 Task: Look for space in Thāne, India from 1st June, 2023 to 9th June, 2023 for 6 adults in price range Rs.6000 to Rs.12000. Place can be entire place with 3 bedrooms having 3 beds and 3 bathrooms. Property type can be house, flat, guest house. Booking option can be shelf check-in. Required host language is English.
Action: Mouse moved to (484, 74)
Screenshot: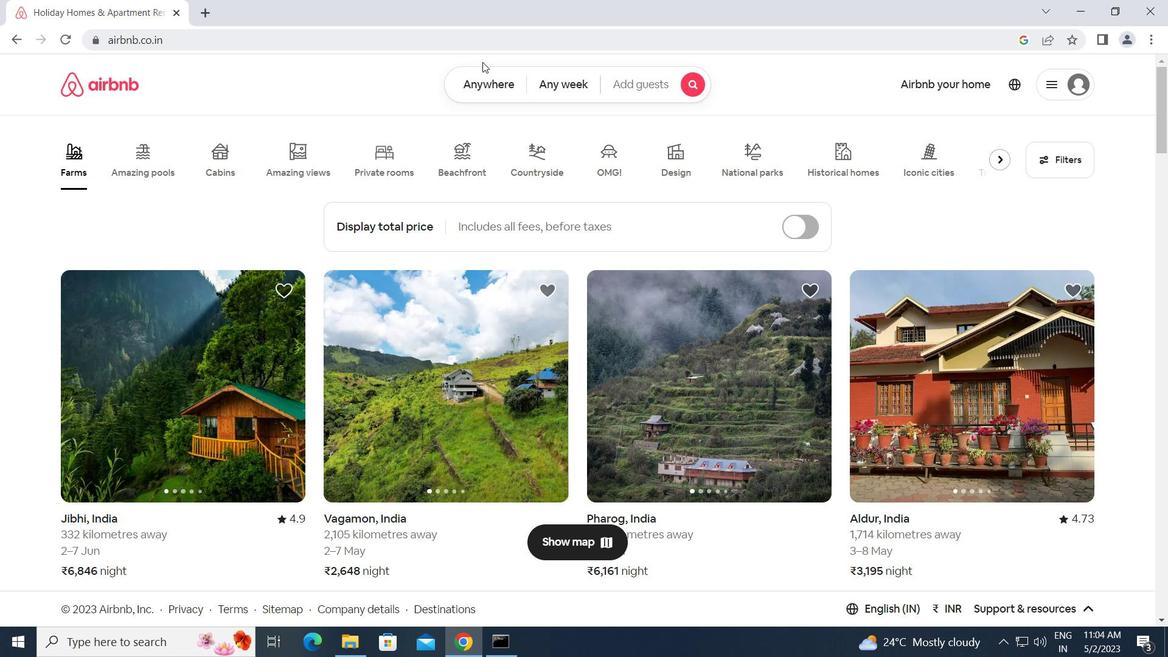 
Action: Mouse pressed left at (484, 74)
Screenshot: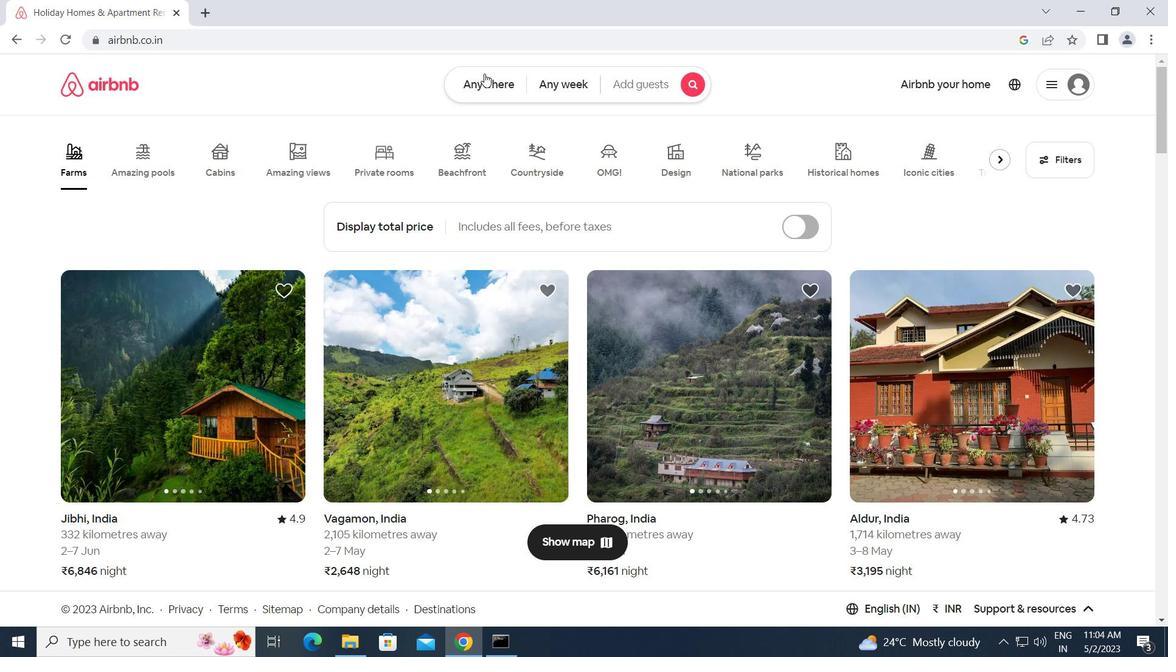 
Action: Mouse moved to (337, 132)
Screenshot: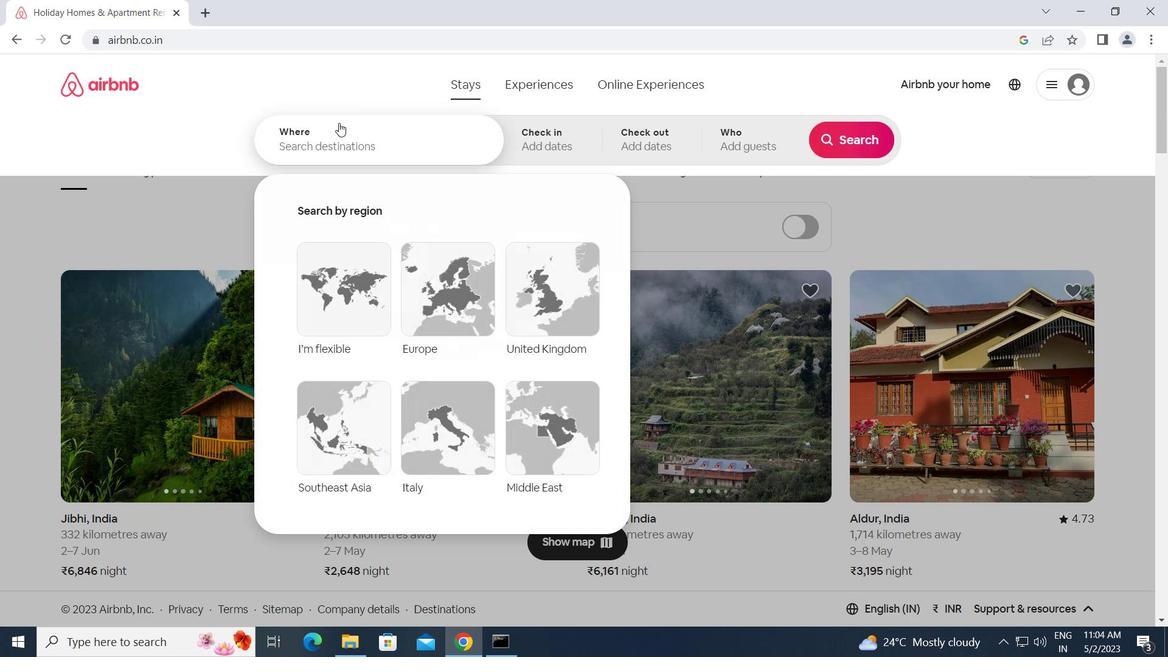 
Action: Mouse pressed left at (337, 132)
Screenshot: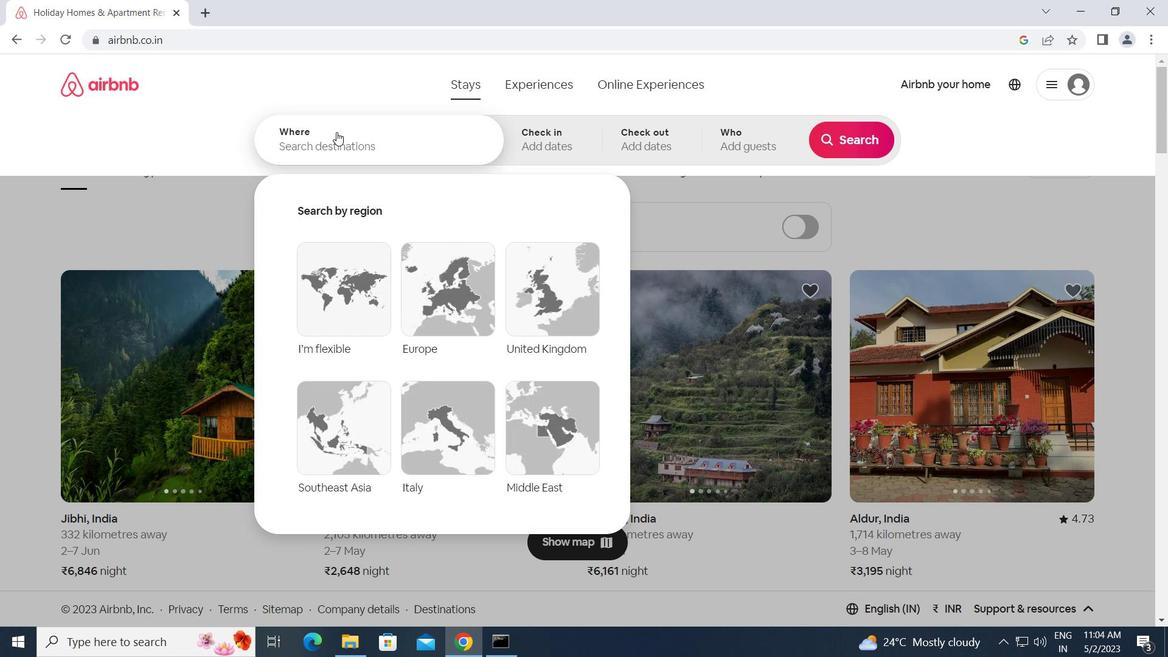 
Action: Mouse moved to (334, 135)
Screenshot: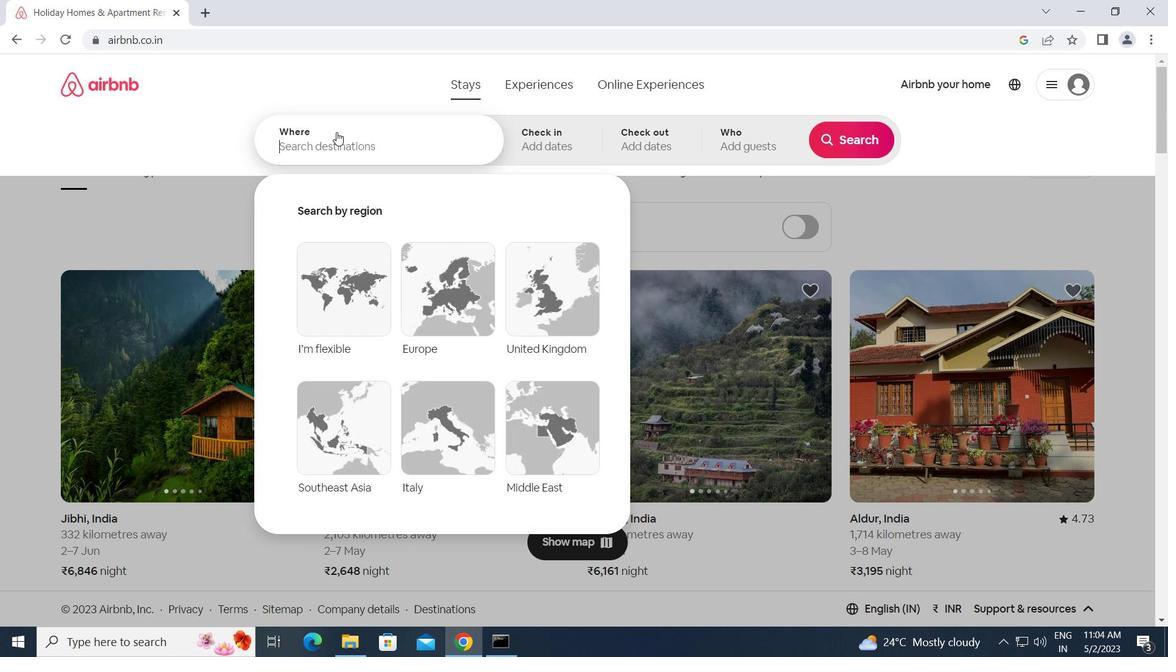 
Action: Key pressed t<Key.caps_lock>hane,<Key.space><Key.caps_lock>i<Key.caps_lock>ndia
Screenshot: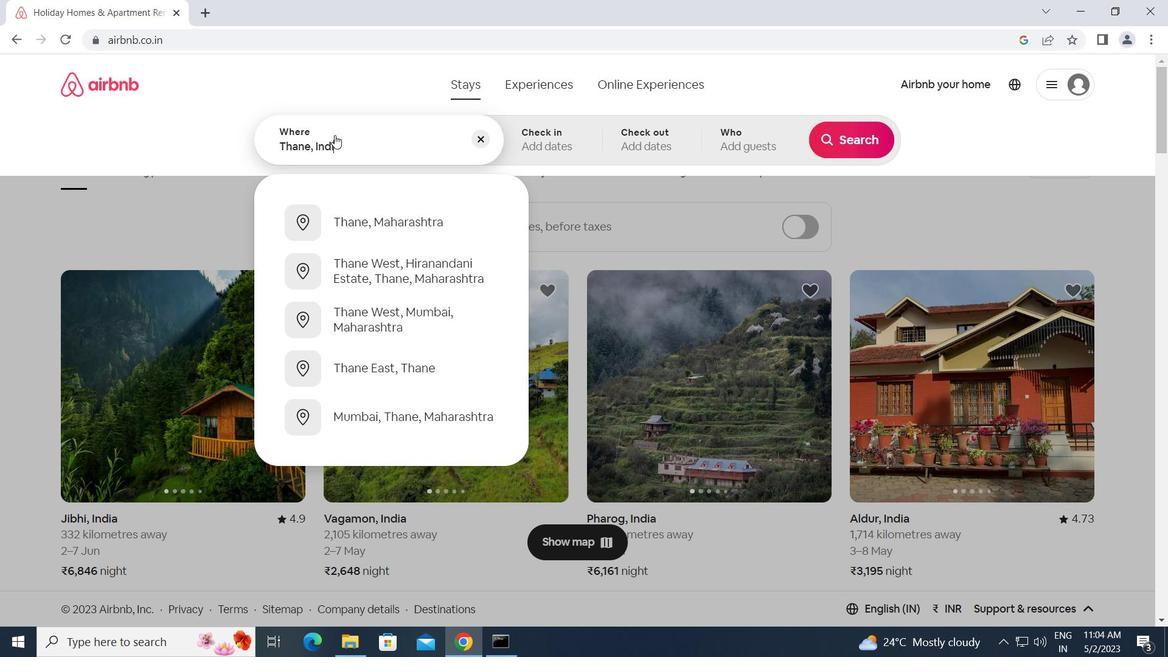 
Action: Mouse moved to (433, 138)
Screenshot: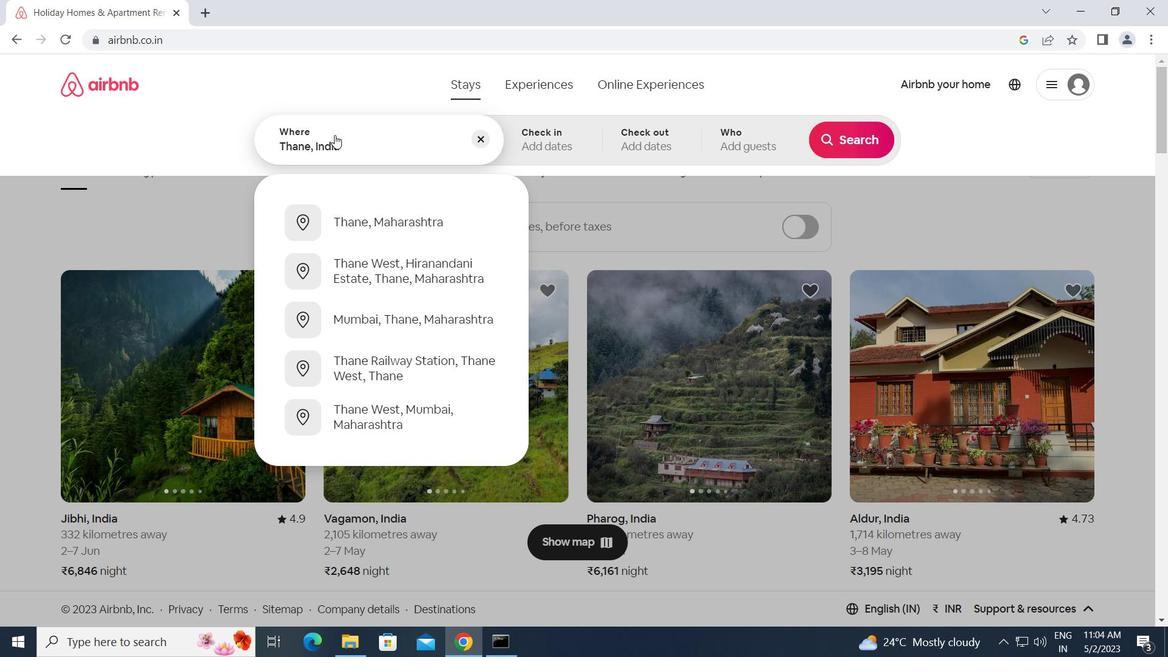 
Action: Key pressed <Key.enter>
Screenshot: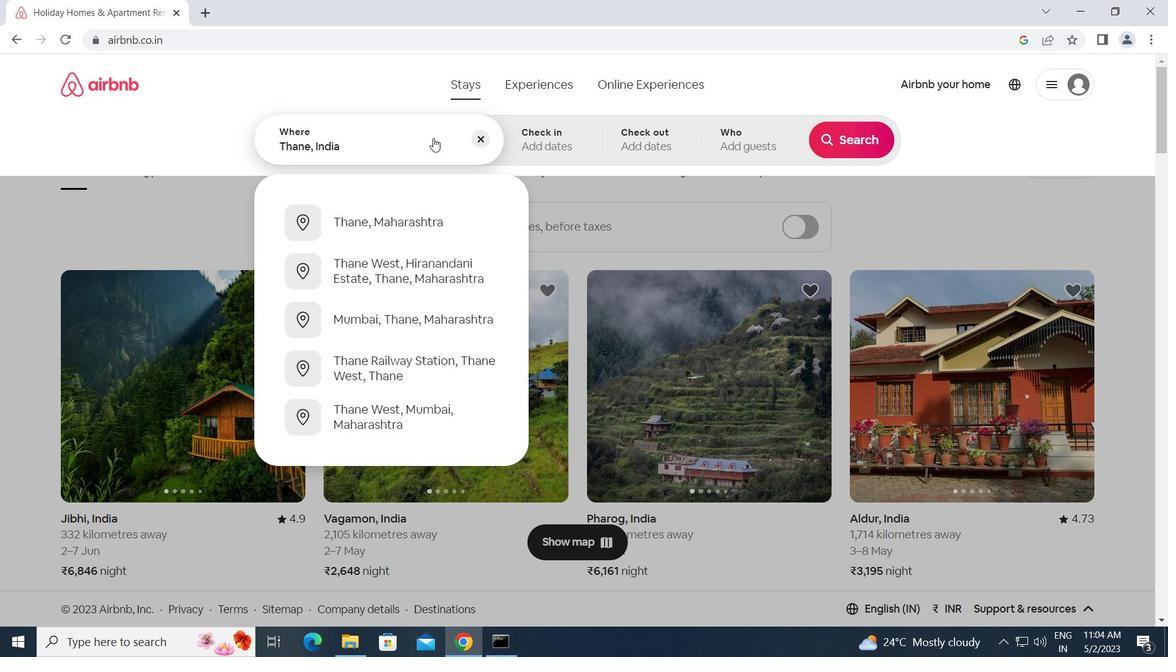 
Action: Mouse moved to (765, 323)
Screenshot: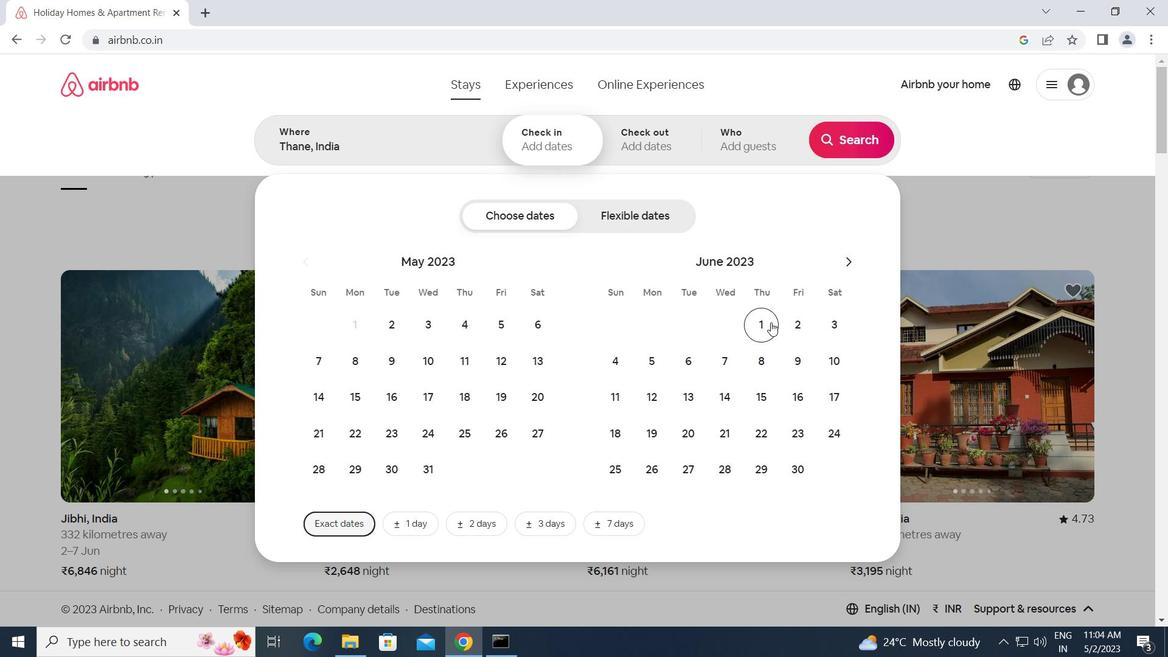 
Action: Mouse pressed left at (765, 323)
Screenshot: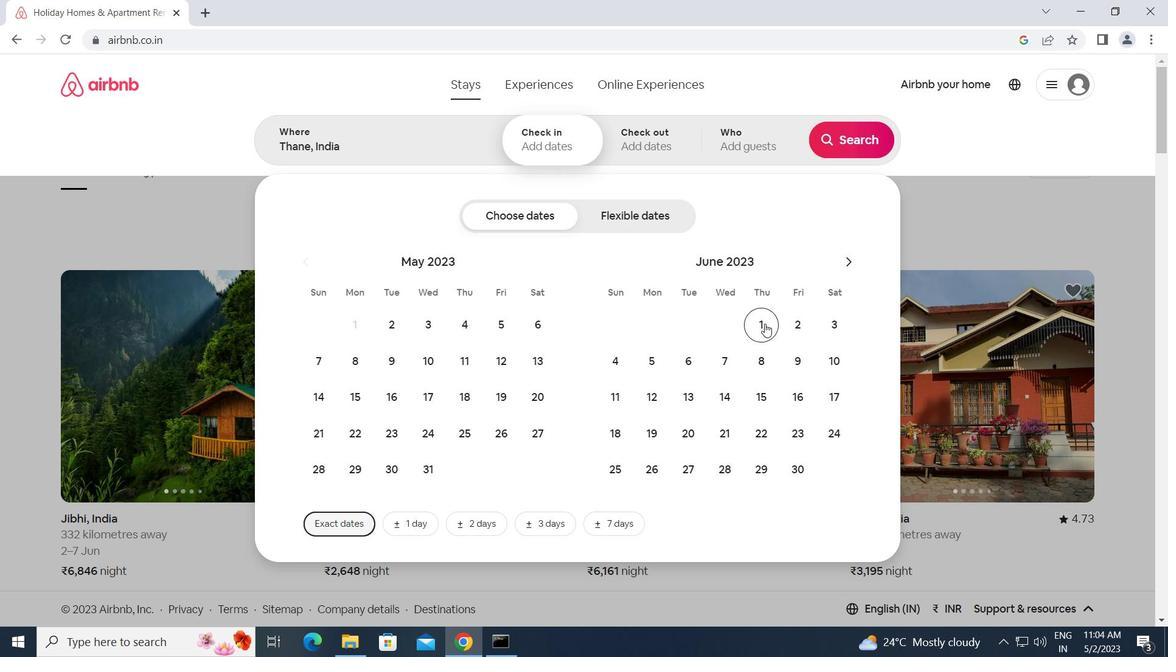 
Action: Mouse moved to (806, 353)
Screenshot: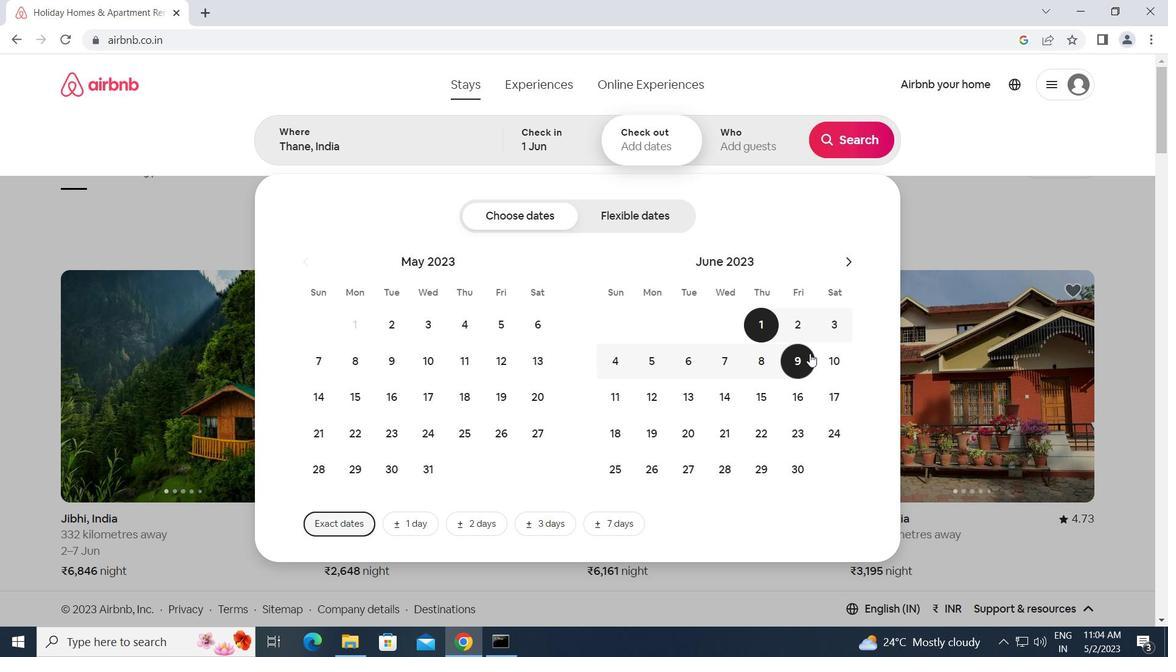 
Action: Mouse pressed left at (806, 353)
Screenshot: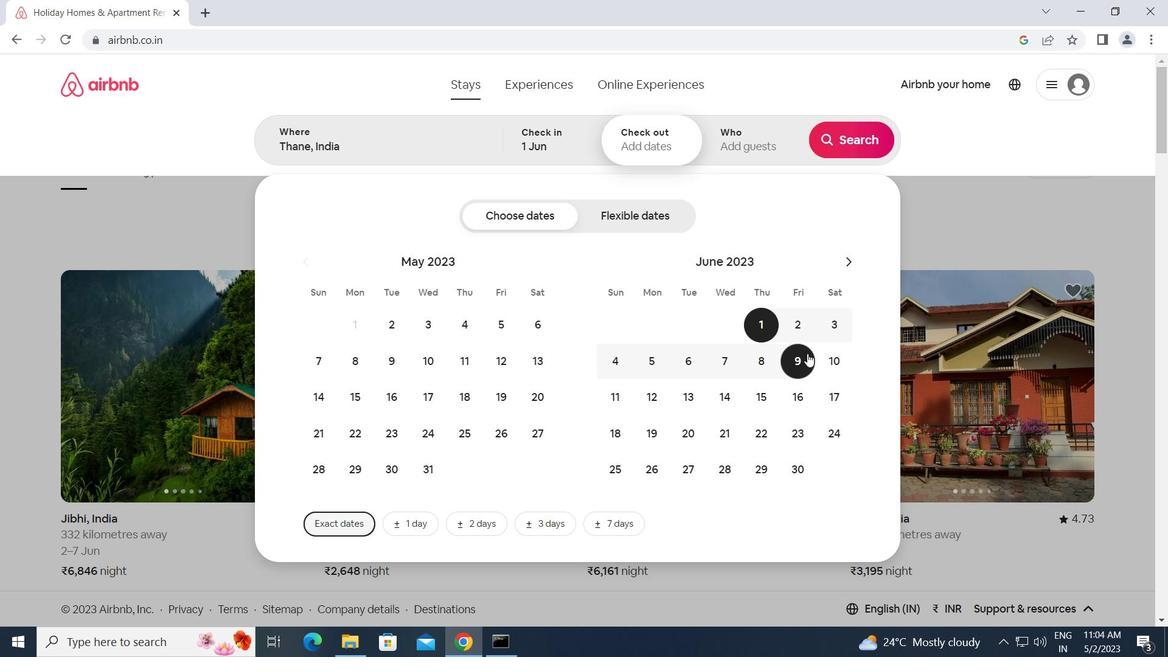 
Action: Mouse moved to (765, 137)
Screenshot: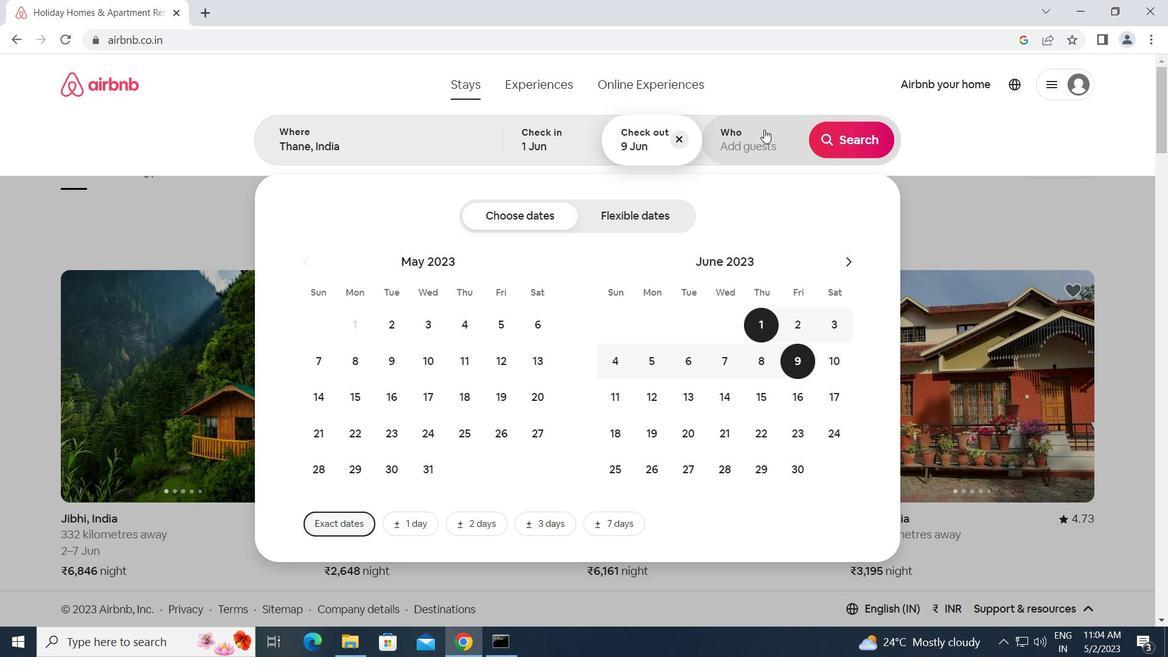 
Action: Mouse pressed left at (765, 137)
Screenshot: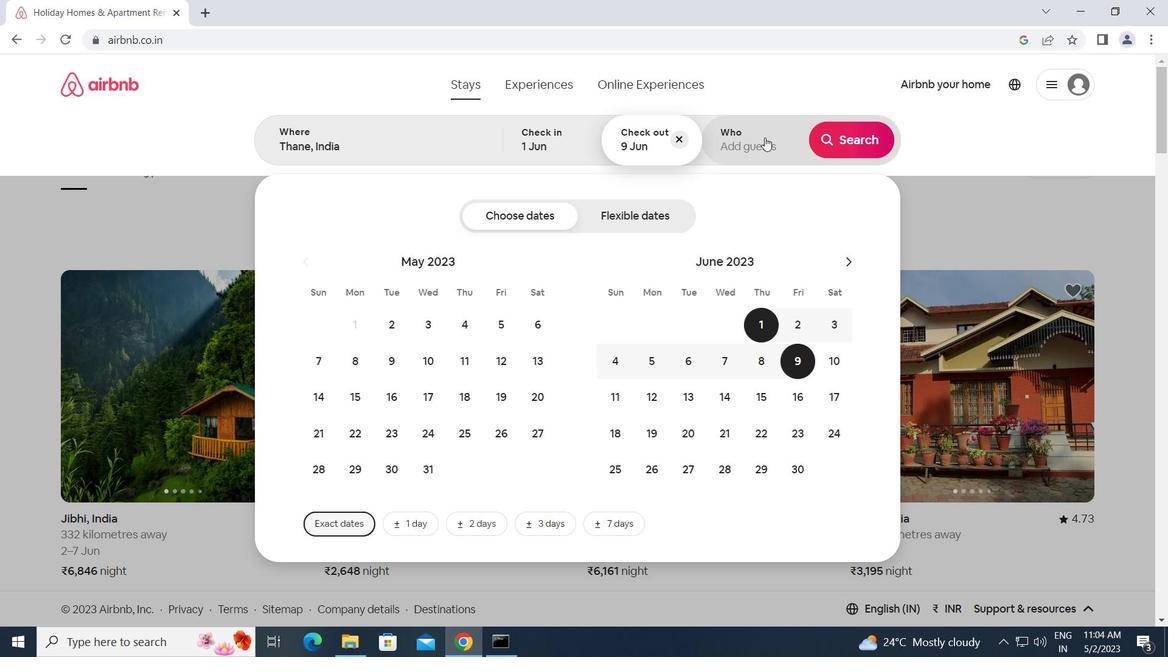 
Action: Mouse moved to (846, 220)
Screenshot: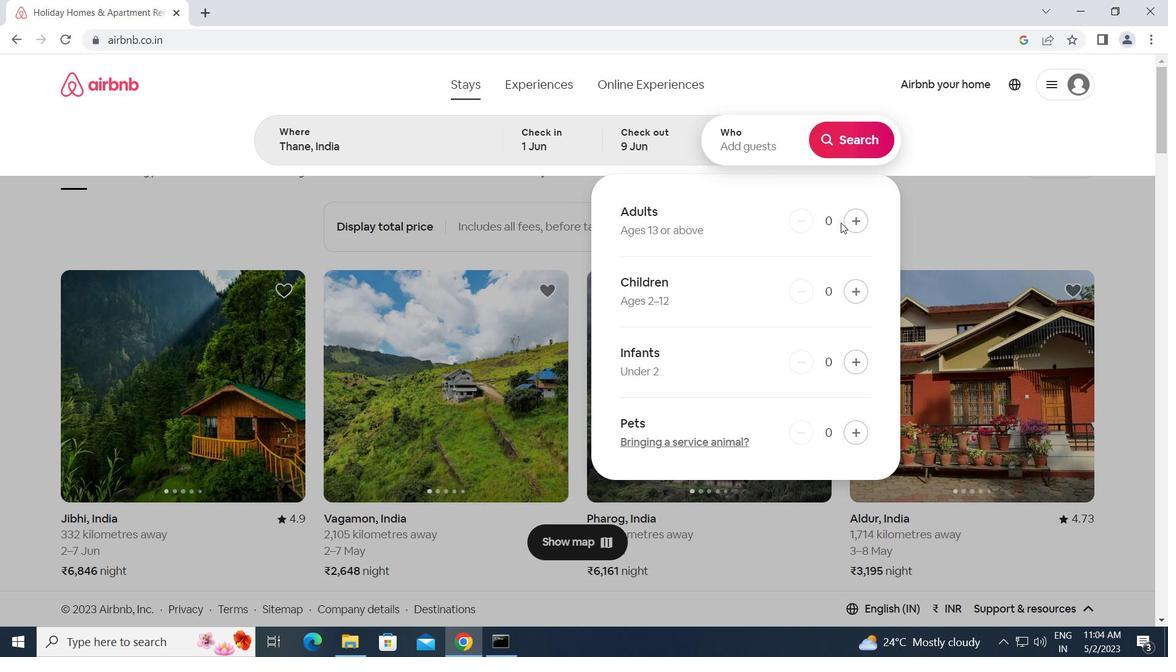 
Action: Mouse pressed left at (846, 220)
Screenshot: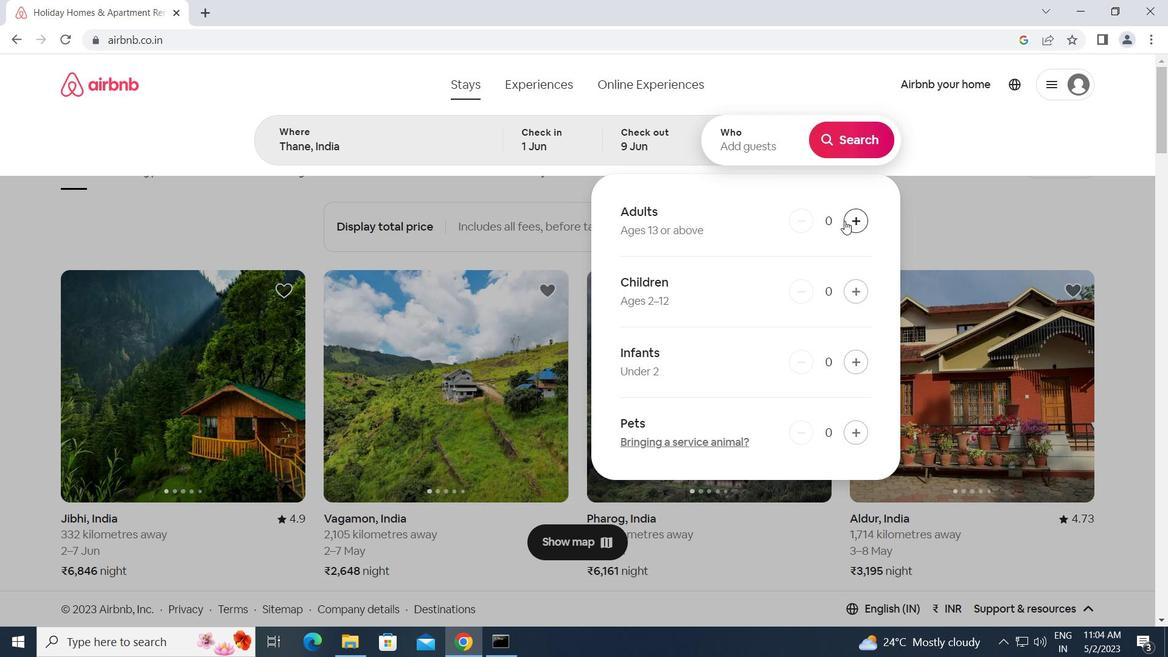 
Action: Mouse moved to (846, 220)
Screenshot: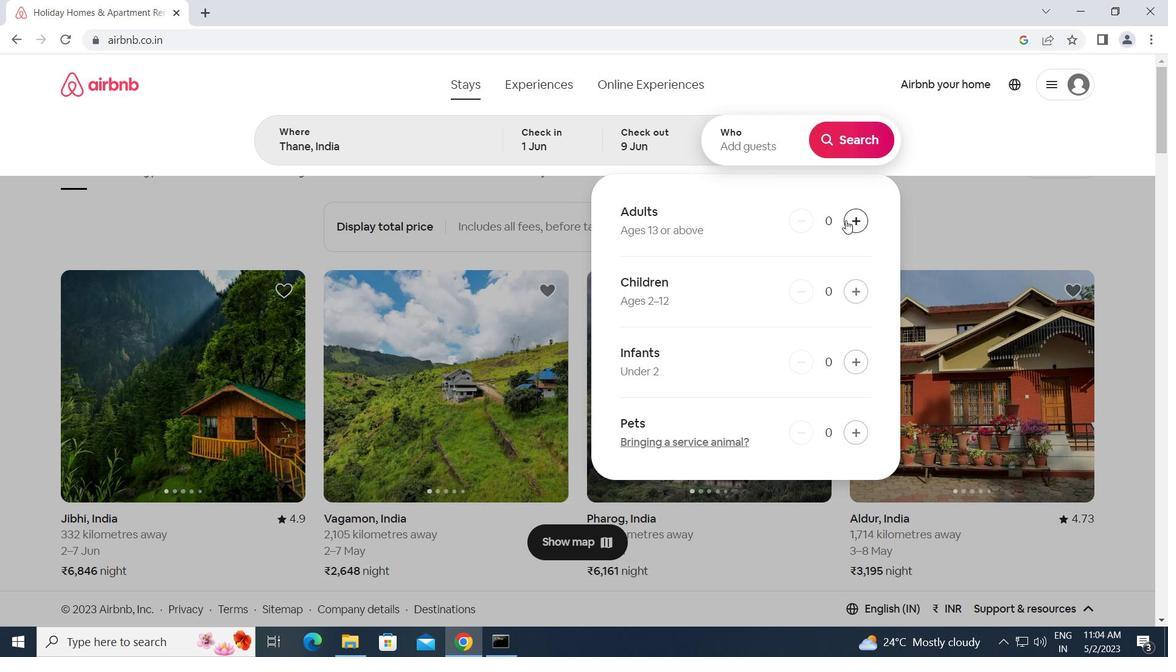 
Action: Mouse pressed left at (846, 220)
Screenshot: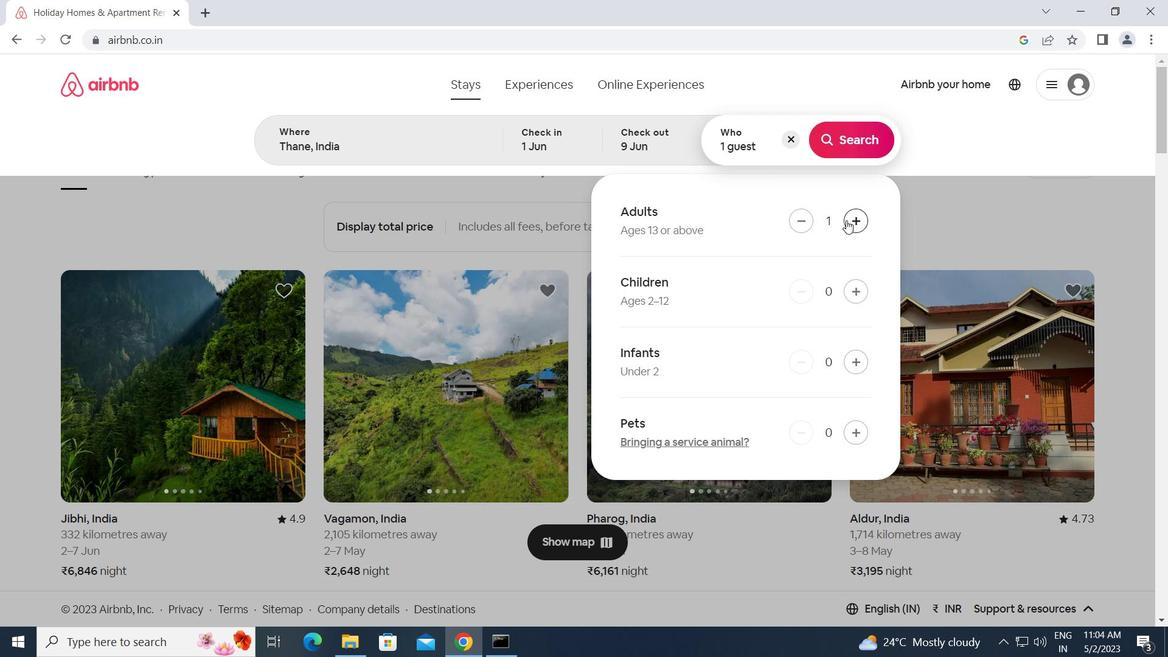
Action: Mouse pressed left at (846, 220)
Screenshot: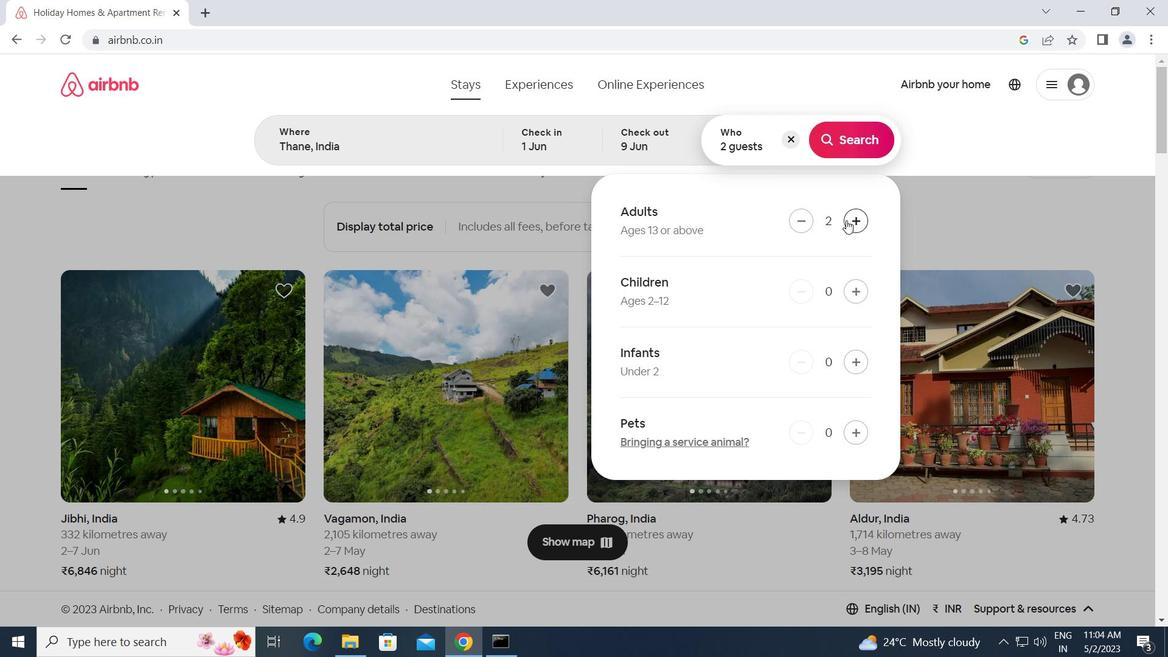 
Action: Mouse pressed left at (846, 220)
Screenshot: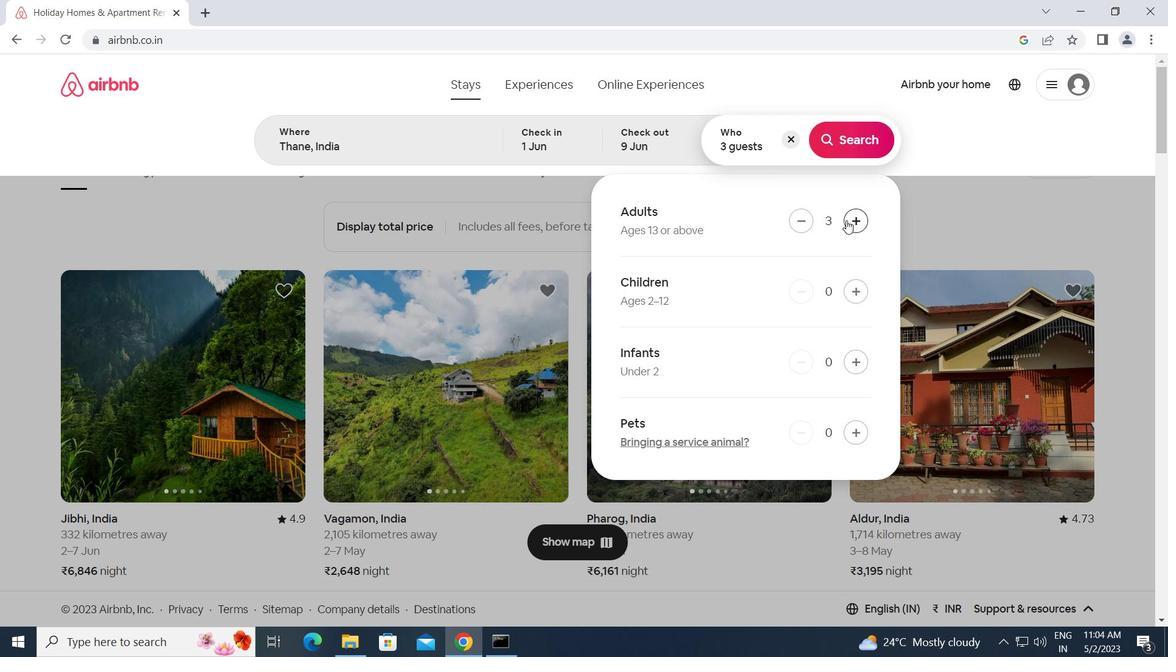 
Action: Mouse pressed left at (846, 220)
Screenshot: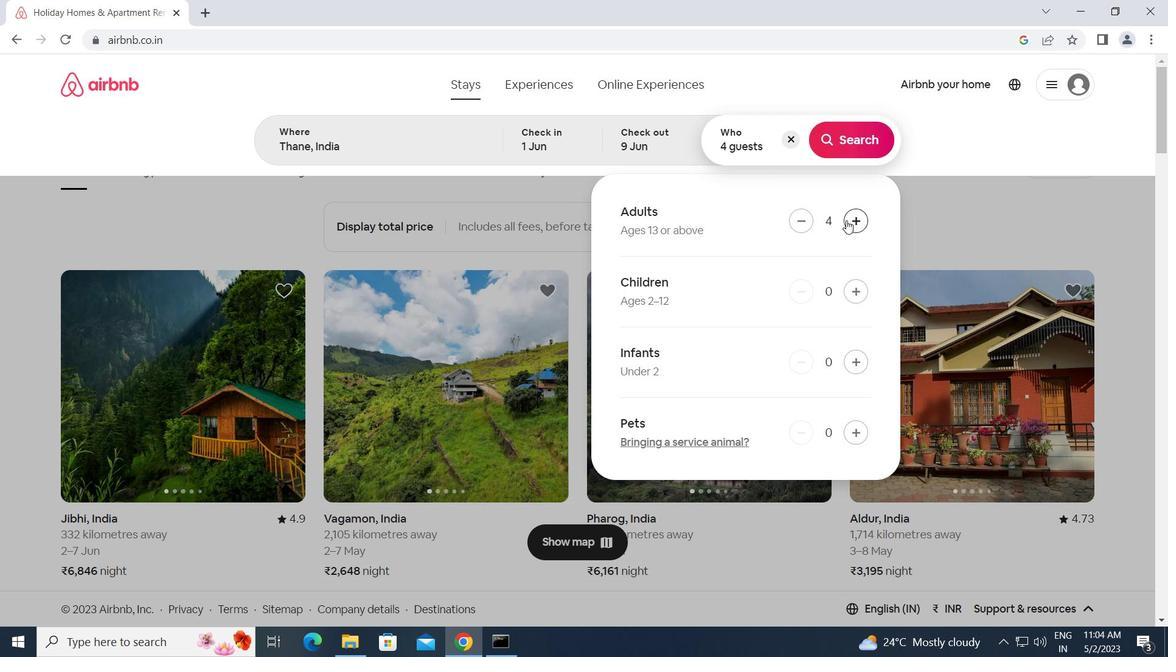 
Action: Mouse pressed left at (846, 220)
Screenshot: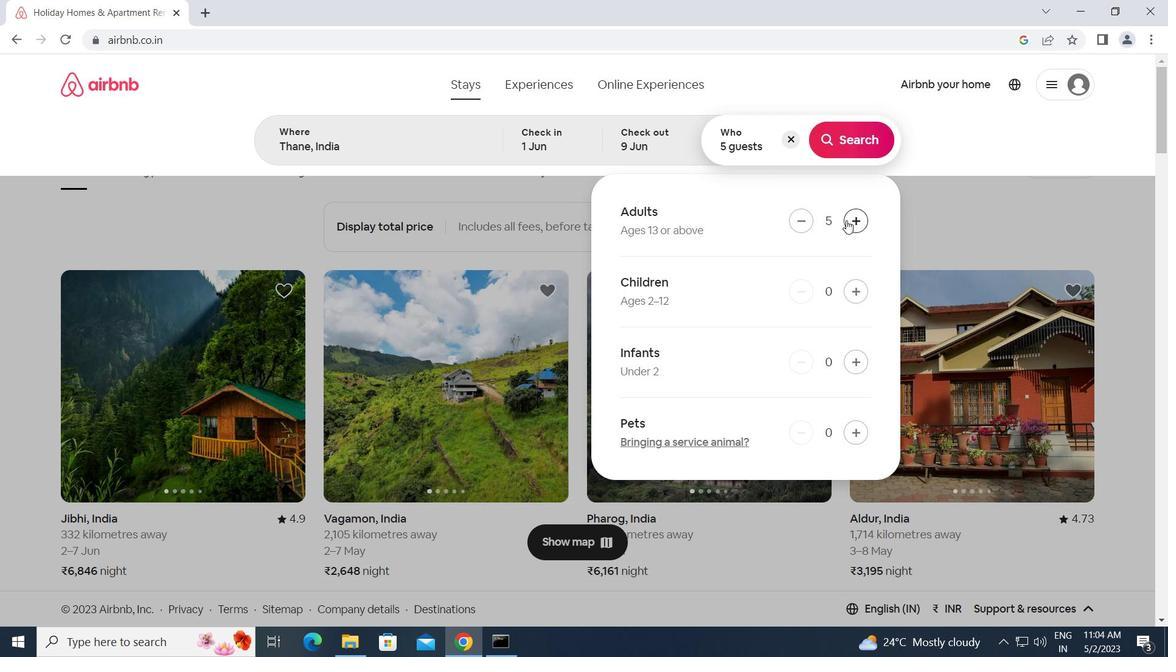 
Action: Mouse moved to (850, 136)
Screenshot: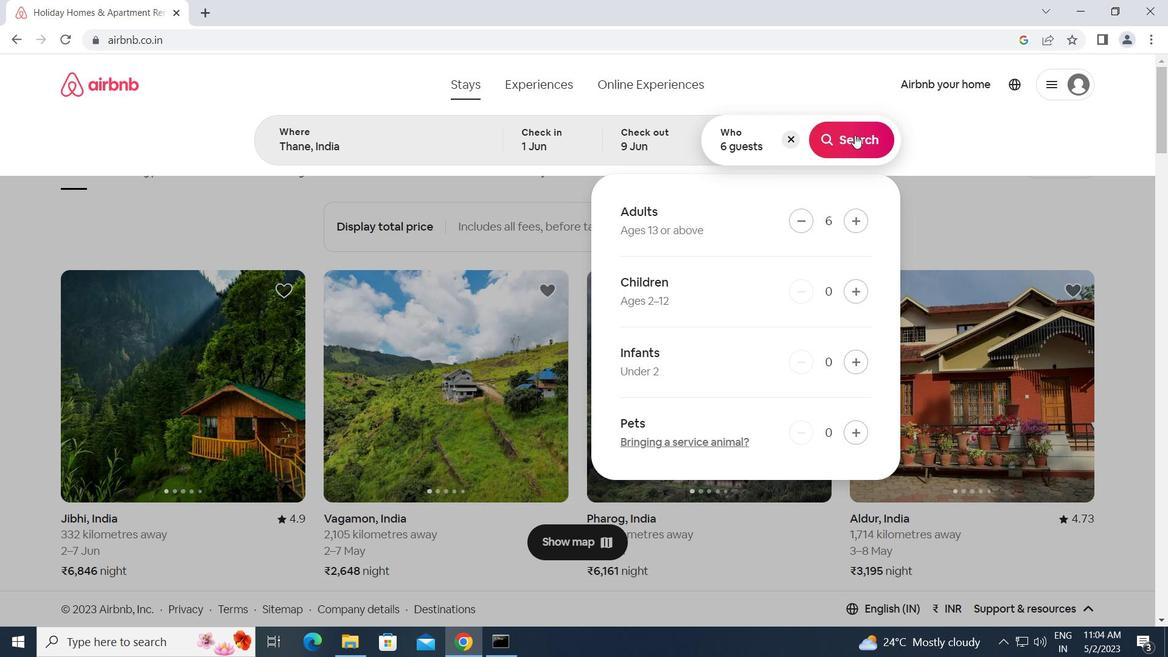 
Action: Mouse pressed left at (850, 136)
Screenshot: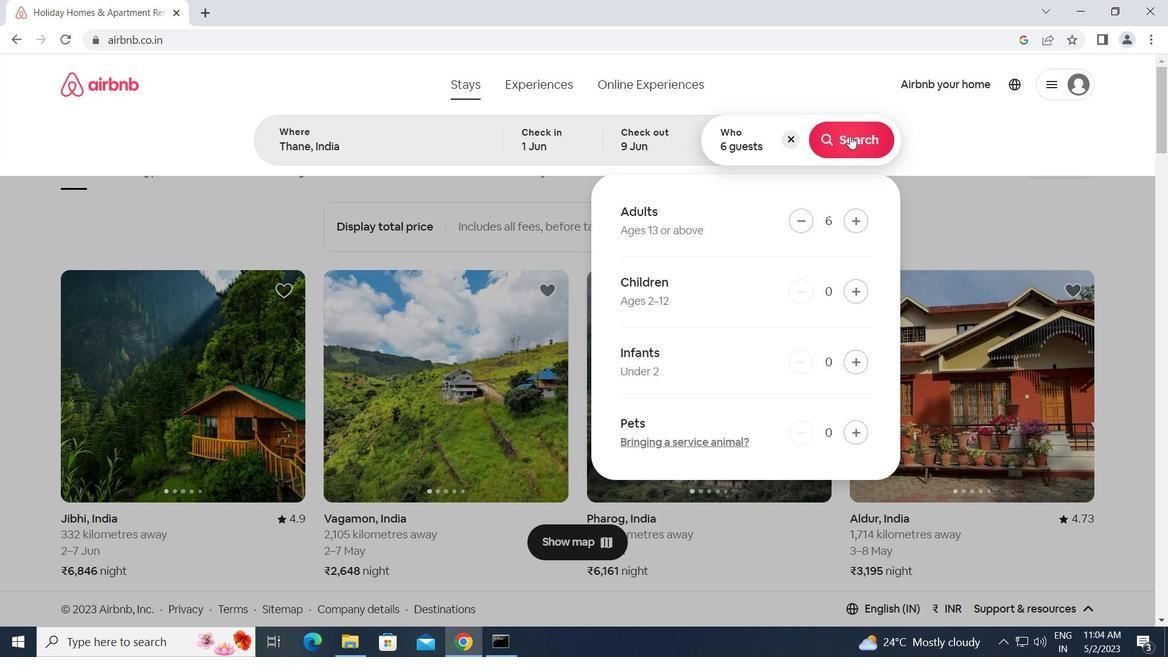 
Action: Mouse moved to (1090, 154)
Screenshot: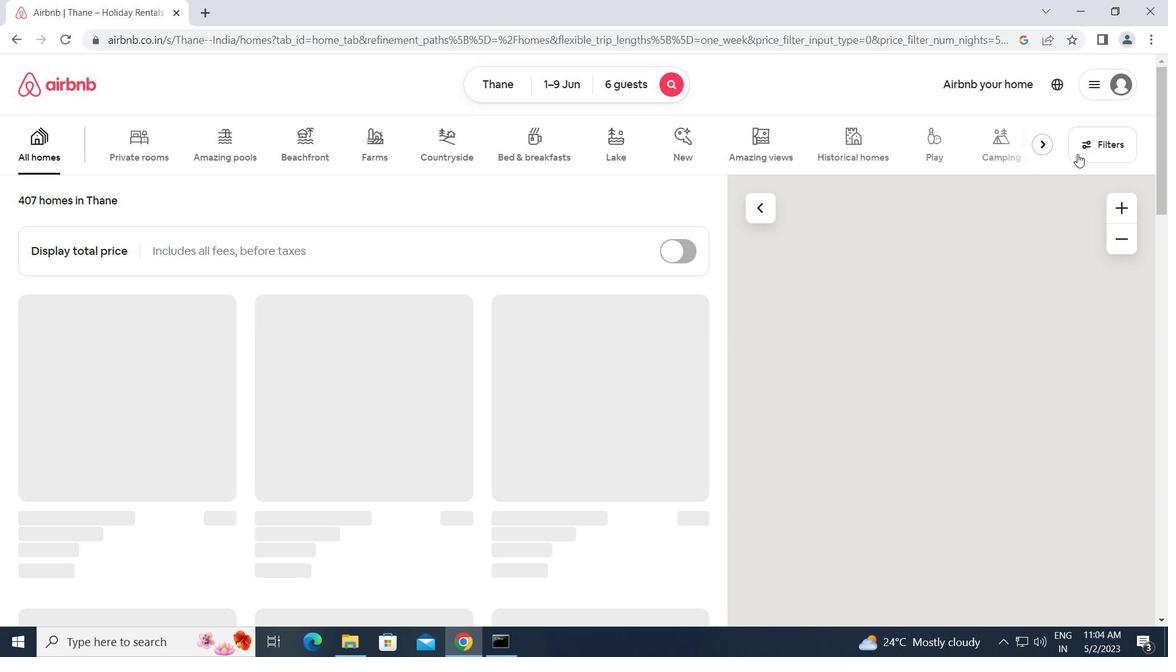 
Action: Mouse pressed left at (1090, 154)
Screenshot: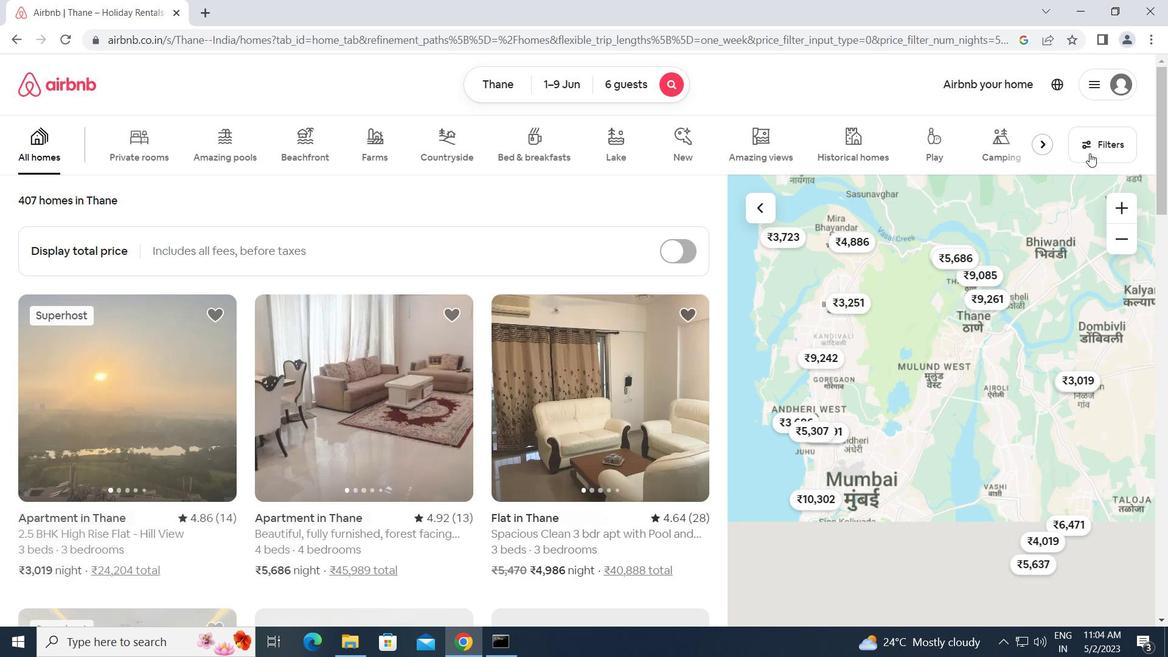 
Action: Mouse moved to (378, 338)
Screenshot: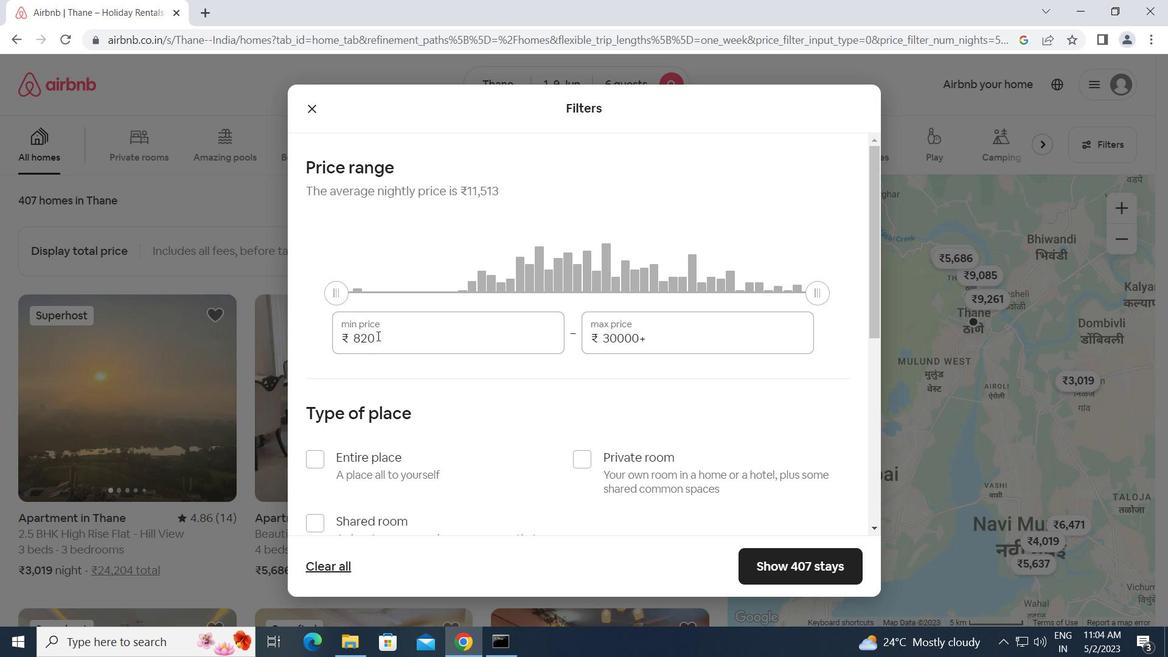 
Action: Mouse pressed left at (378, 338)
Screenshot: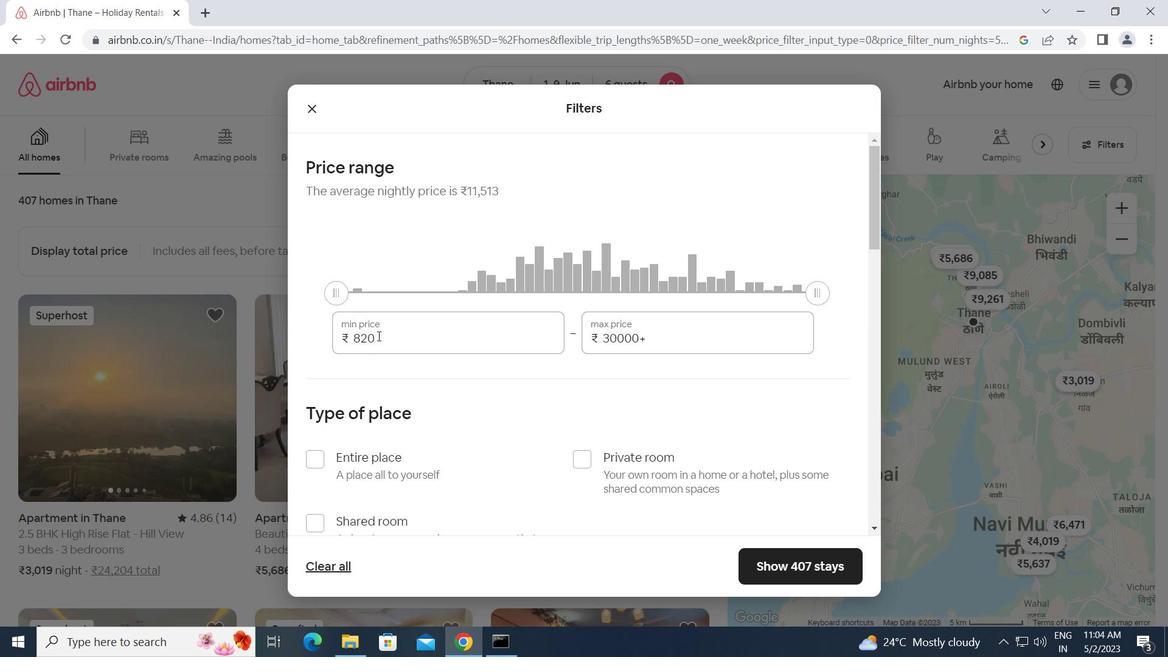 
Action: Mouse moved to (348, 350)
Screenshot: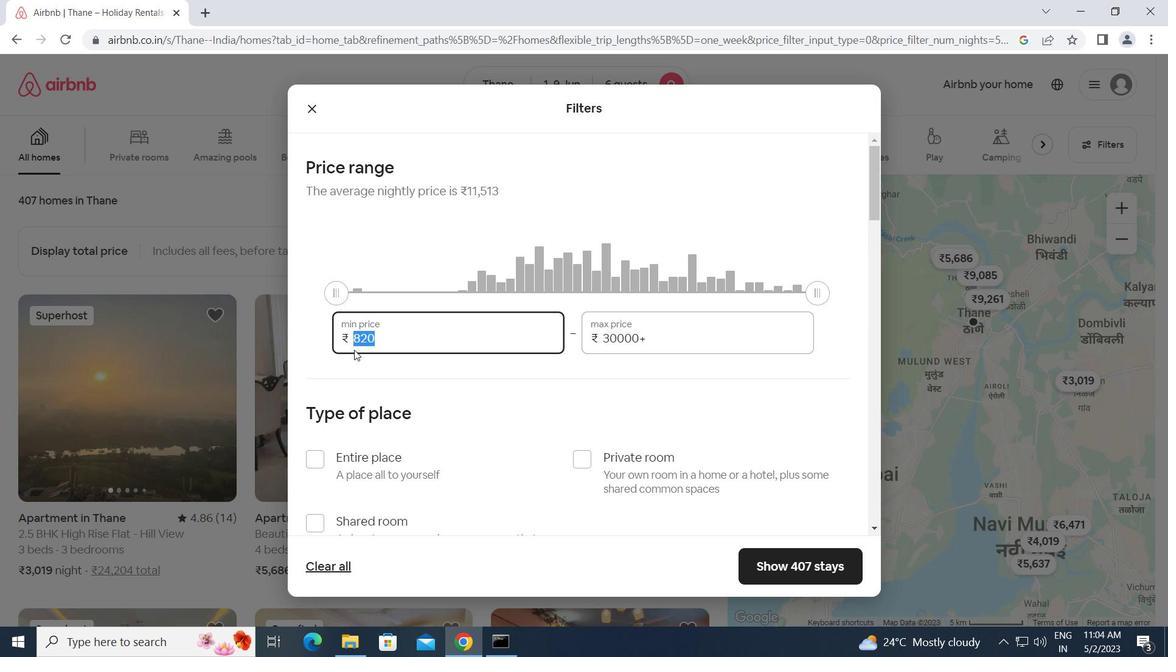 
Action: Key pressed 6000<Key.tab>12000
Screenshot: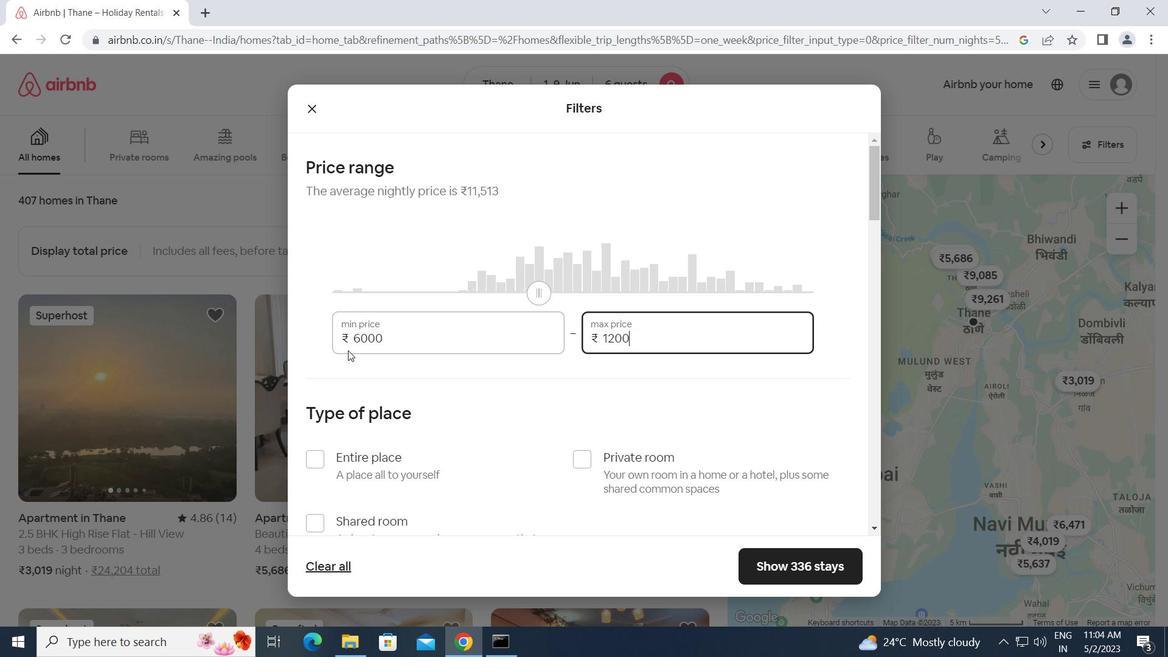 
Action: Mouse moved to (453, 436)
Screenshot: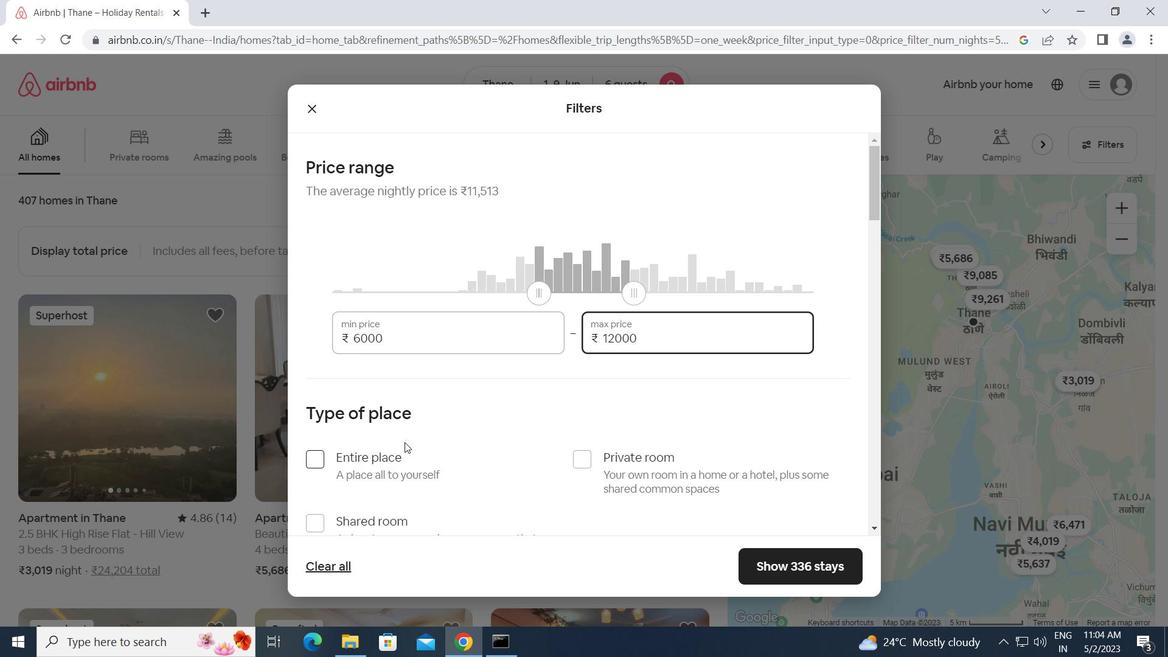 
Action: Mouse scrolled (453, 435) with delta (0, 0)
Screenshot: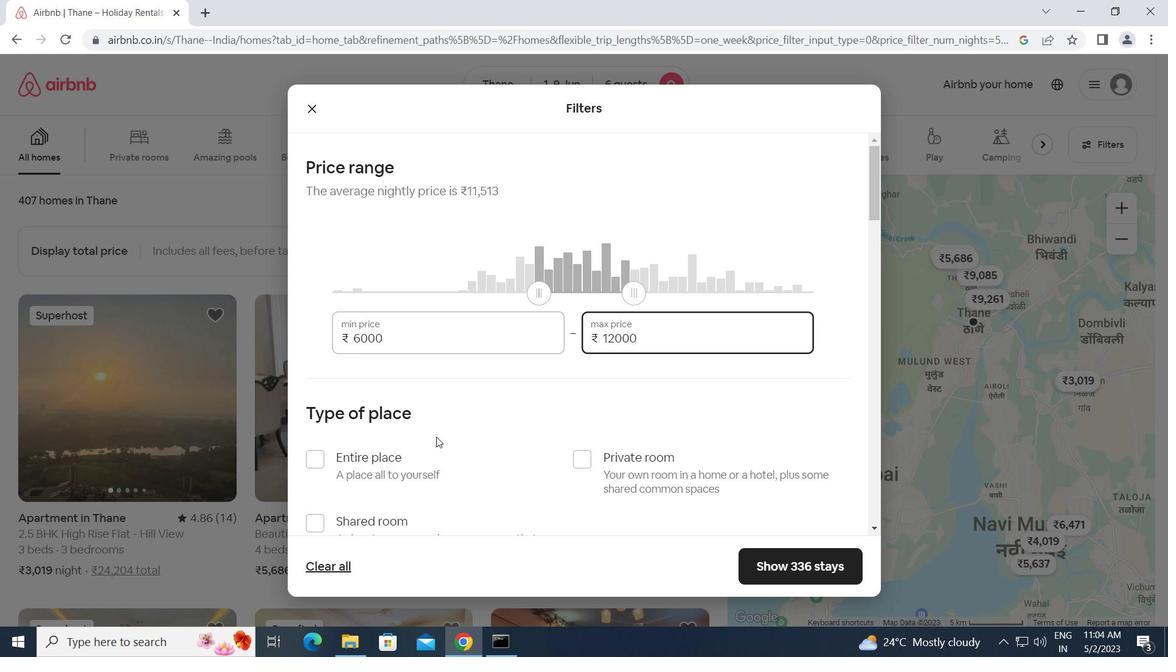 
Action: Mouse moved to (310, 380)
Screenshot: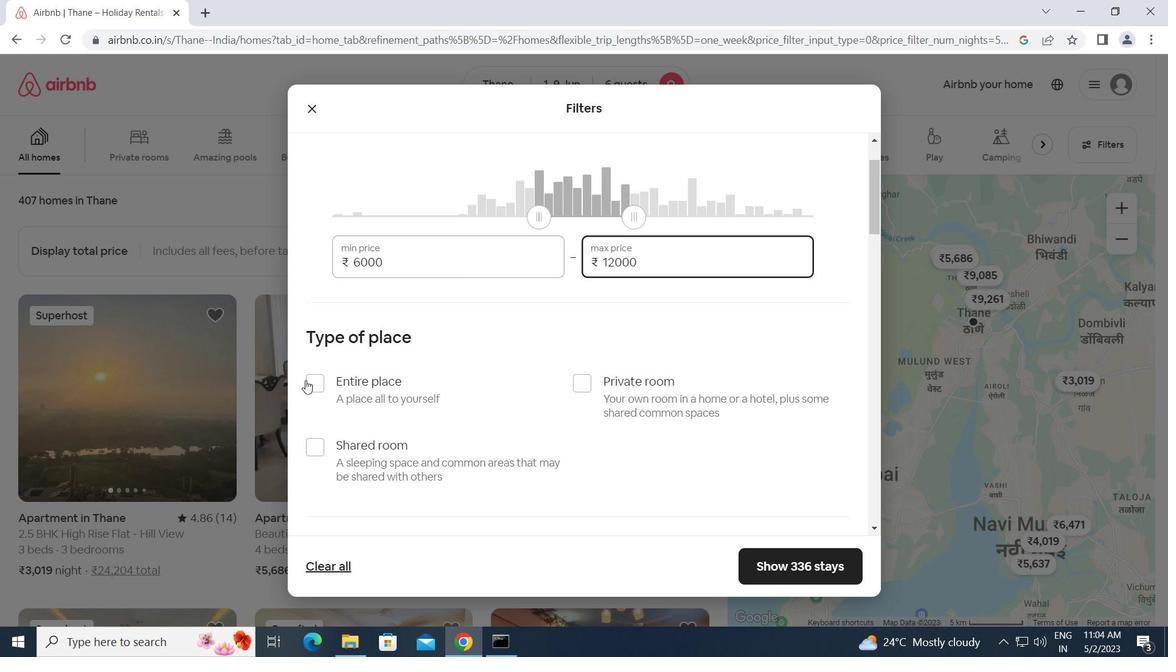 
Action: Mouse pressed left at (310, 380)
Screenshot: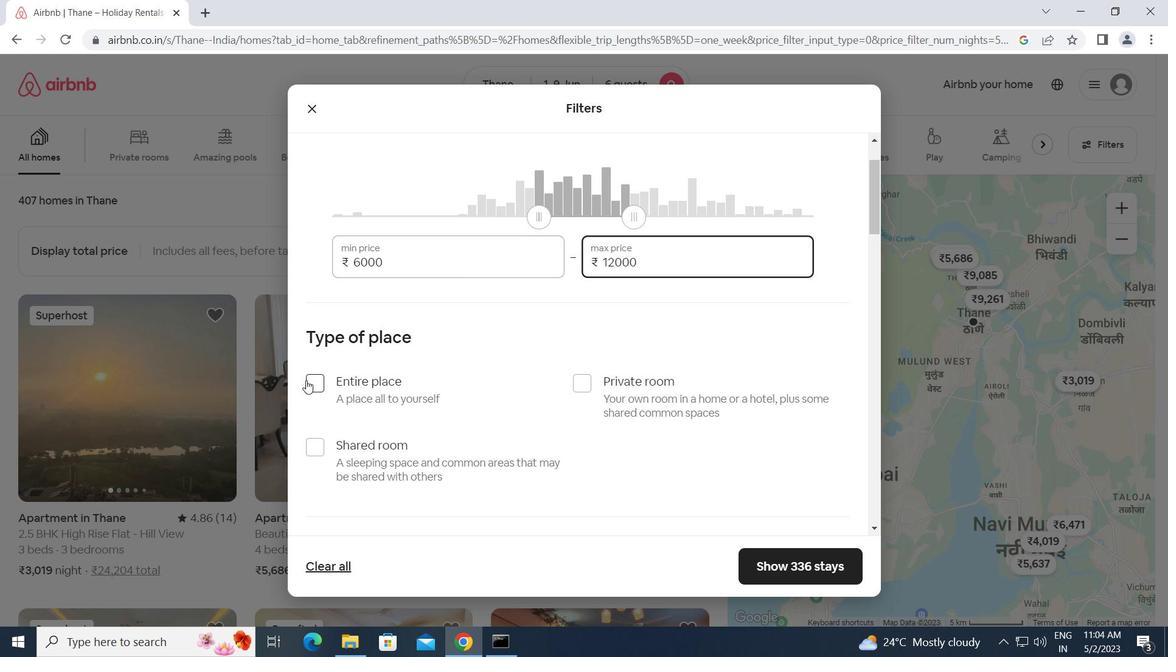 
Action: Mouse moved to (527, 390)
Screenshot: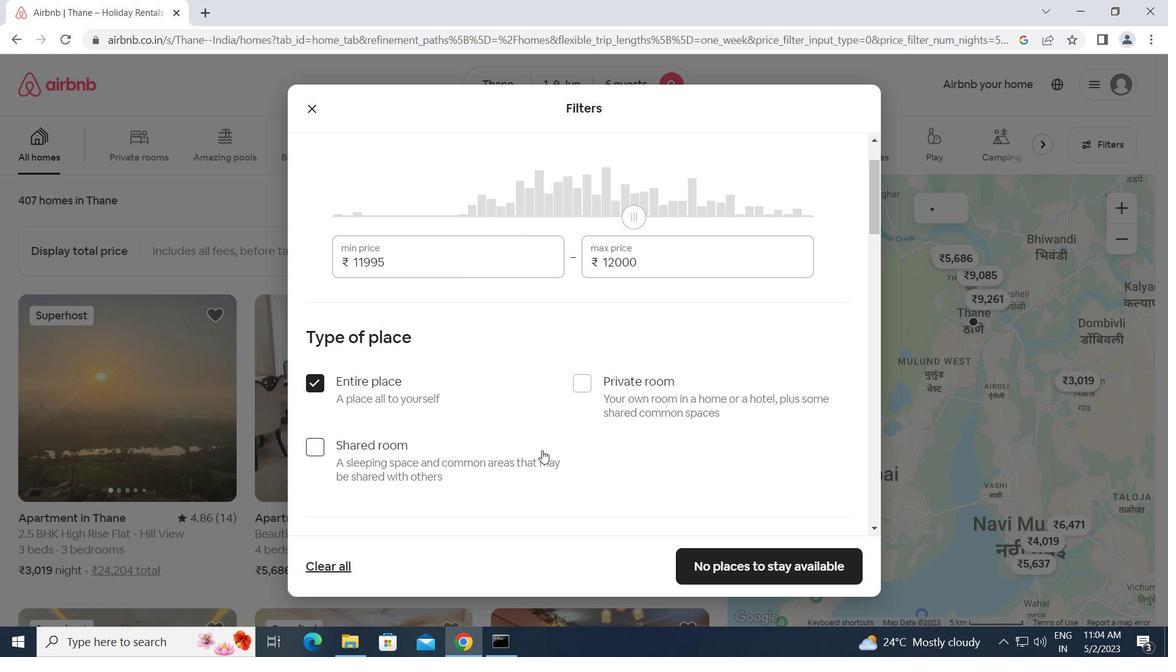 
Action: Mouse scrolled (527, 389) with delta (0, 0)
Screenshot: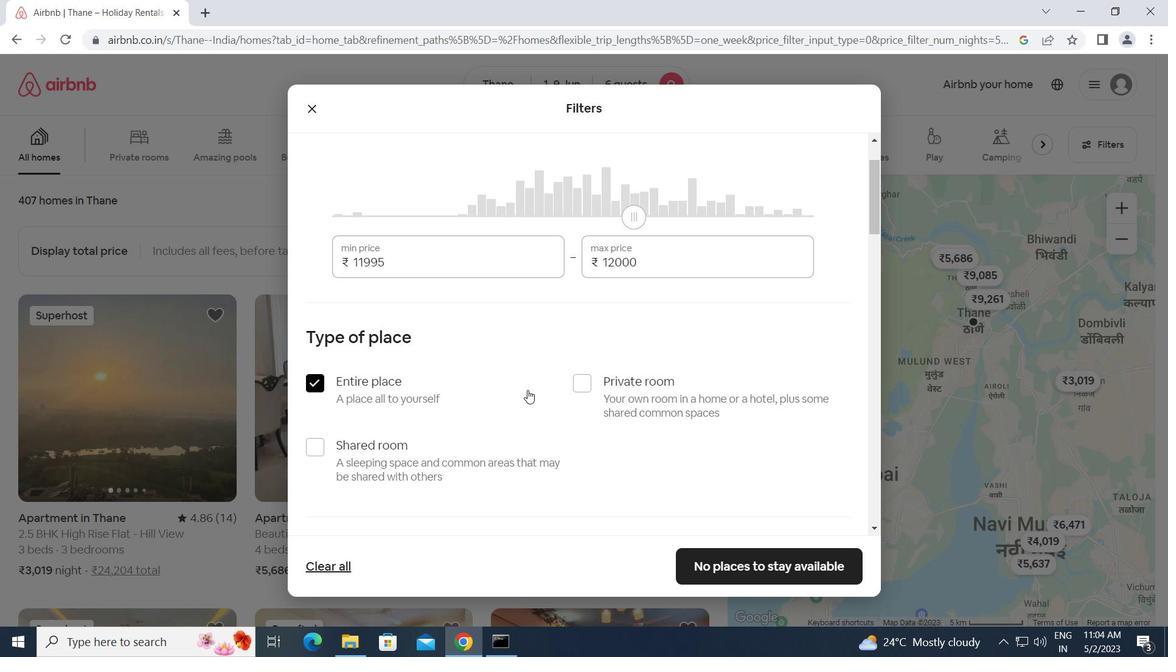 
Action: Mouse scrolled (527, 389) with delta (0, 0)
Screenshot: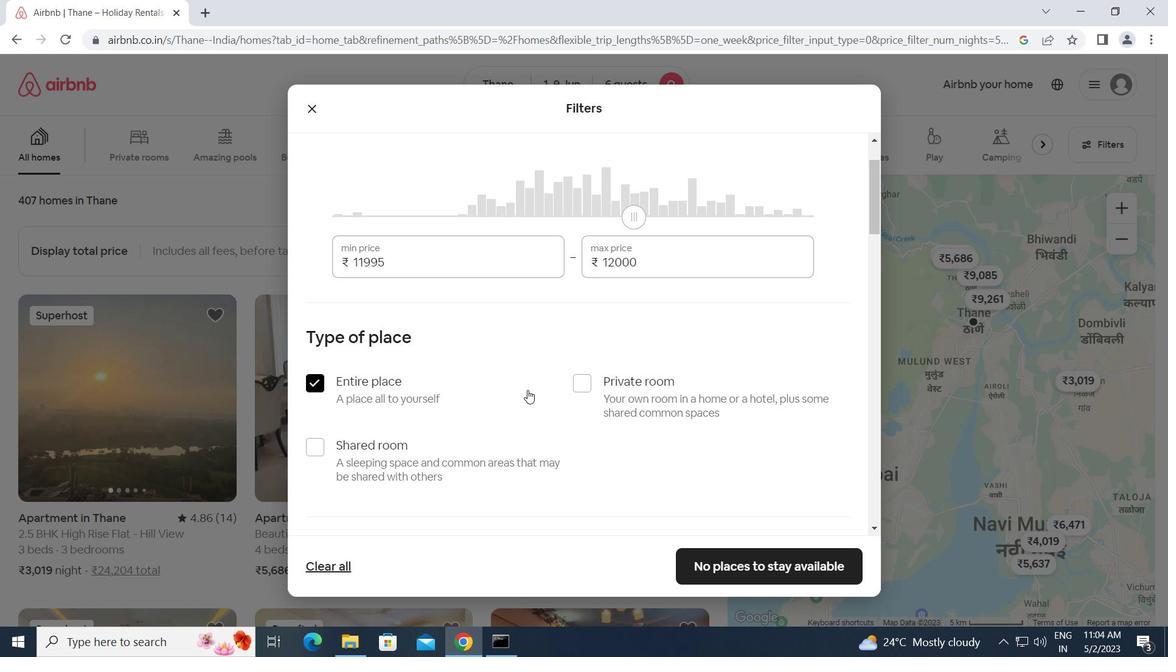
Action: Mouse moved to (494, 473)
Screenshot: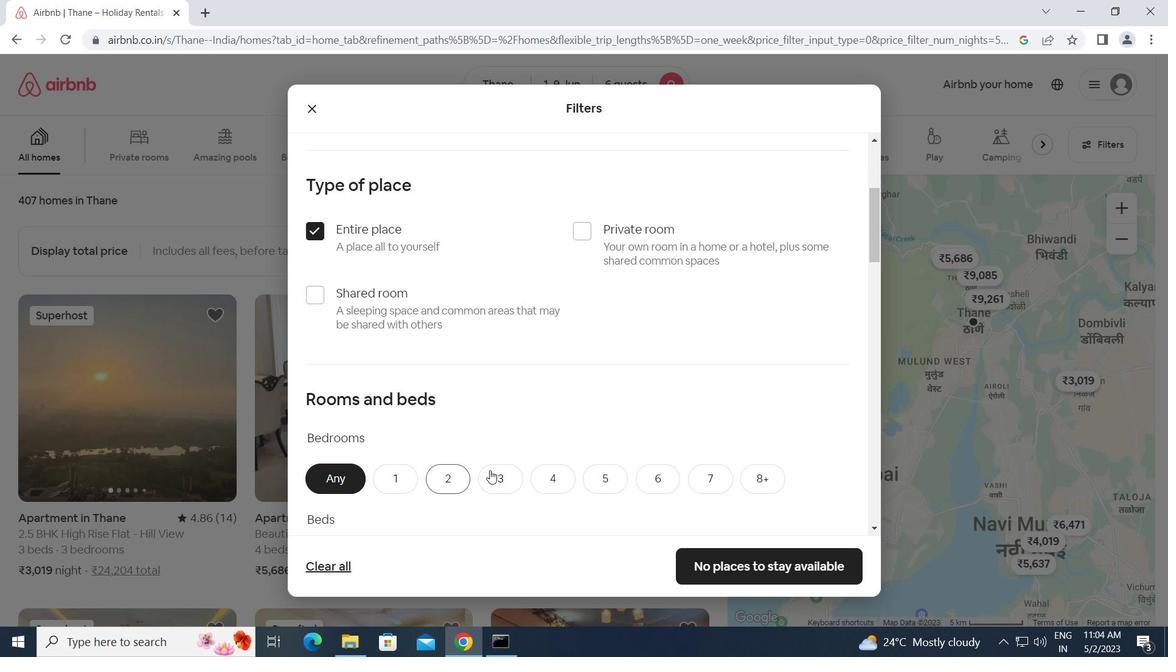 
Action: Mouse pressed left at (494, 473)
Screenshot: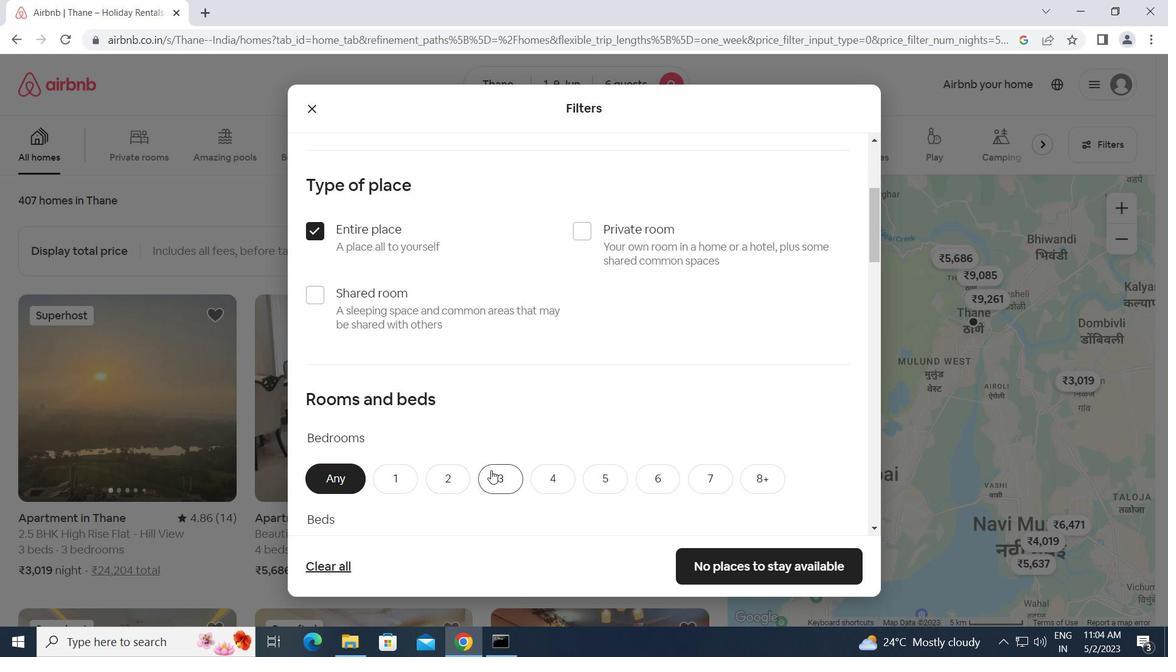 
Action: Mouse scrolled (494, 473) with delta (0, 0)
Screenshot: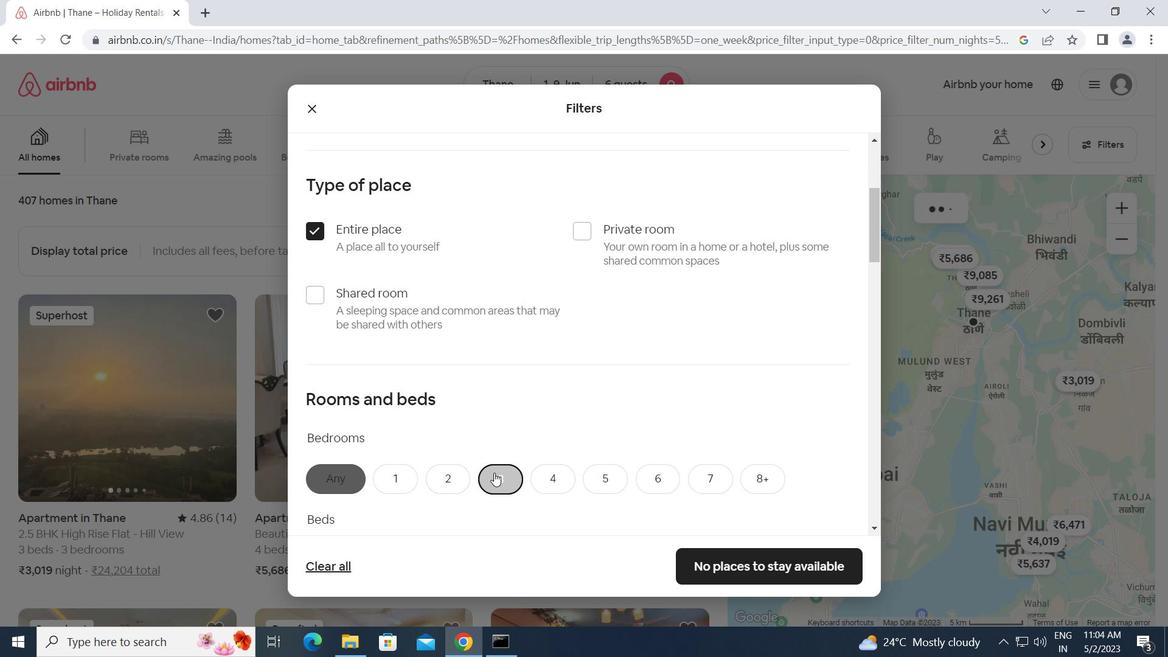
Action: Mouse scrolled (494, 473) with delta (0, 0)
Screenshot: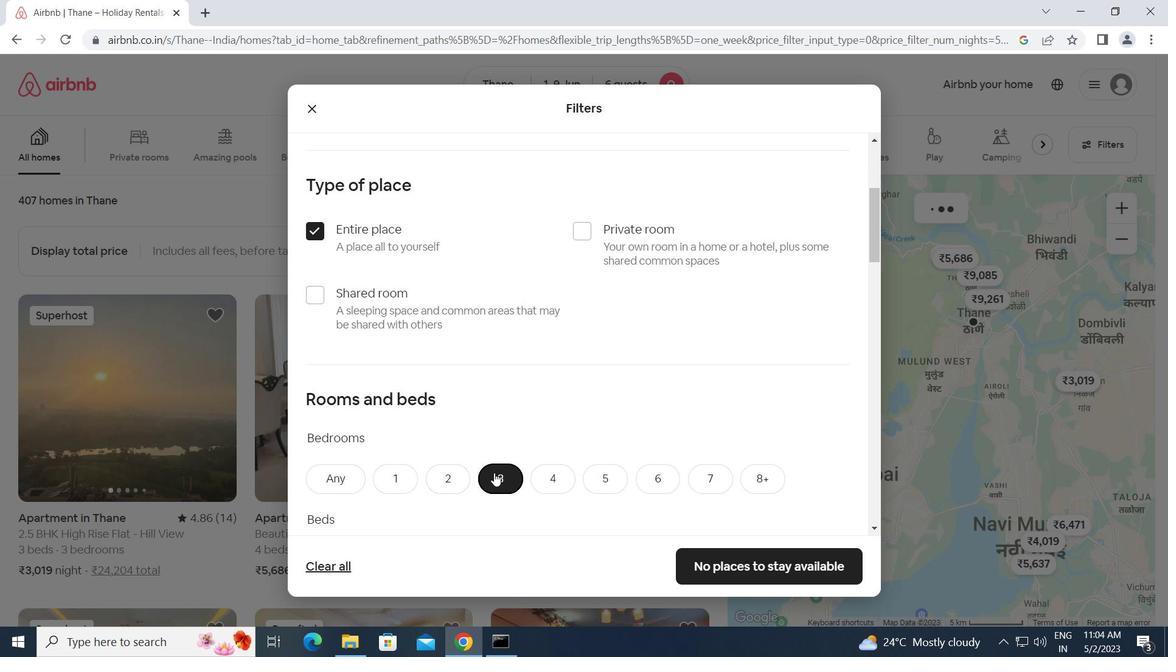 
Action: Mouse moved to (499, 415)
Screenshot: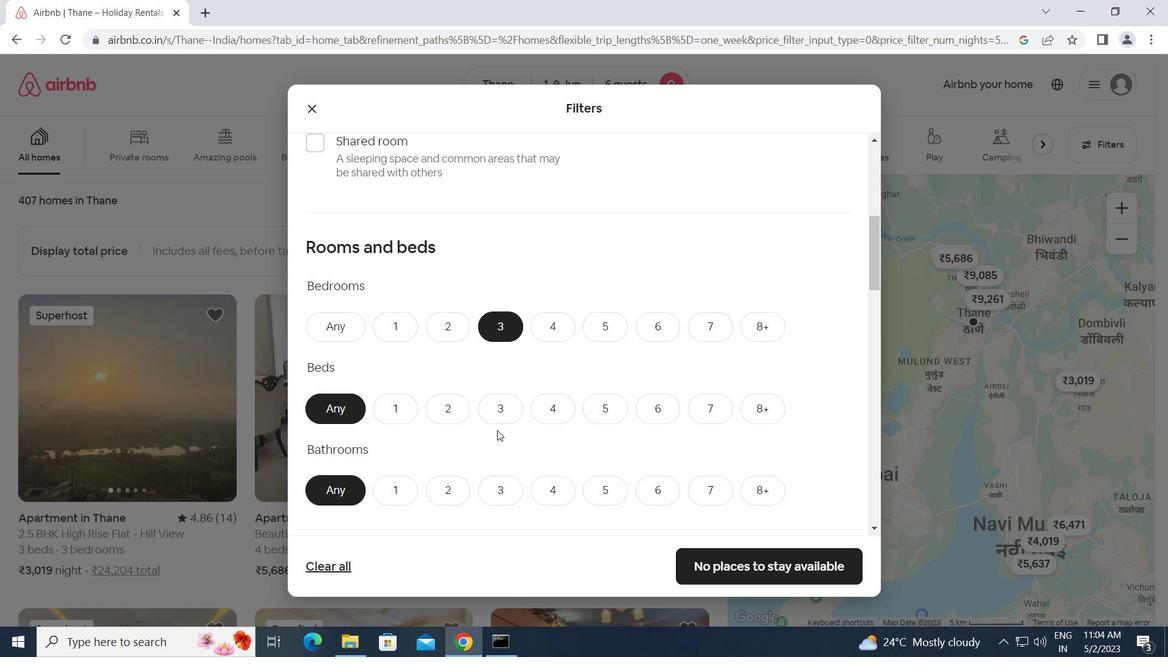 
Action: Mouse pressed left at (499, 415)
Screenshot: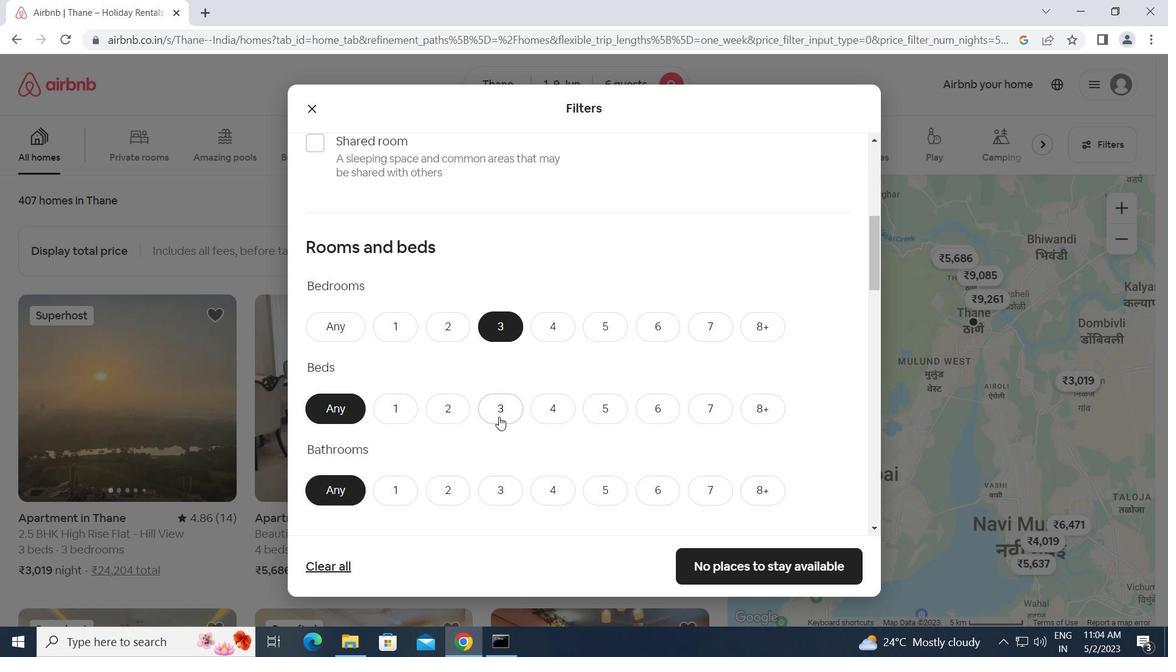 
Action: Mouse moved to (505, 496)
Screenshot: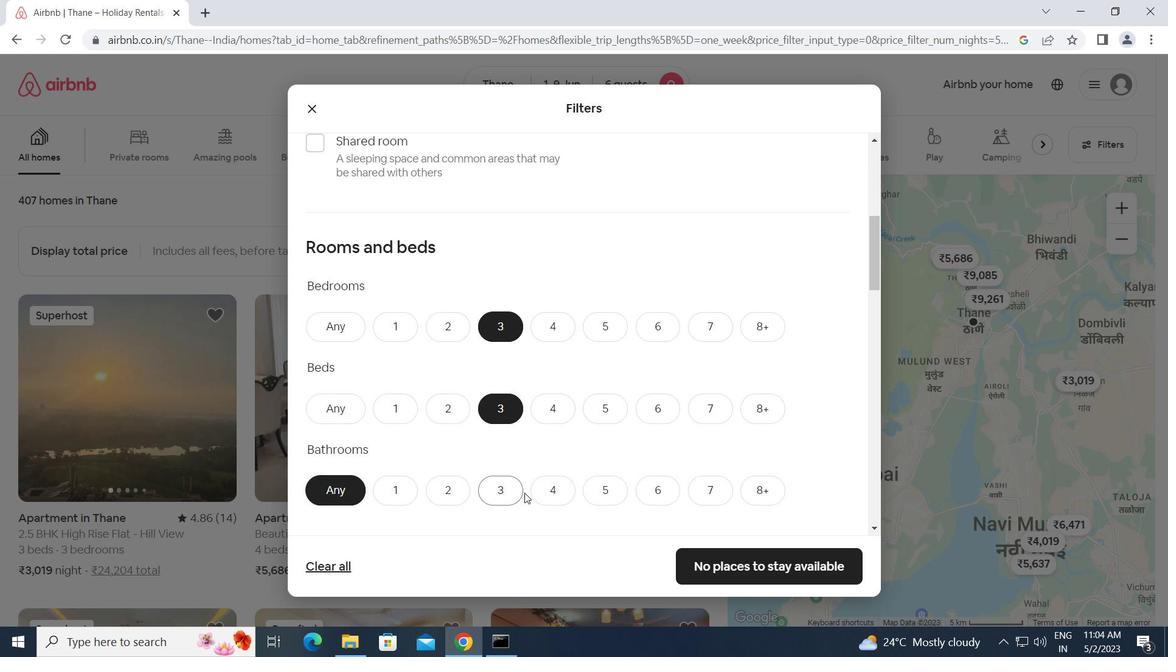 
Action: Mouse pressed left at (505, 496)
Screenshot: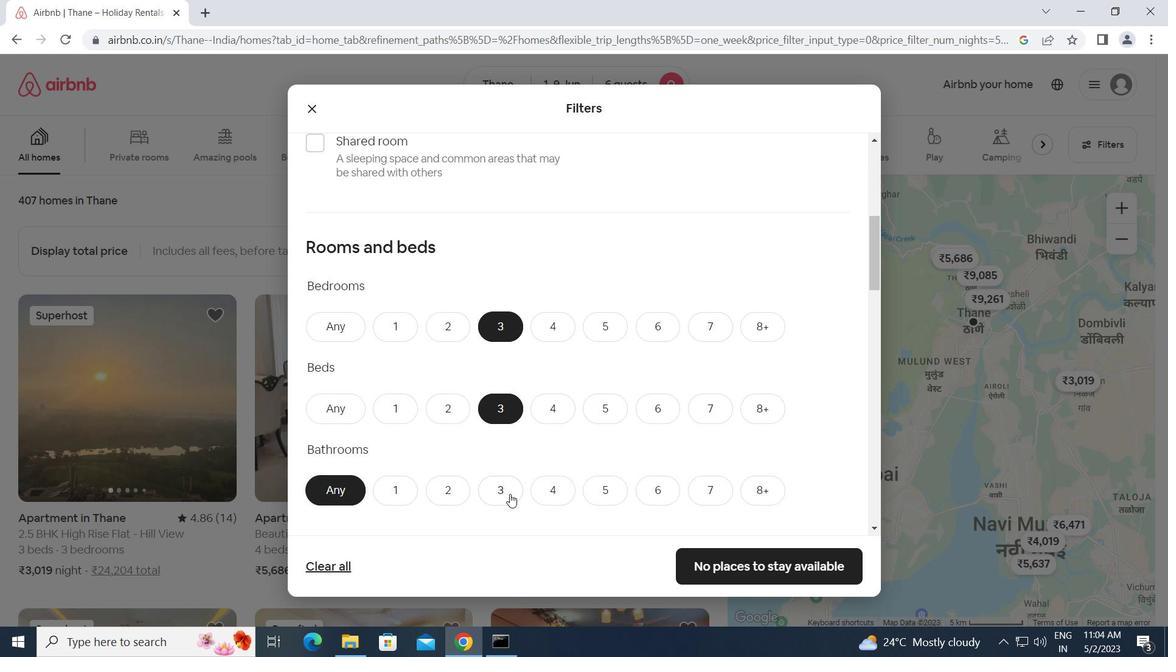 
Action: Mouse scrolled (505, 495) with delta (0, 0)
Screenshot: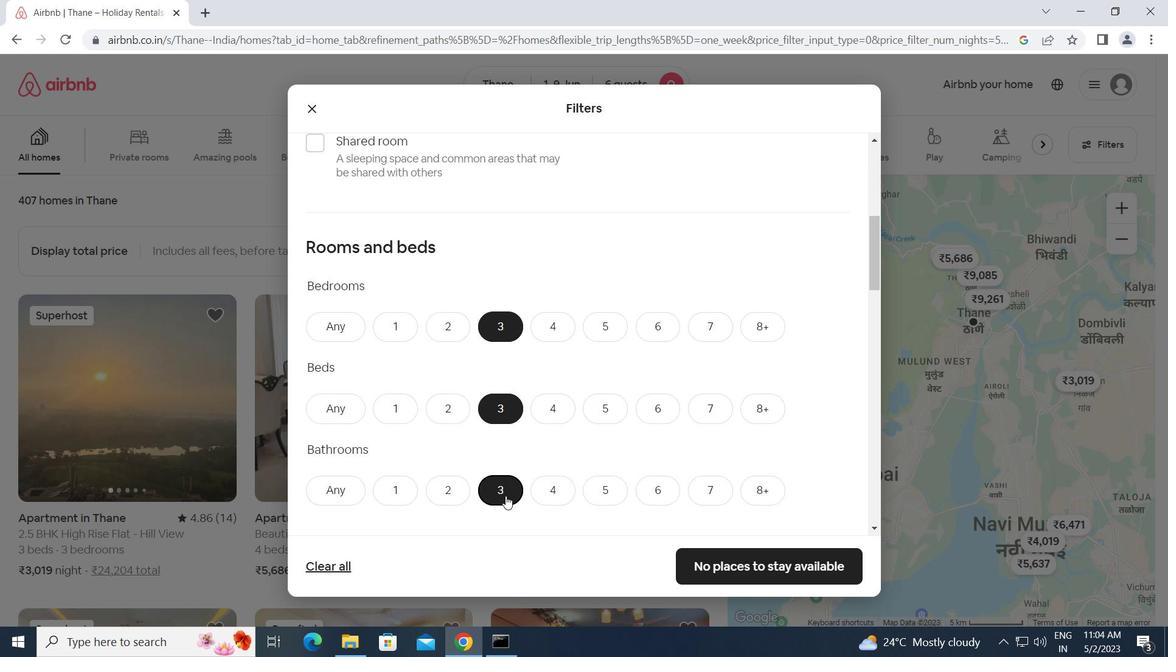 
Action: Mouse scrolled (505, 495) with delta (0, 0)
Screenshot: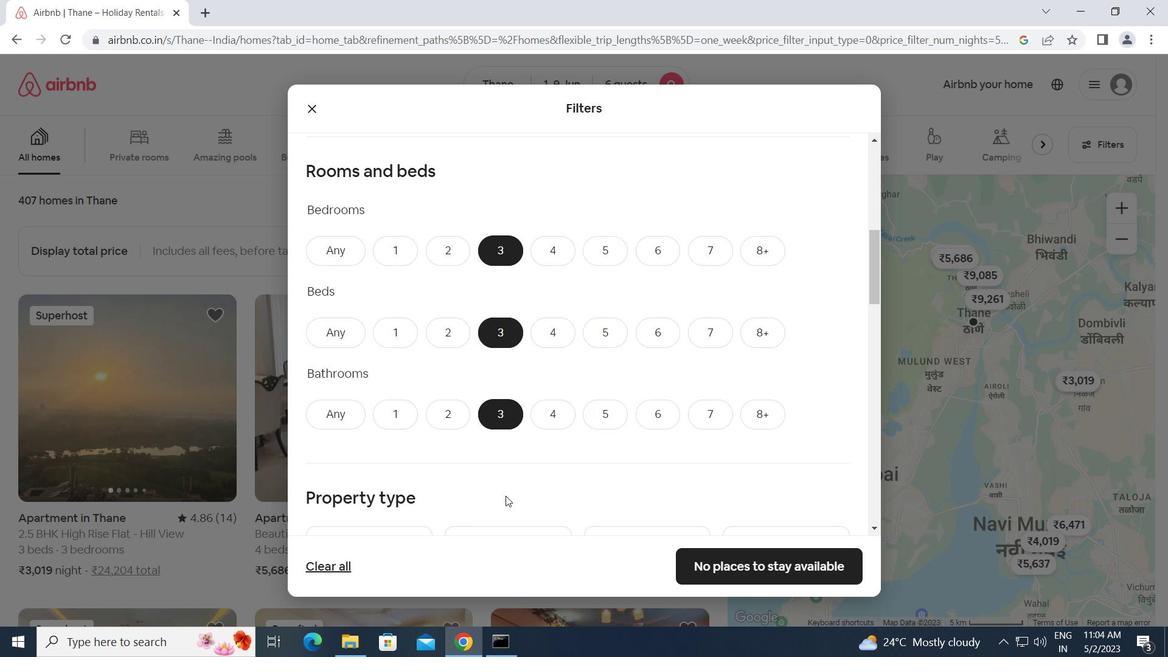
Action: Mouse scrolled (505, 495) with delta (0, 0)
Screenshot: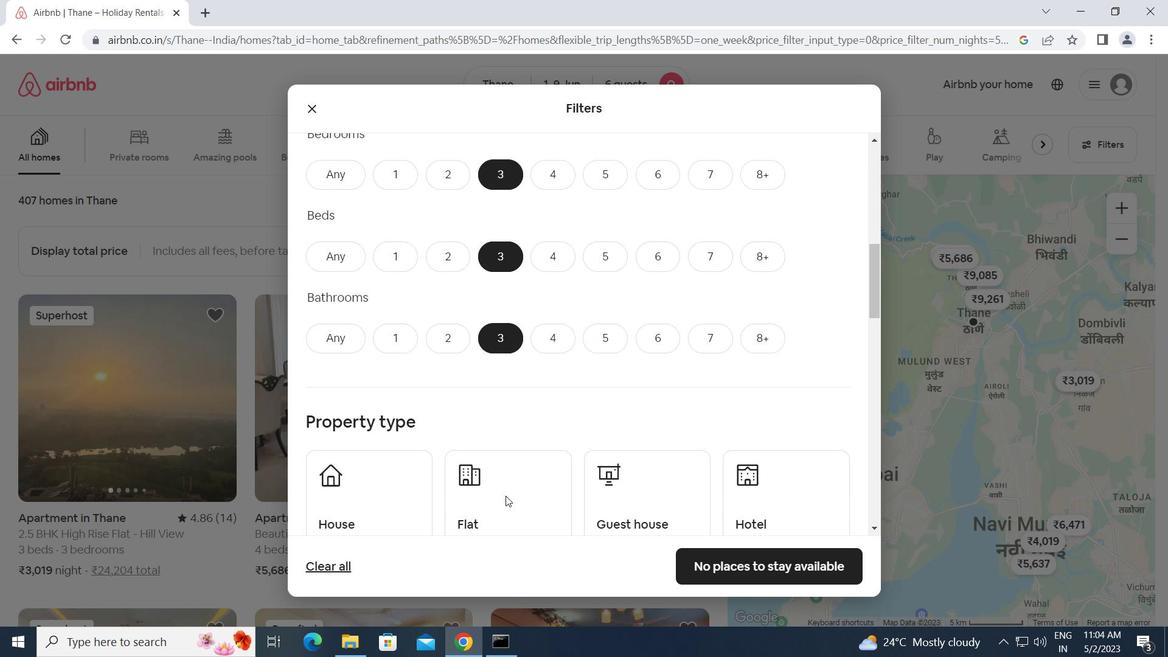 
Action: Mouse moved to (340, 439)
Screenshot: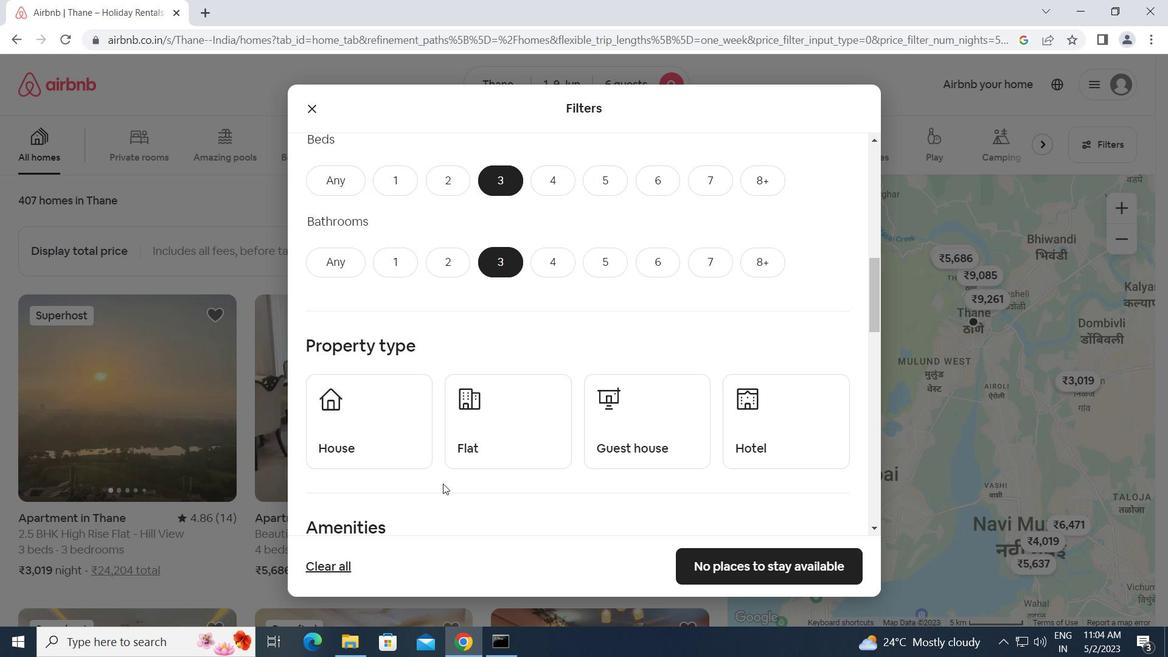 
Action: Mouse pressed left at (340, 439)
Screenshot: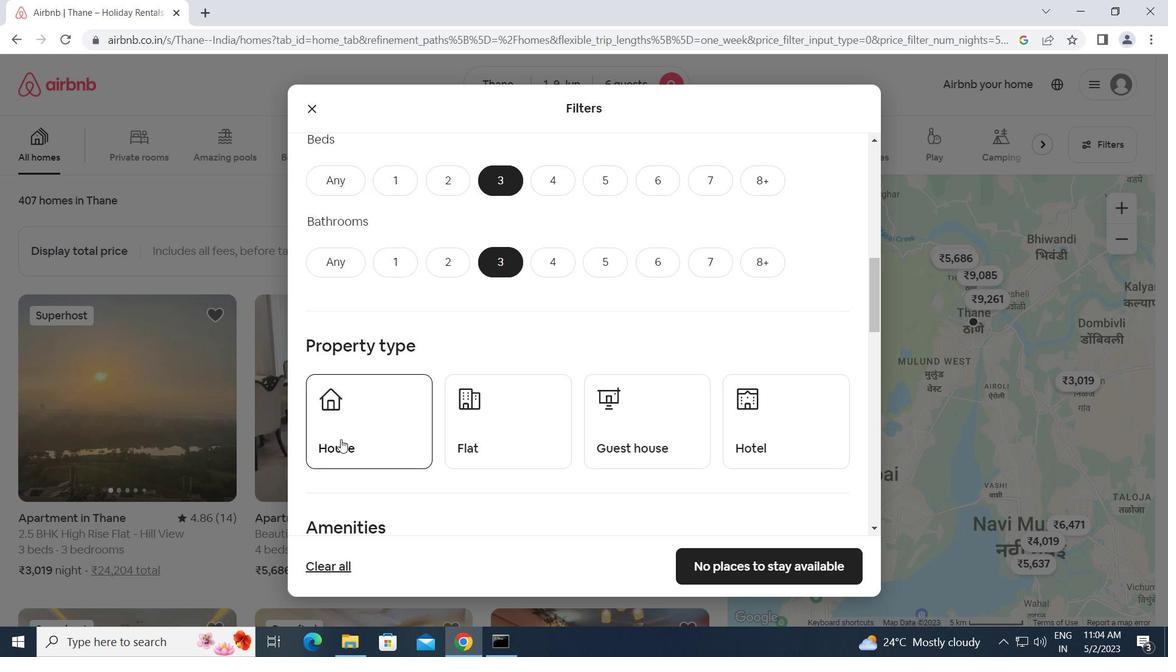 
Action: Mouse moved to (477, 427)
Screenshot: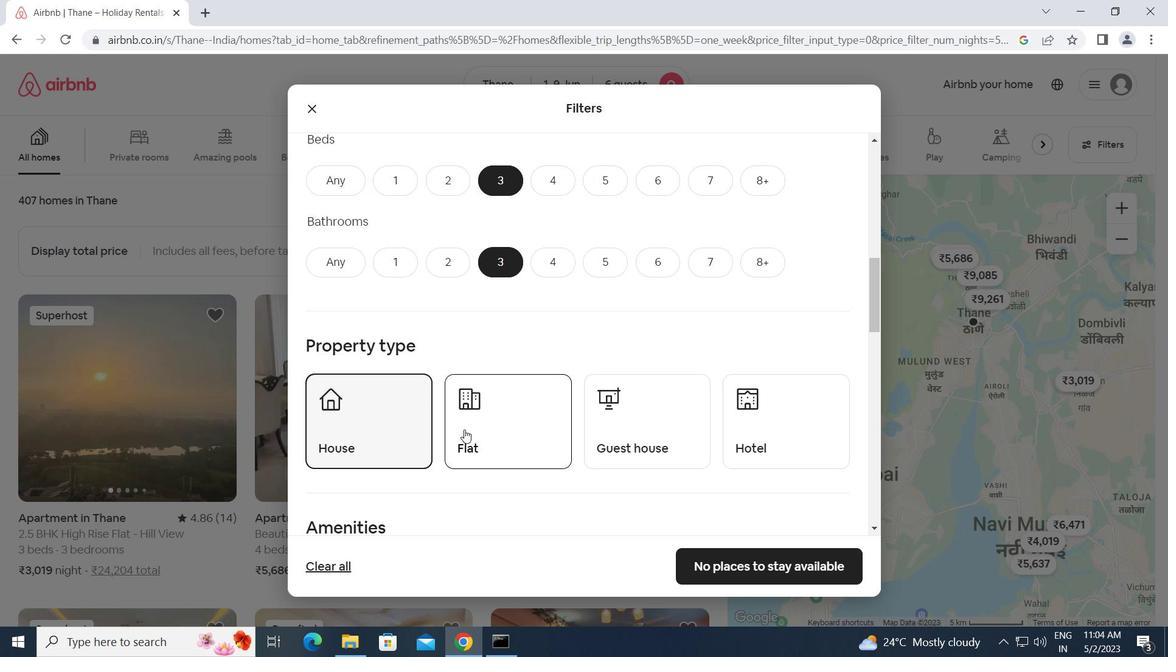 
Action: Mouse pressed left at (477, 427)
Screenshot: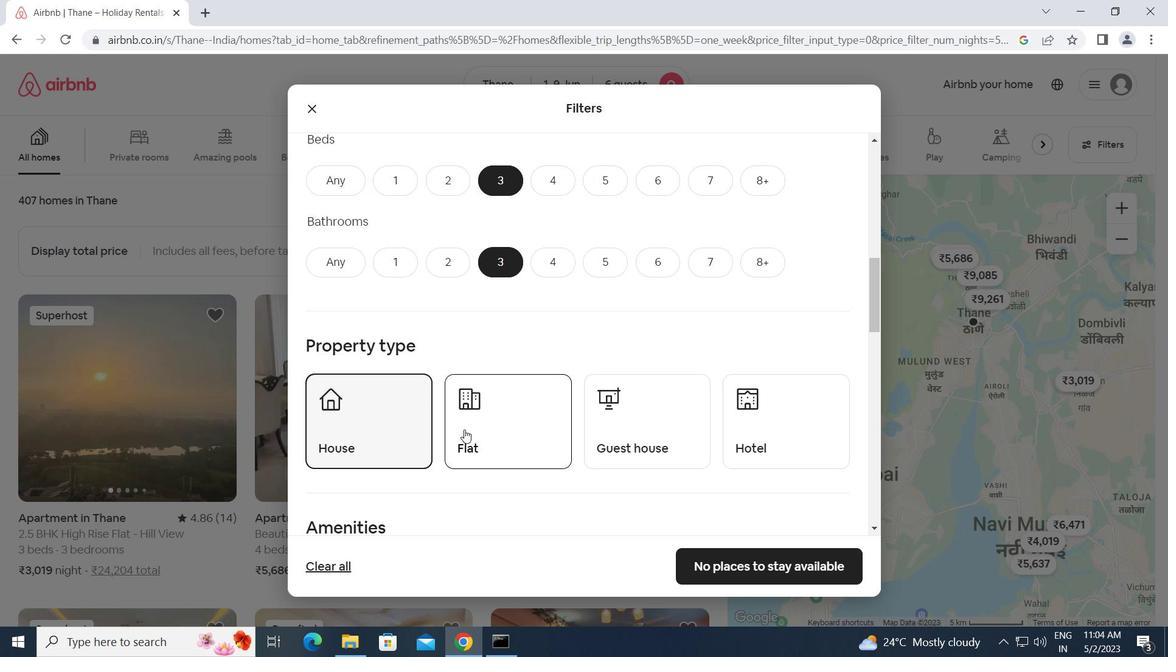 
Action: Mouse moved to (647, 431)
Screenshot: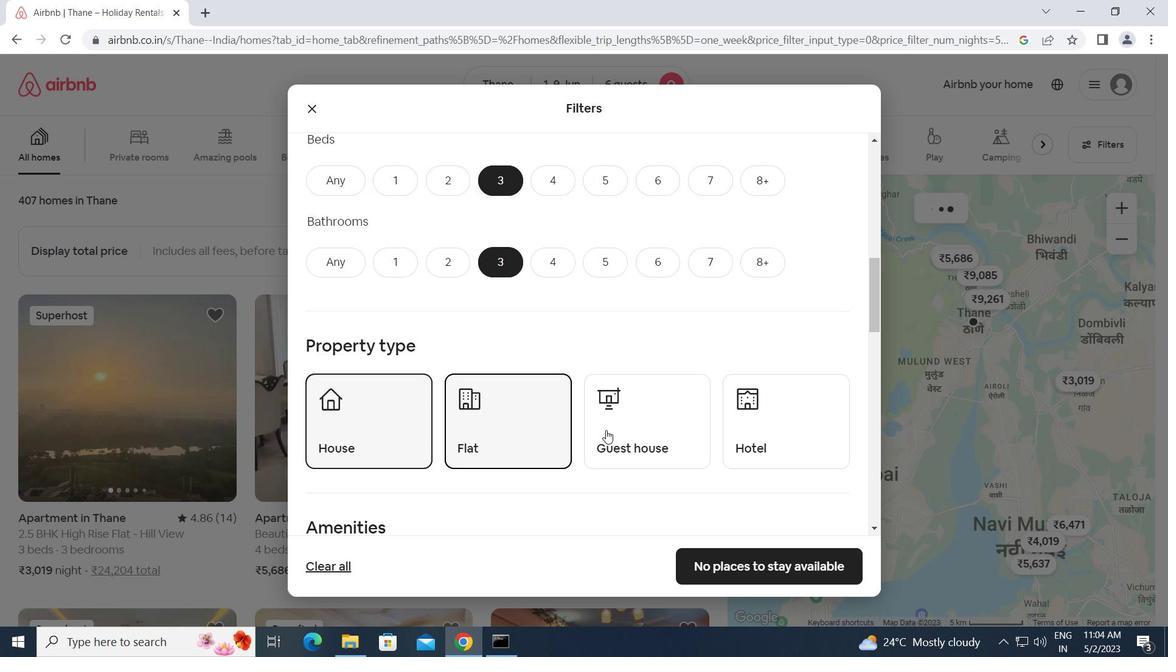 
Action: Mouse pressed left at (647, 431)
Screenshot: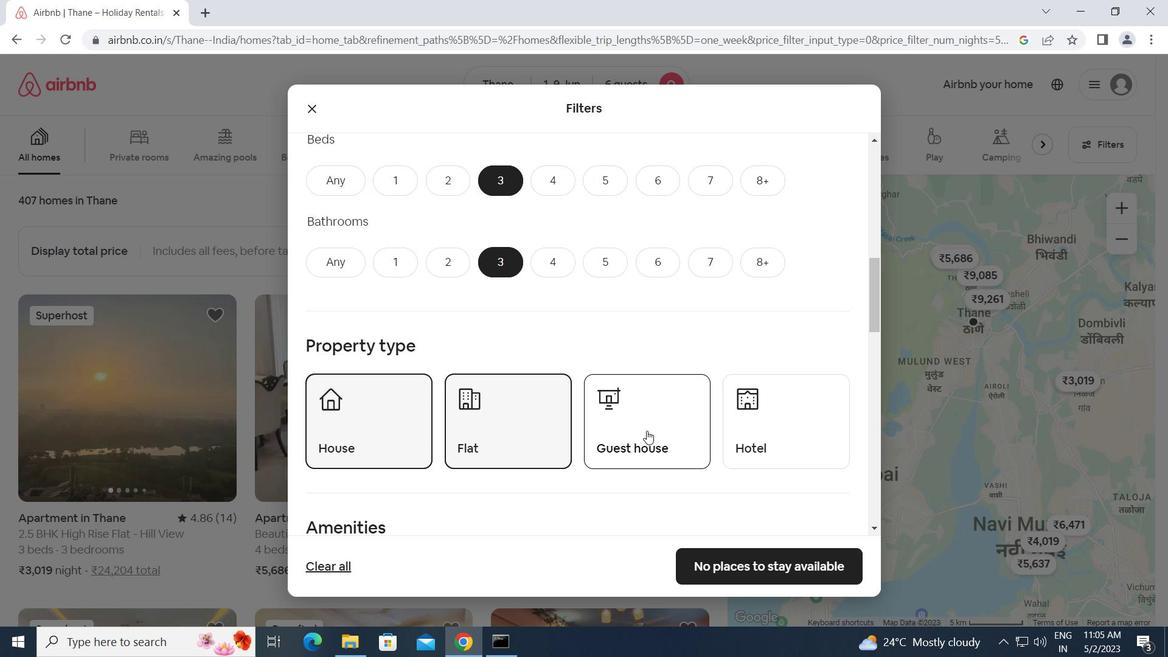 
Action: Mouse moved to (633, 446)
Screenshot: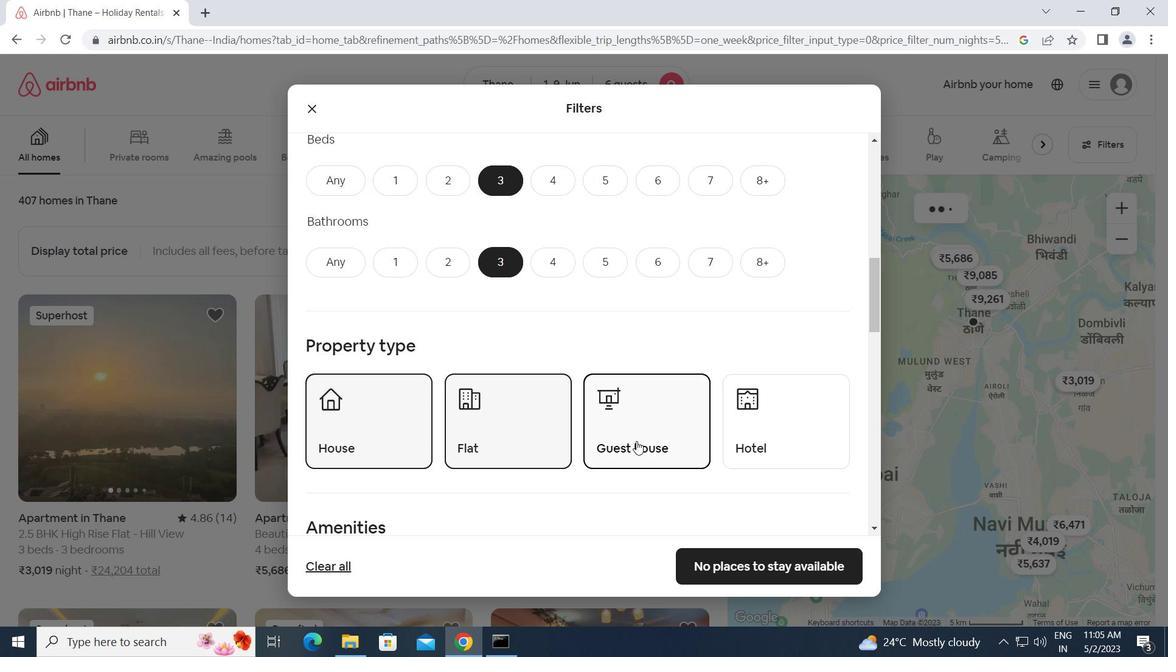 
Action: Mouse scrolled (633, 445) with delta (0, 0)
Screenshot: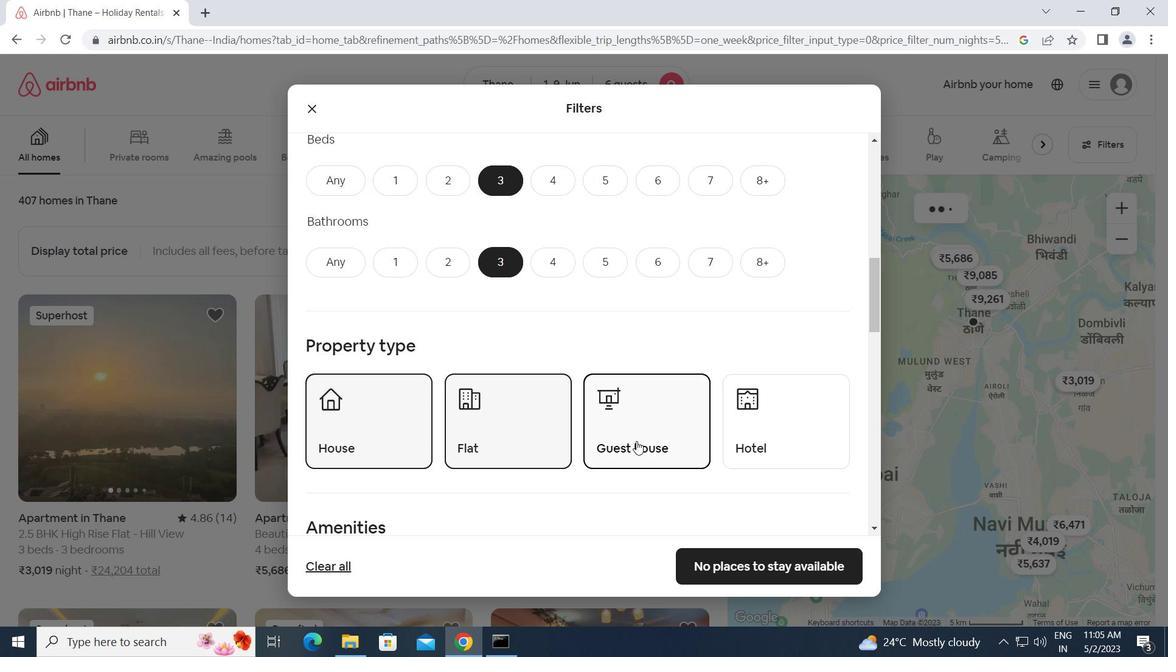
Action: Mouse moved to (632, 446)
Screenshot: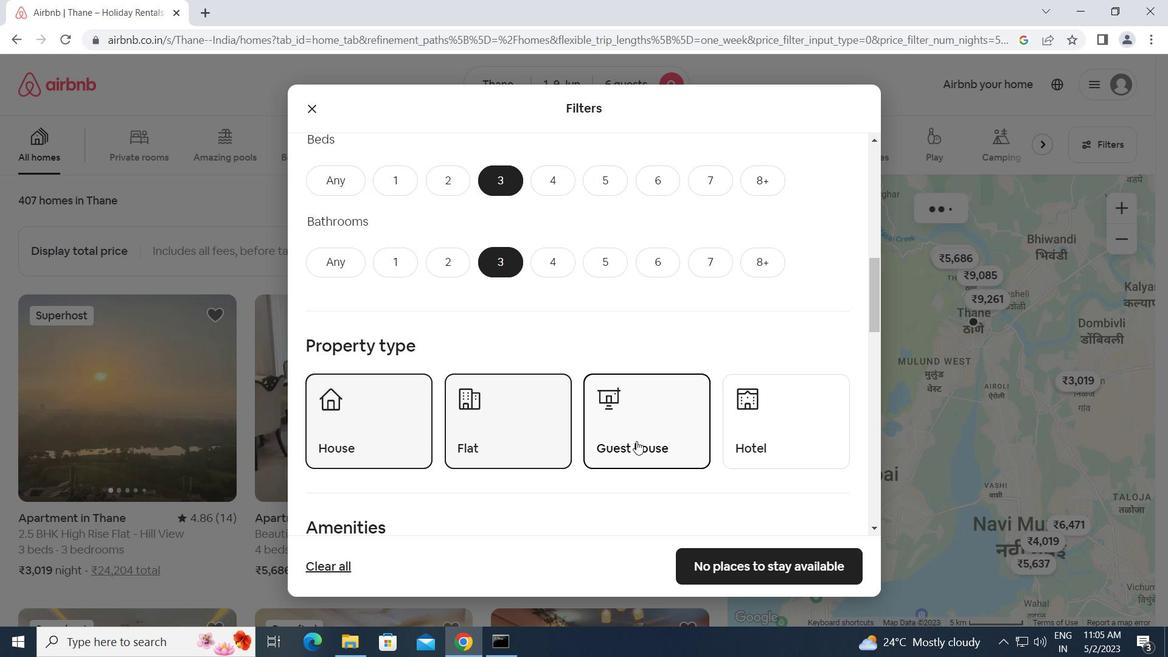 
Action: Mouse scrolled (632, 446) with delta (0, 0)
Screenshot: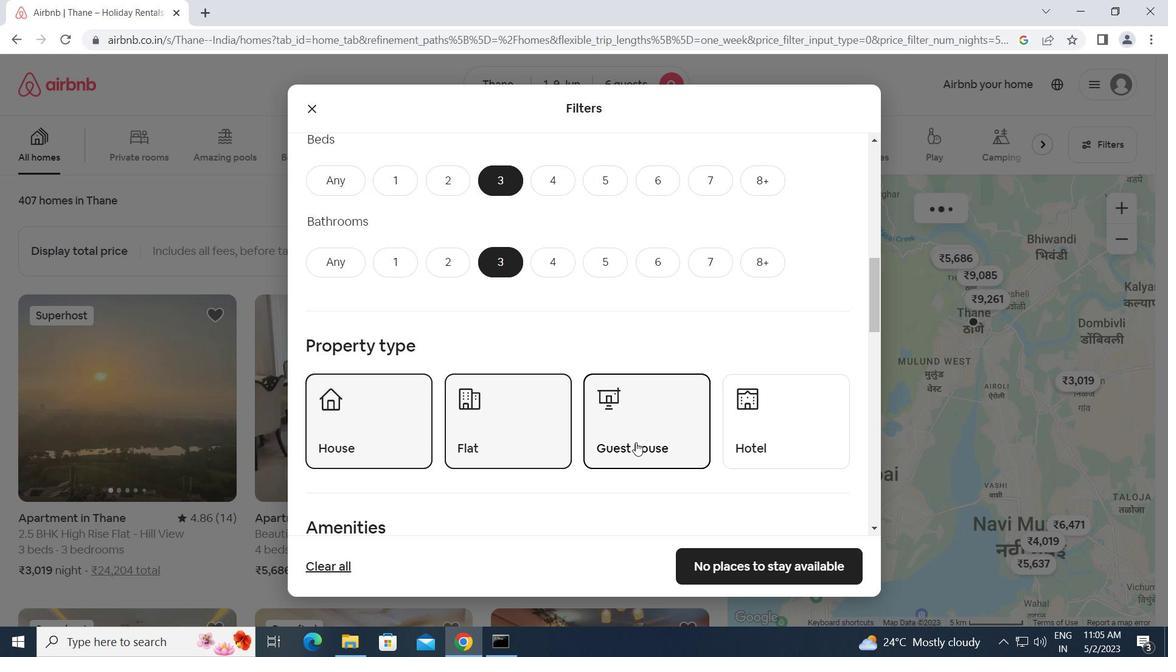 
Action: Mouse moved to (631, 447)
Screenshot: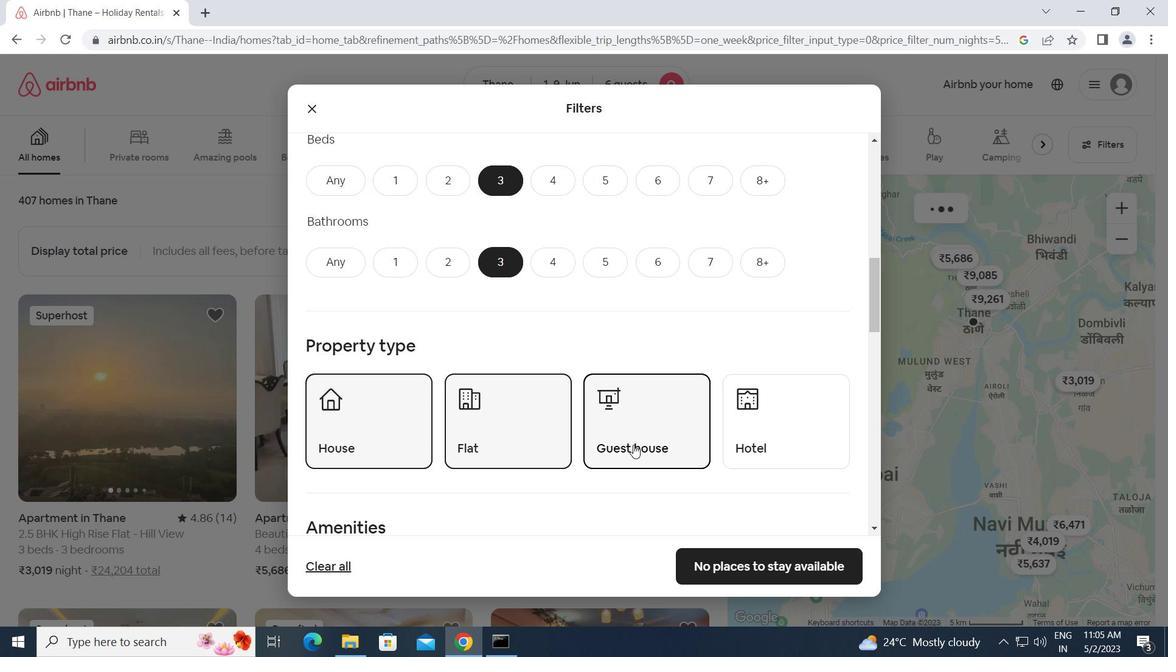 
Action: Mouse scrolled (631, 446) with delta (0, 0)
Screenshot: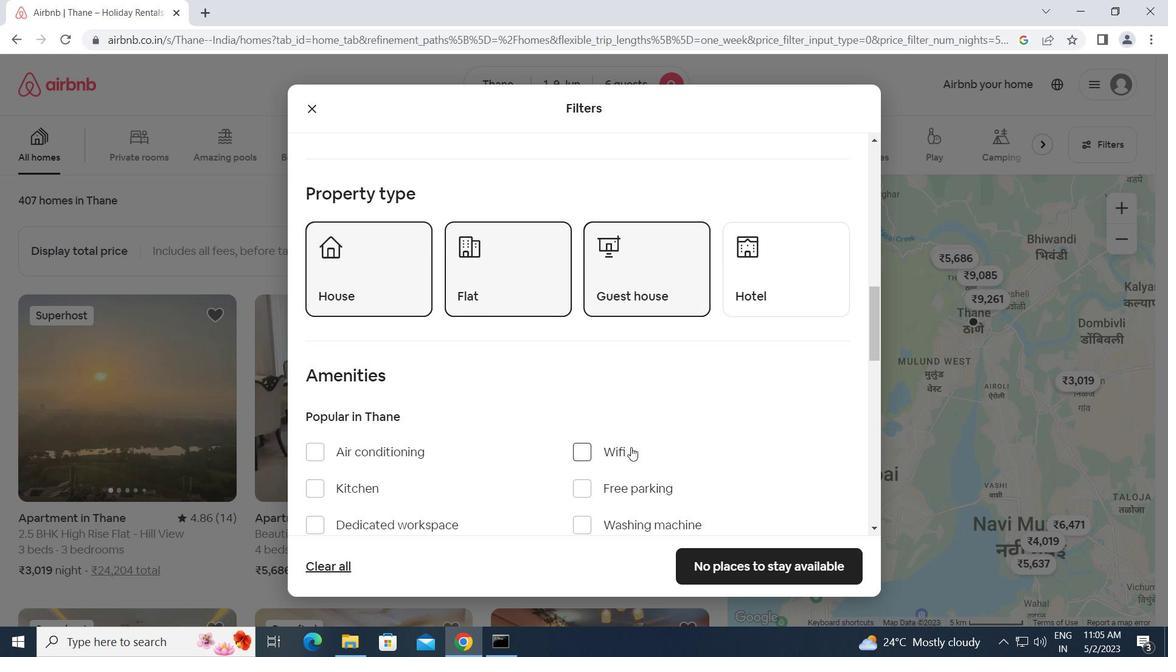 
Action: Mouse scrolled (631, 446) with delta (0, 0)
Screenshot: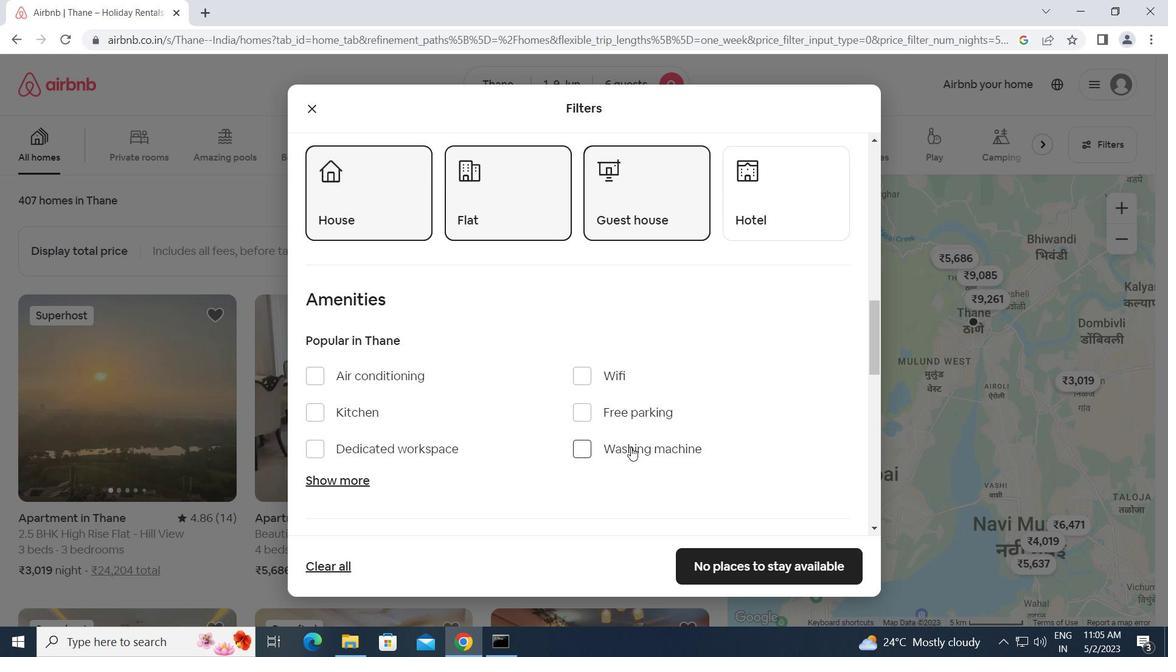 
Action: Mouse scrolled (631, 446) with delta (0, 0)
Screenshot: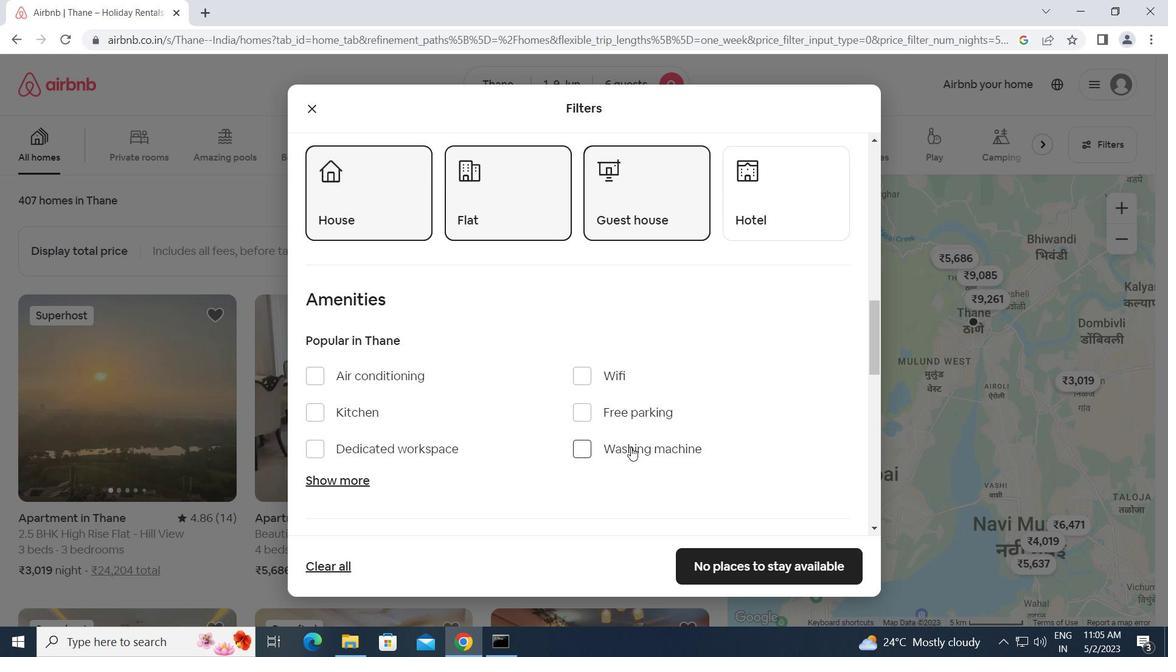 
Action: Mouse moved to (816, 500)
Screenshot: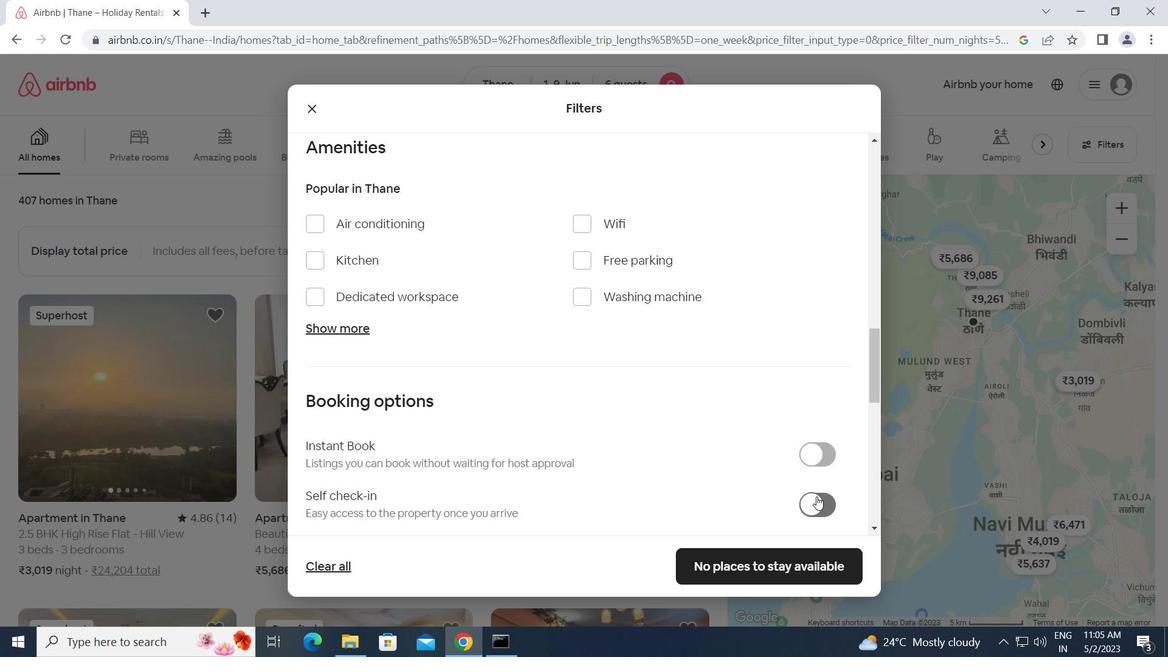 
Action: Mouse pressed left at (816, 500)
Screenshot: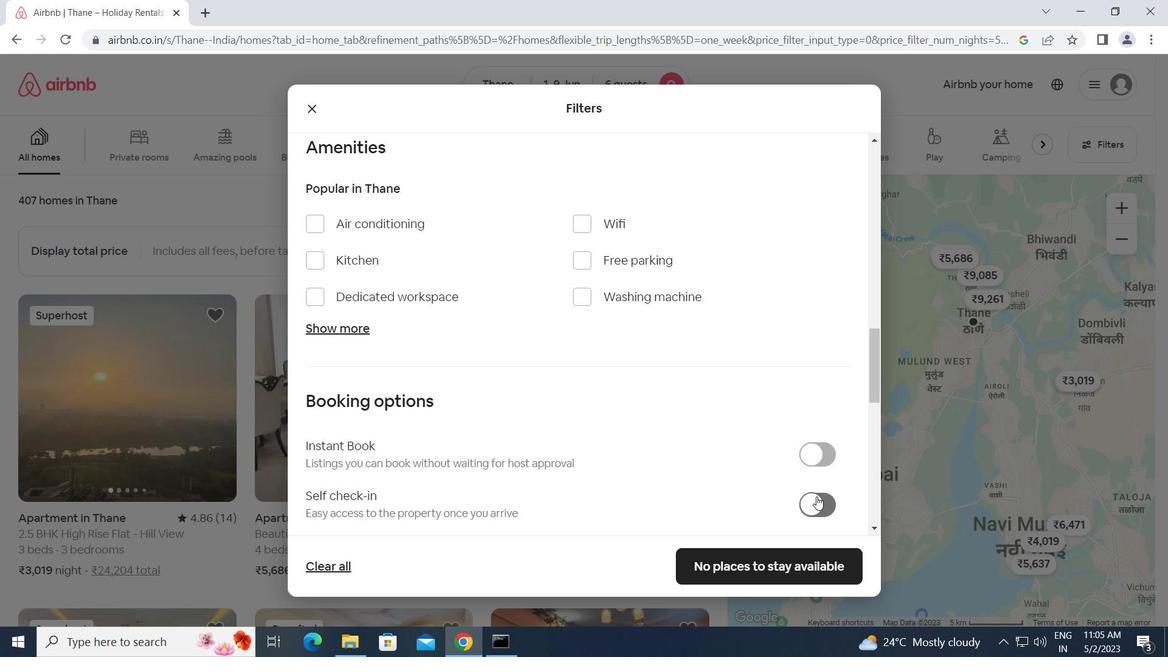 
Action: Mouse moved to (715, 504)
Screenshot: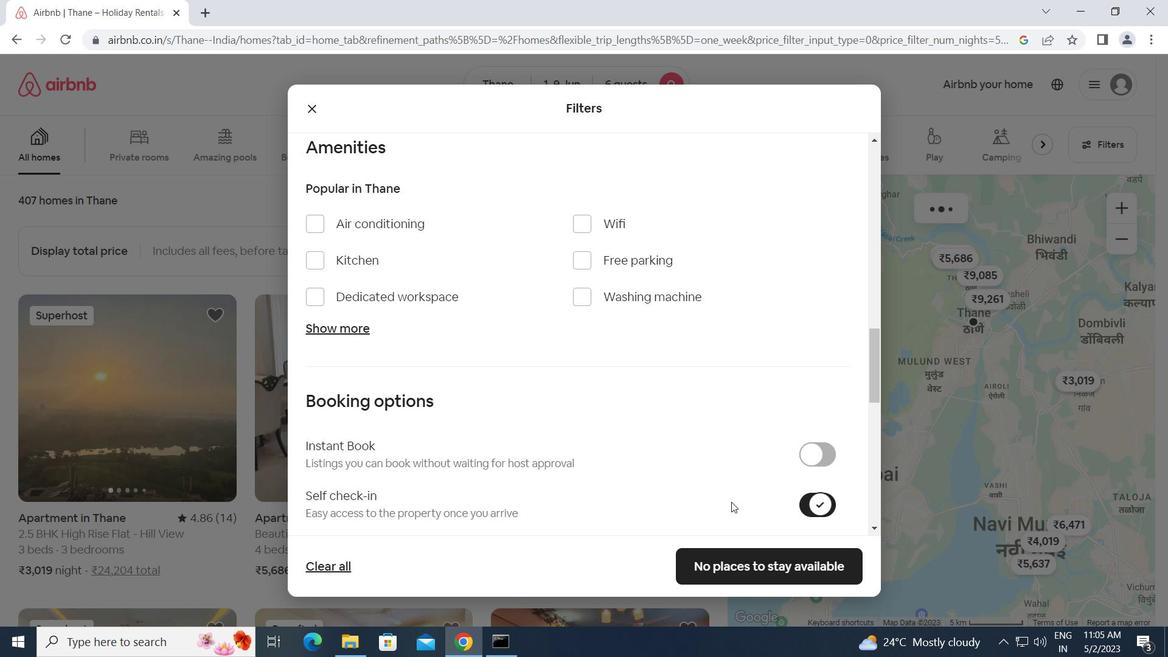 
Action: Mouse scrolled (715, 504) with delta (0, 0)
Screenshot: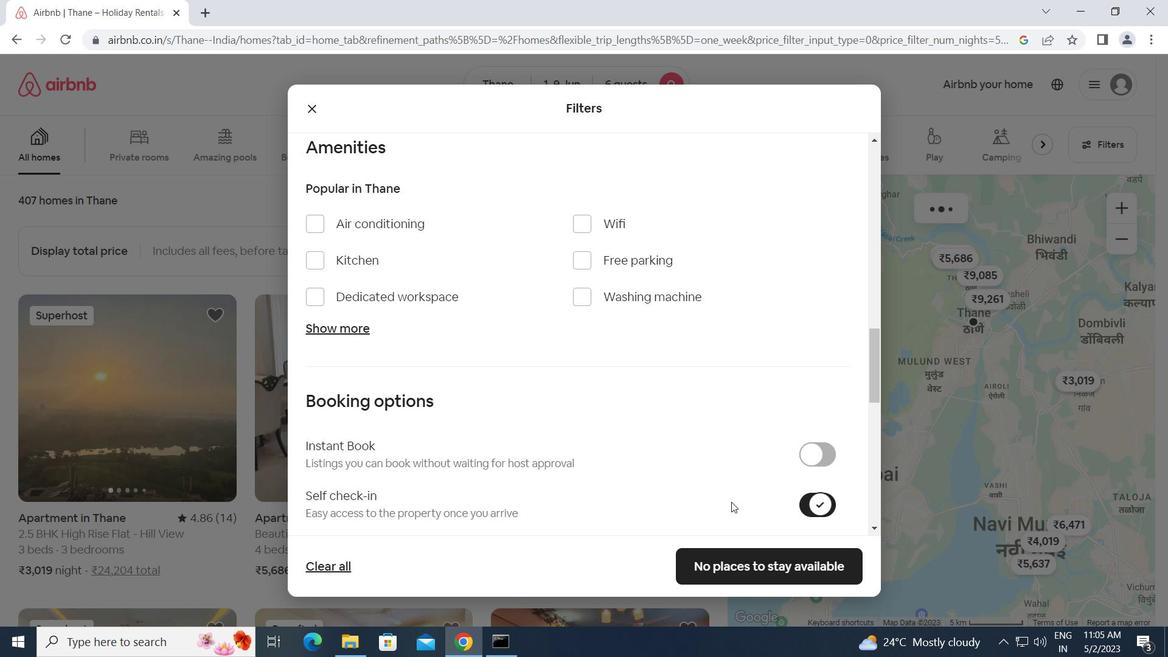 
Action: Mouse moved to (698, 506)
Screenshot: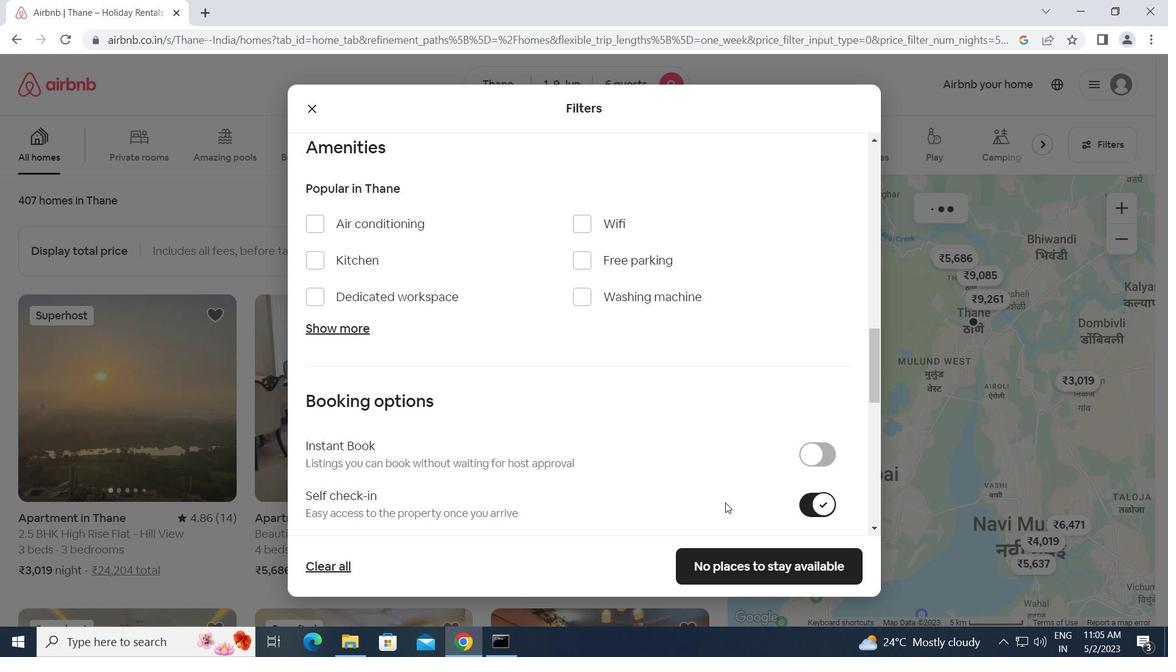 
Action: Mouse scrolled (698, 505) with delta (0, 0)
Screenshot: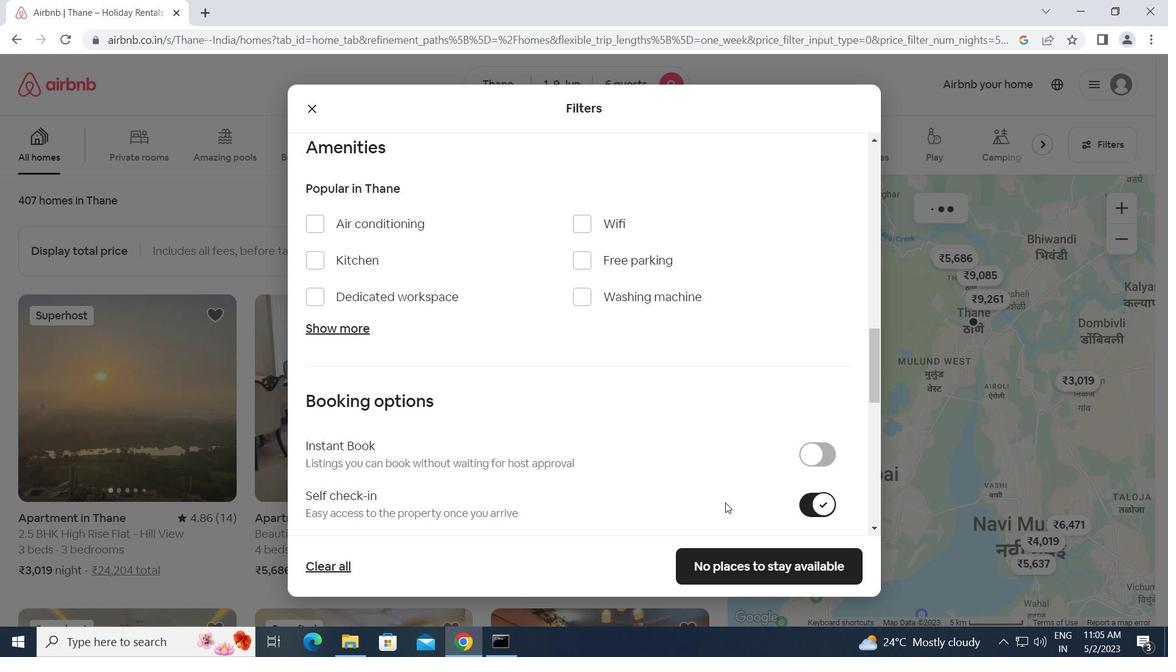 
Action: Mouse moved to (691, 506)
Screenshot: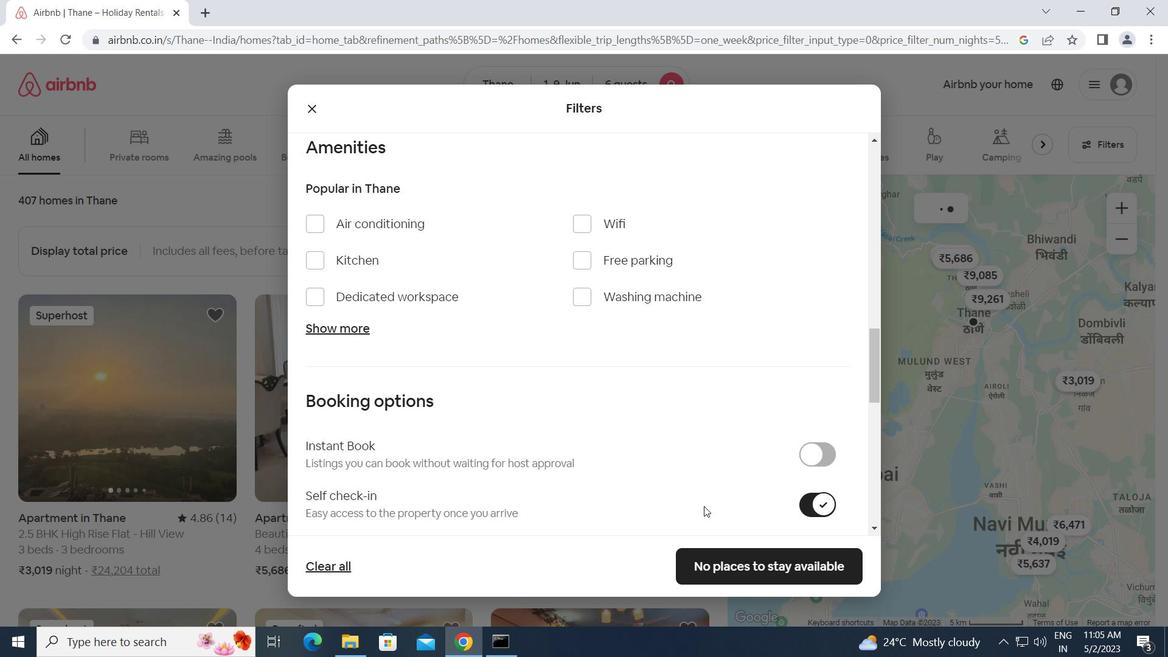 
Action: Mouse scrolled (691, 505) with delta (0, 0)
Screenshot: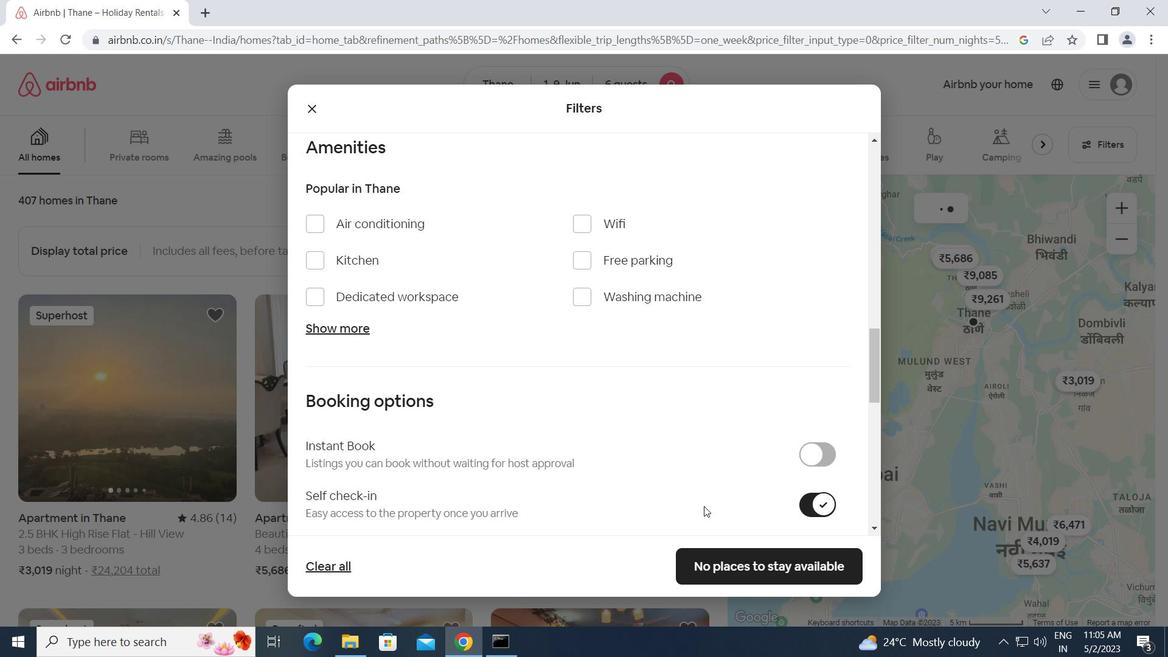 
Action: Mouse moved to (617, 489)
Screenshot: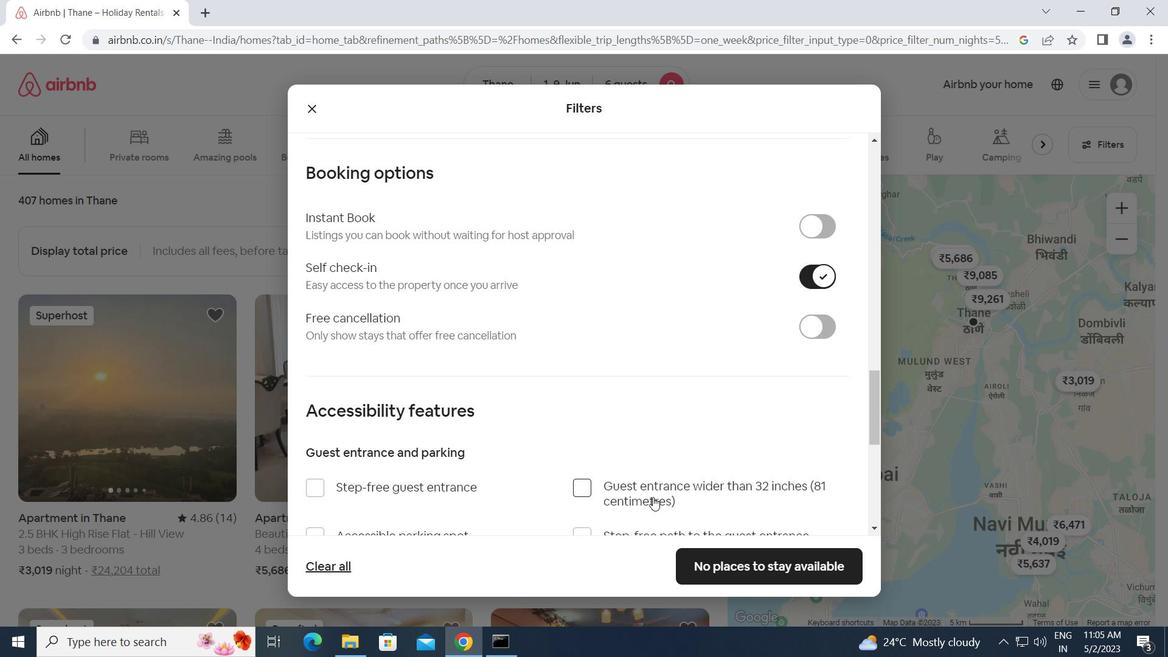 
Action: Mouse scrolled (617, 488) with delta (0, 0)
Screenshot: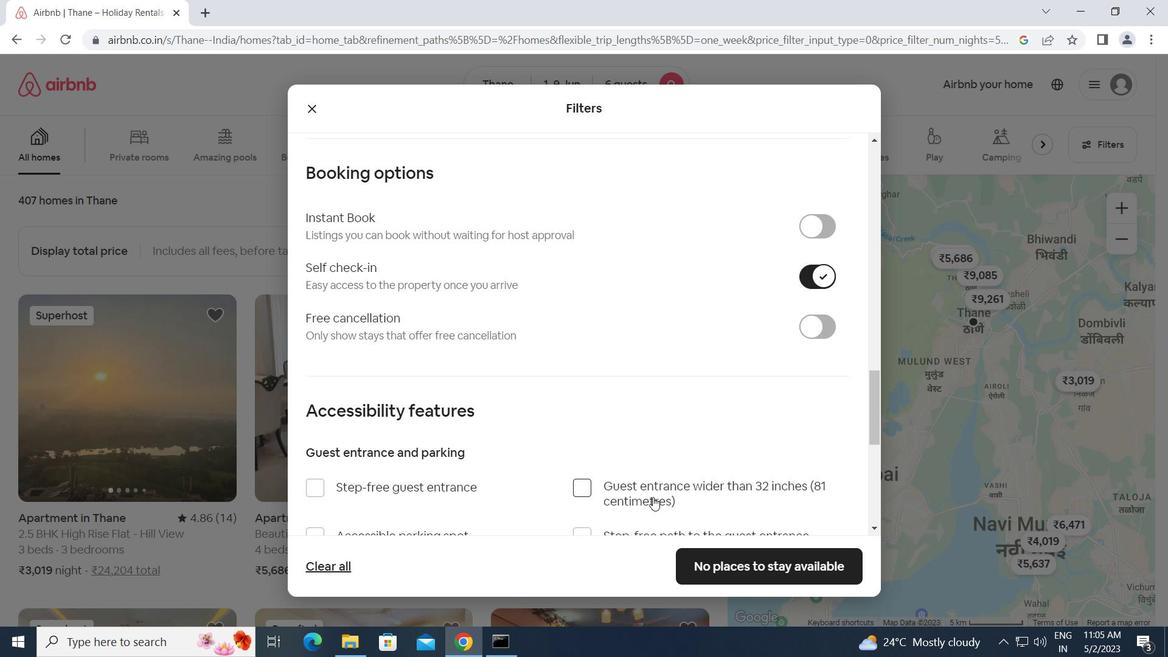 
Action: Mouse moved to (617, 489)
Screenshot: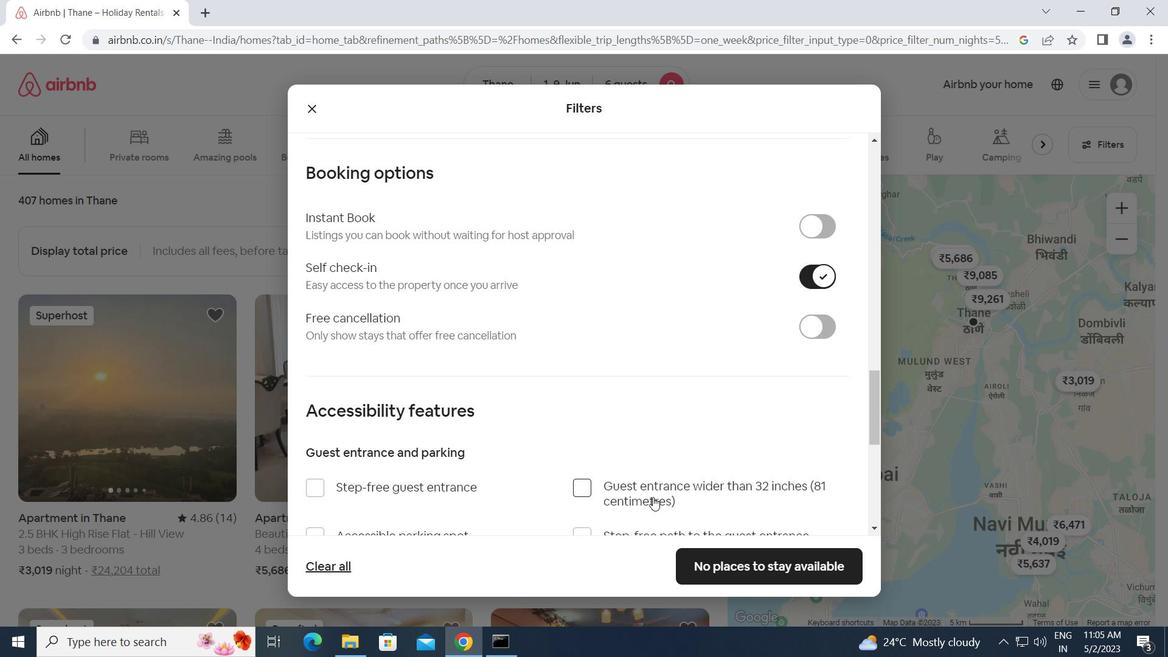 
Action: Mouse scrolled (617, 488) with delta (0, 0)
Screenshot: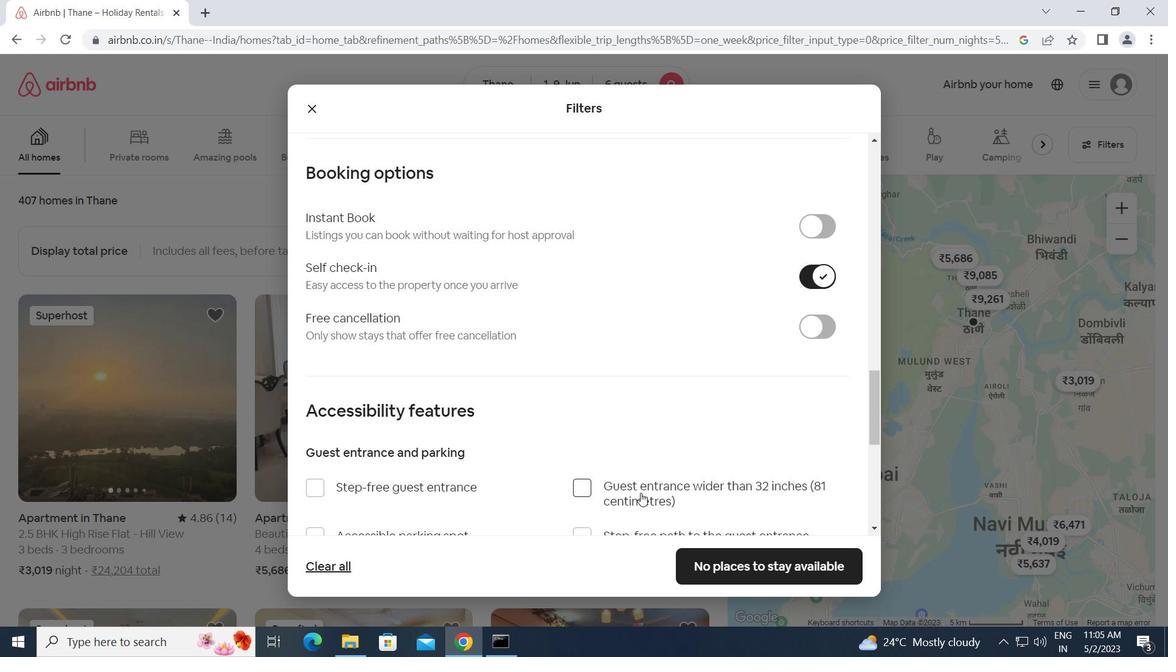 
Action: Mouse moved to (617, 489)
Screenshot: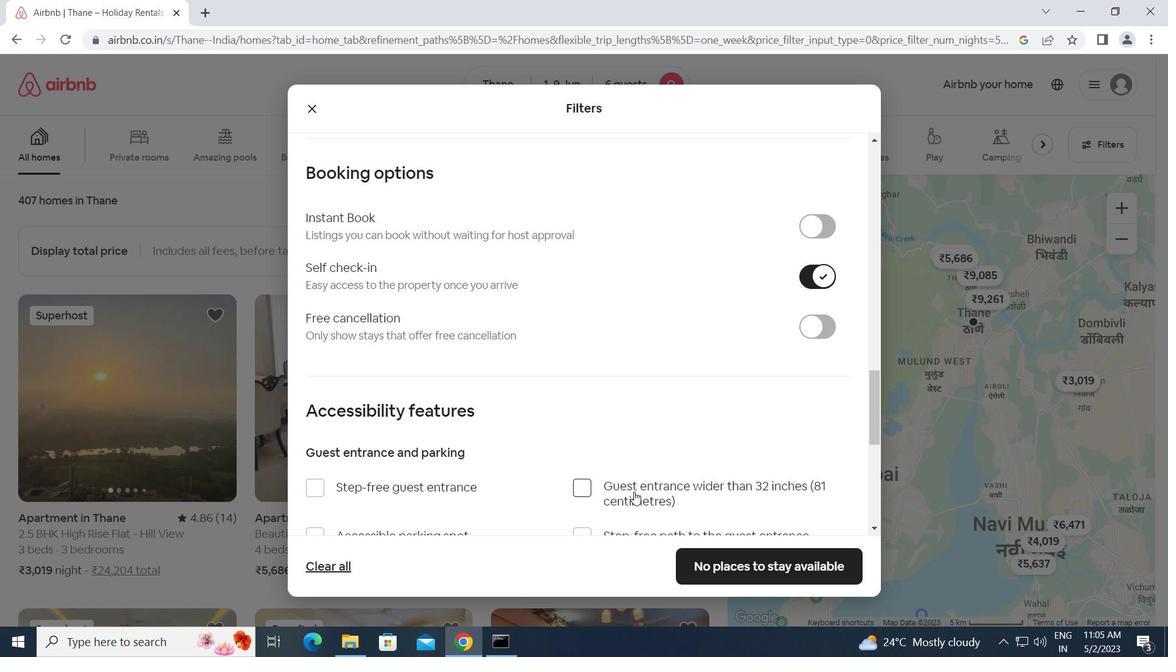 
Action: Mouse scrolled (617, 488) with delta (0, 0)
Screenshot: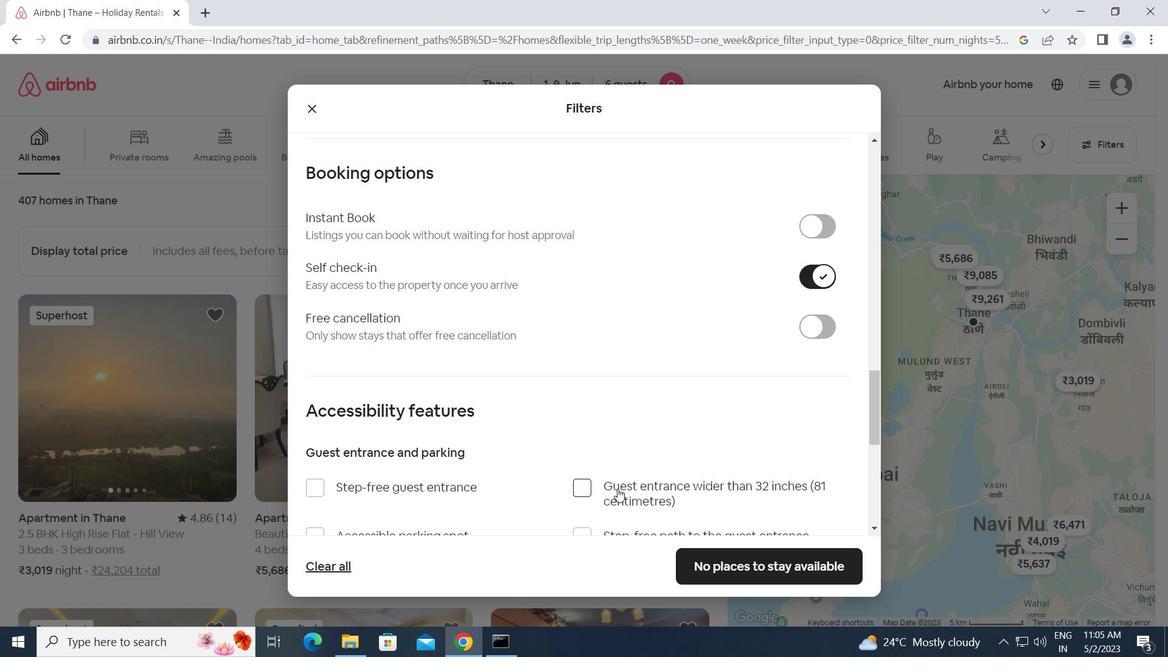 
Action: Mouse moved to (616, 488)
Screenshot: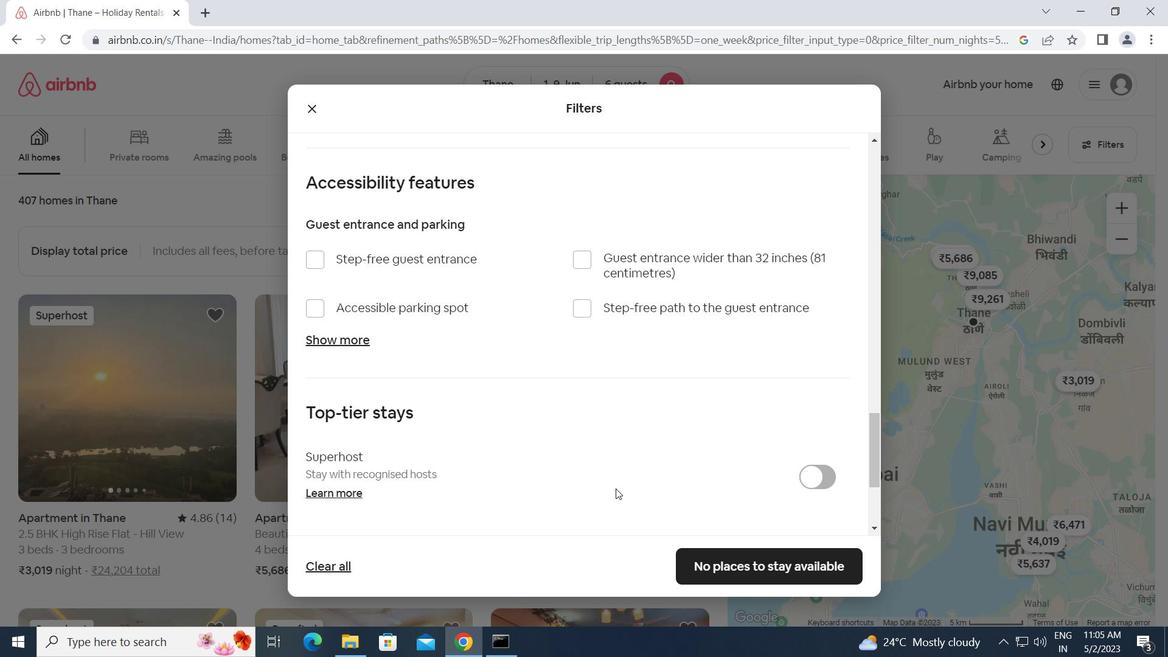 
Action: Mouse scrolled (616, 488) with delta (0, 0)
Screenshot: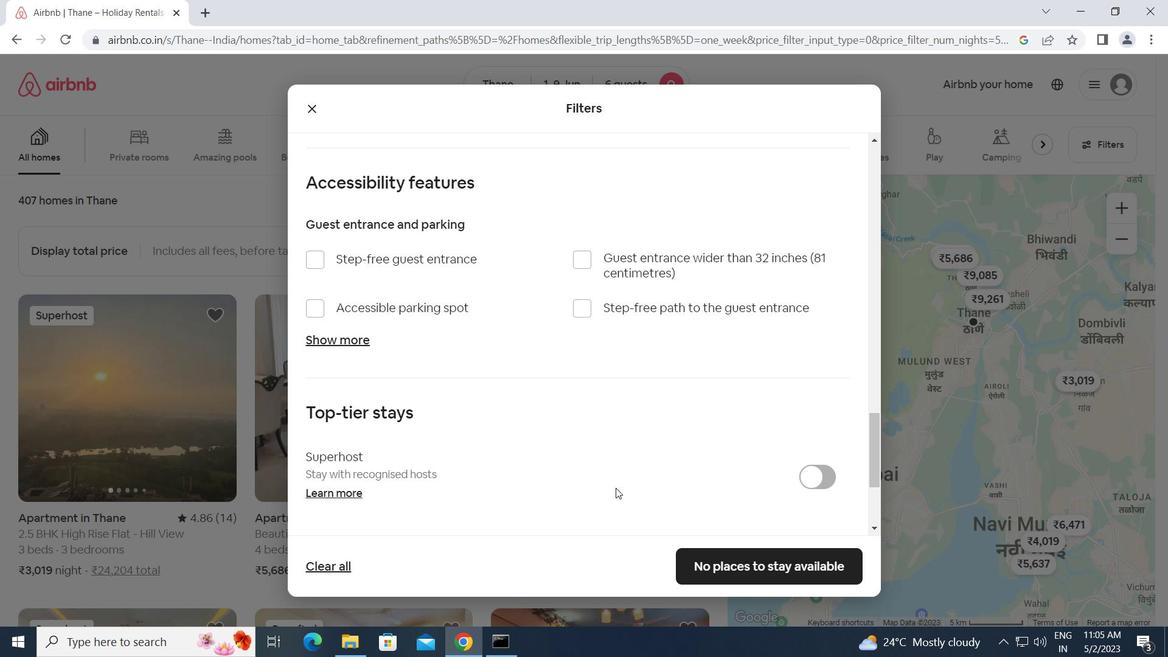 
Action: Mouse scrolled (616, 488) with delta (0, 0)
Screenshot: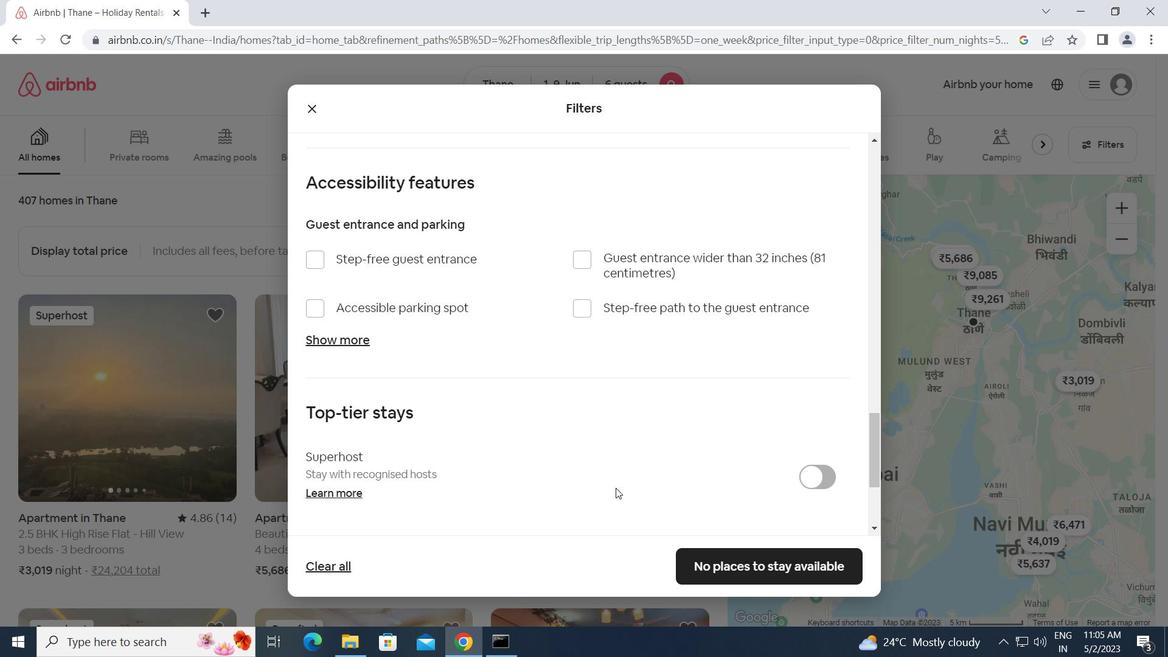 
Action: Mouse moved to (538, 488)
Screenshot: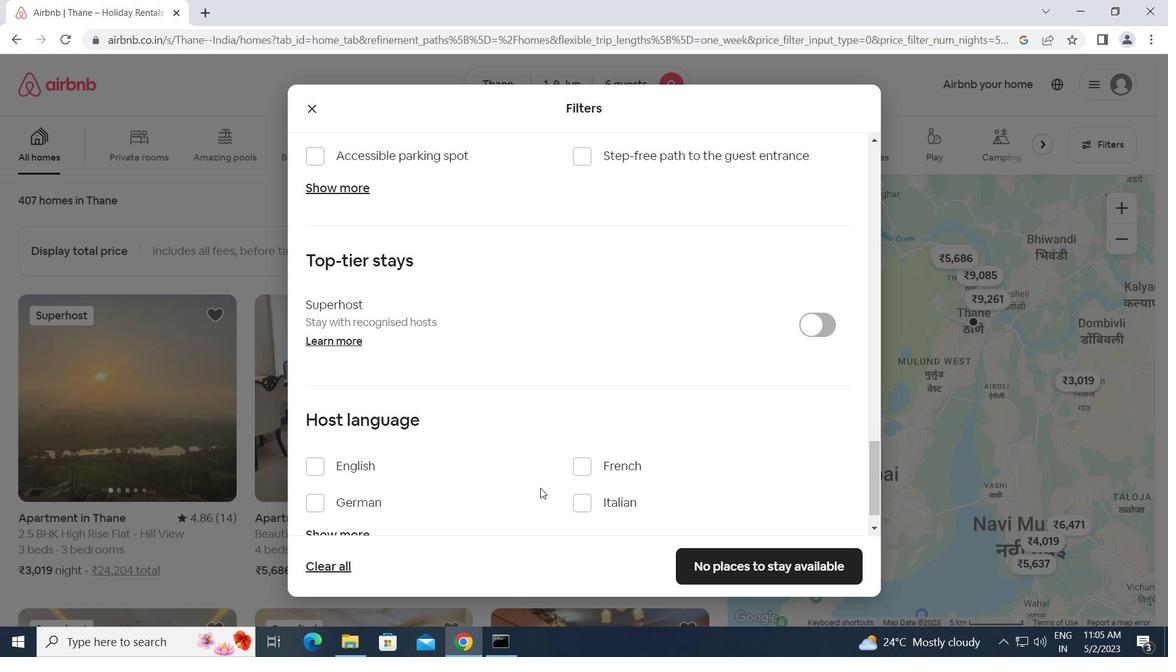 
Action: Mouse scrolled (538, 488) with delta (0, 0)
Screenshot: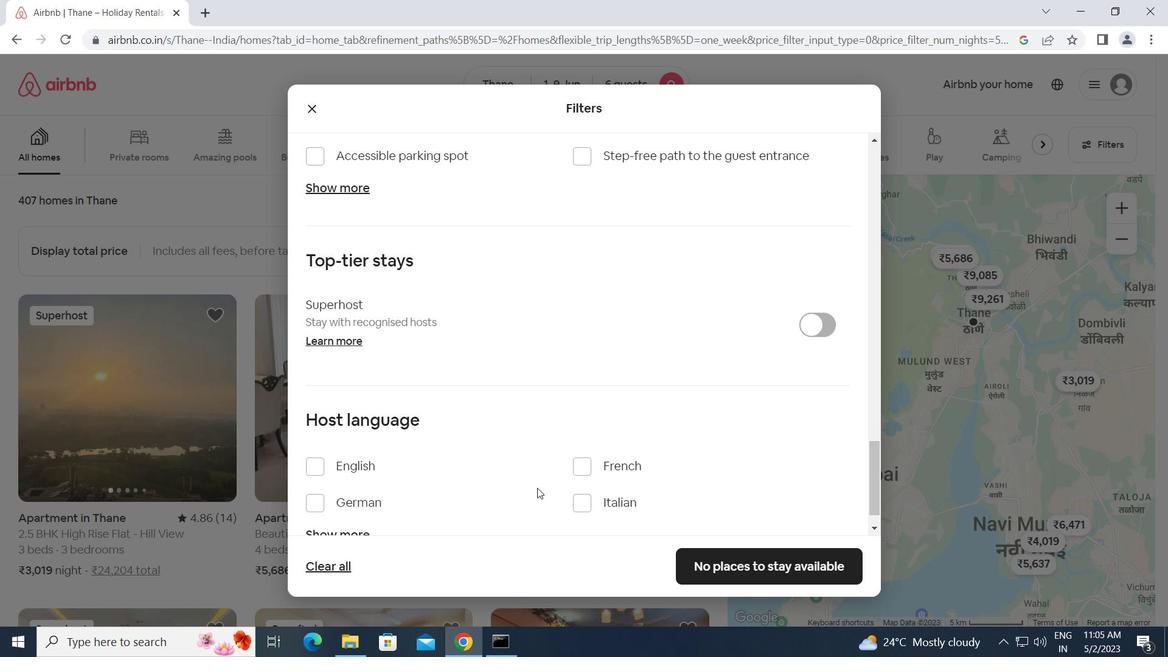 
Action: Mouse moved to (312, 423)
Screenshot: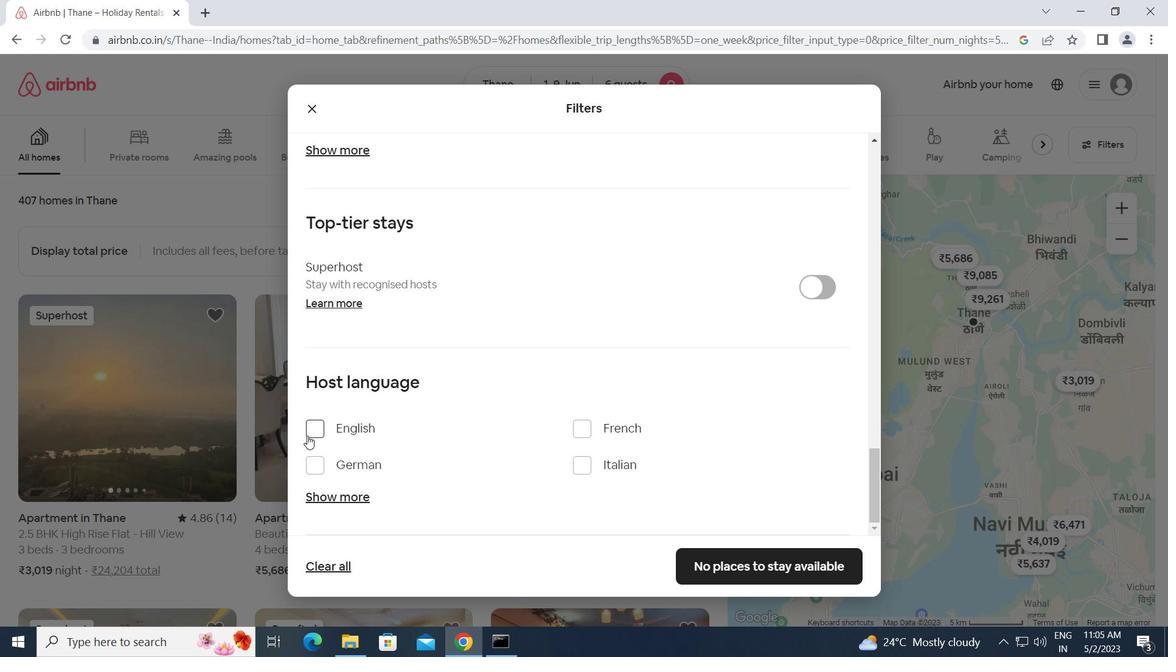 
Action: Mouse pressed left at (312, 423)
Screenshot: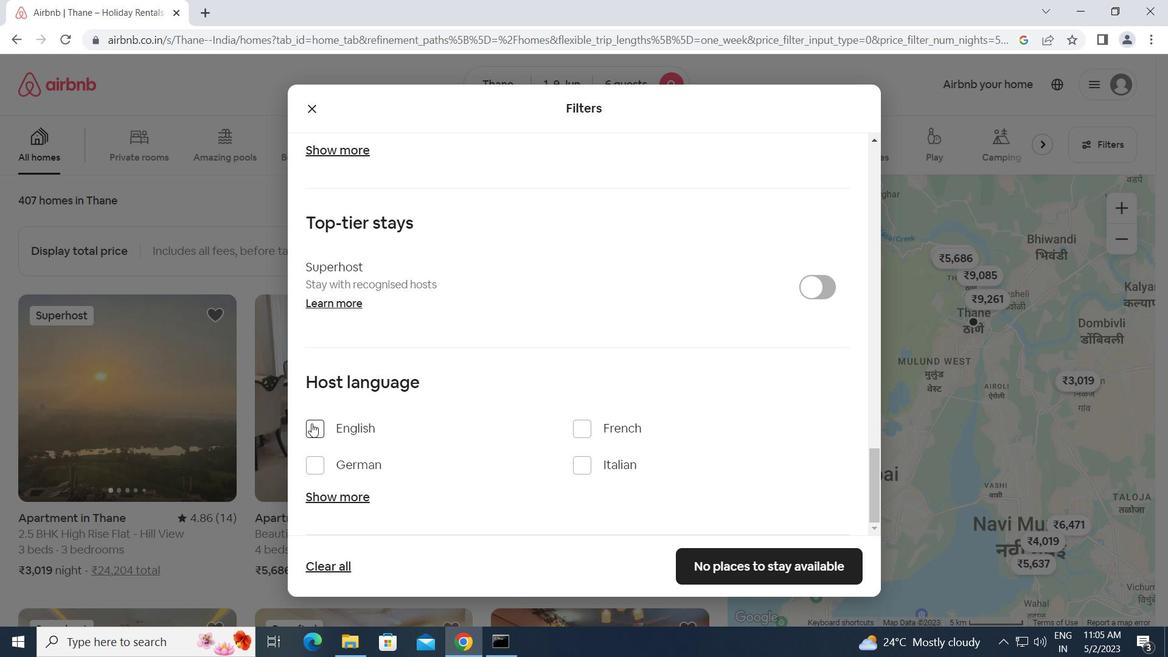 
Action: Mouse moved to (743, 519)
Screenshot: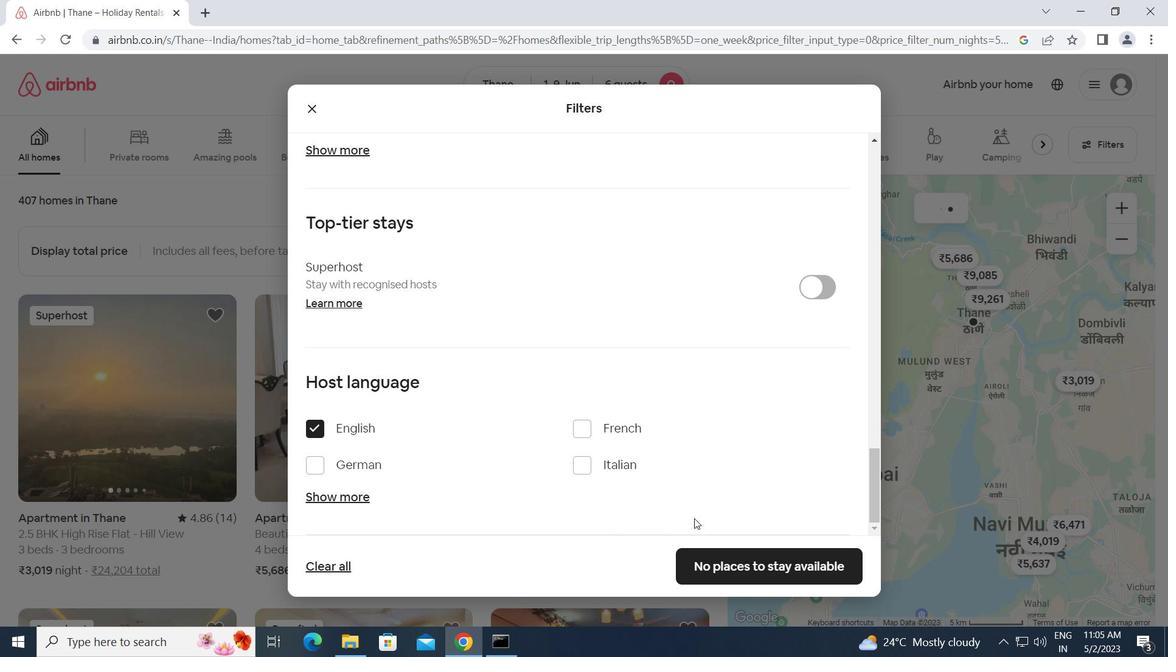 
Action: Mouse scrolled (743, 518) with delta (0, 0)
Screenshot: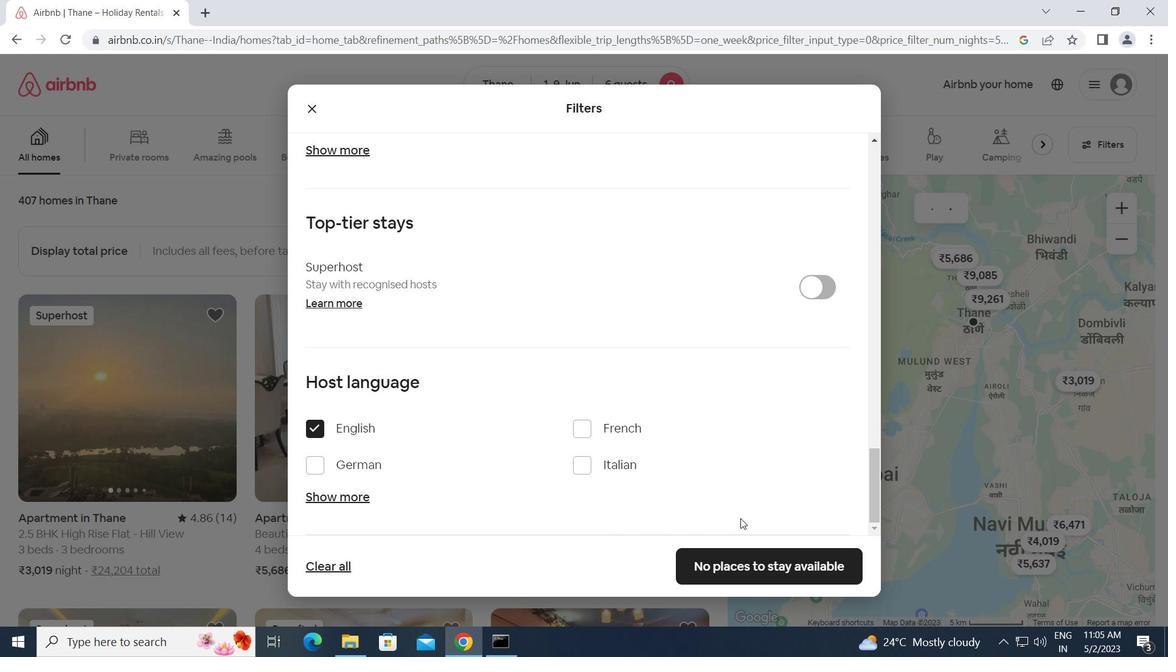 
Action: Mouse scrolled (743, 518) with delta (0, 0)
Screenshot: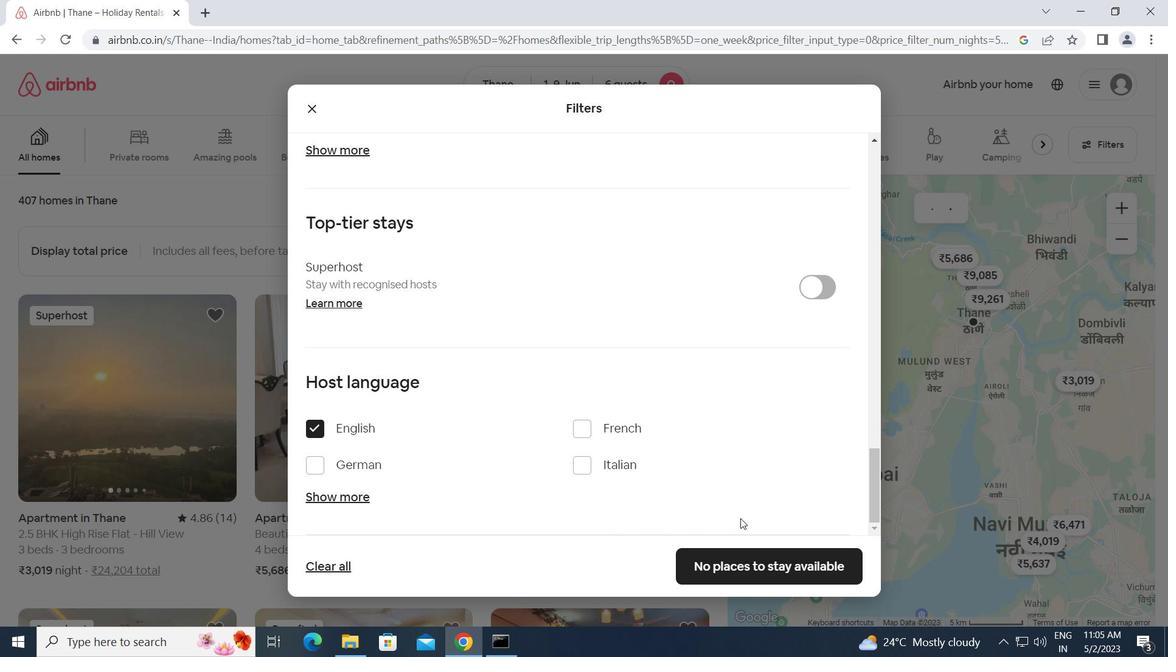 
Action: Mouse scrolled (743, 518) with delta (0, 0)
Screenshot: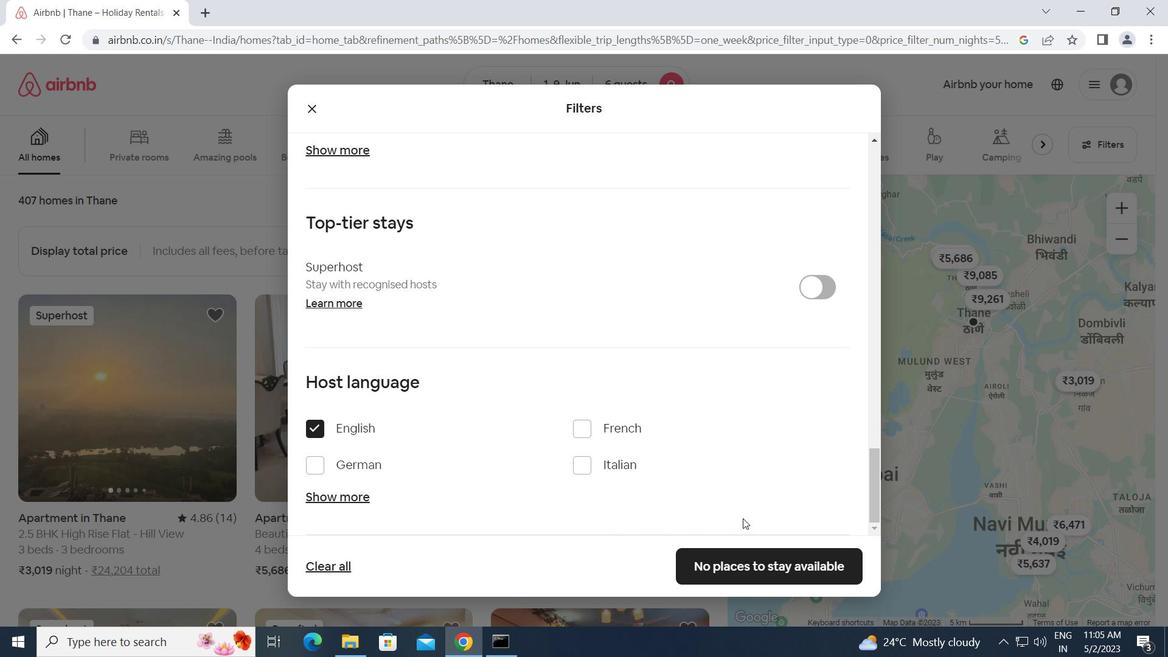 
Action: Mouse moved to (746, 564)
Screenshot: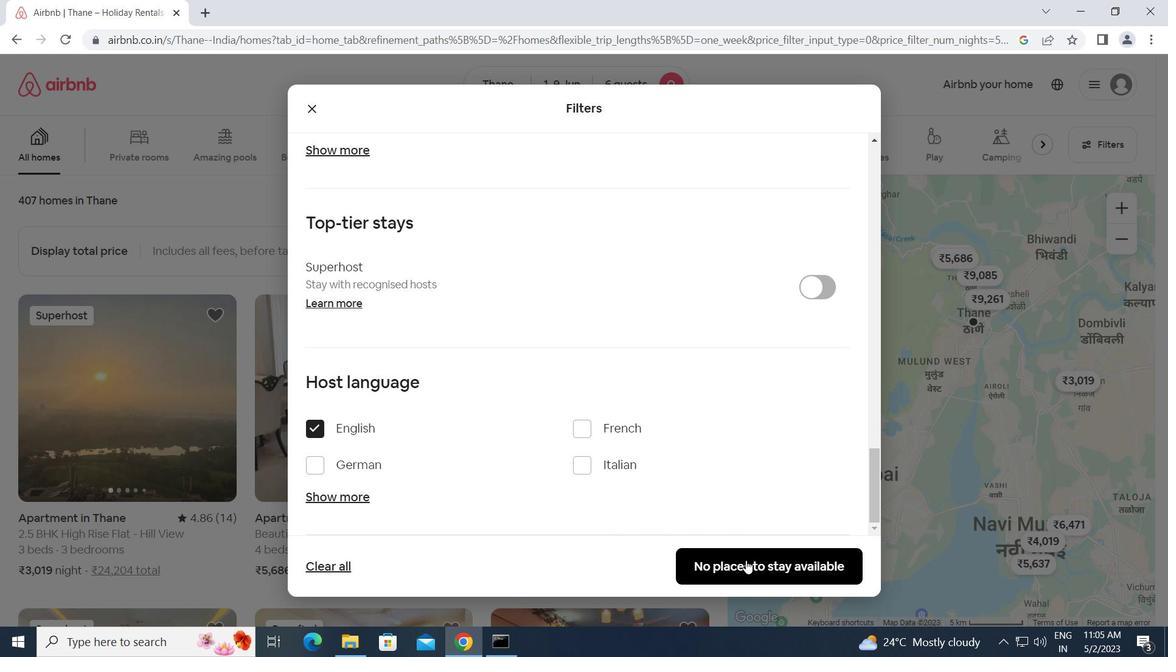 
Action: Mouse pressed left at (746, 564)
Screenshot: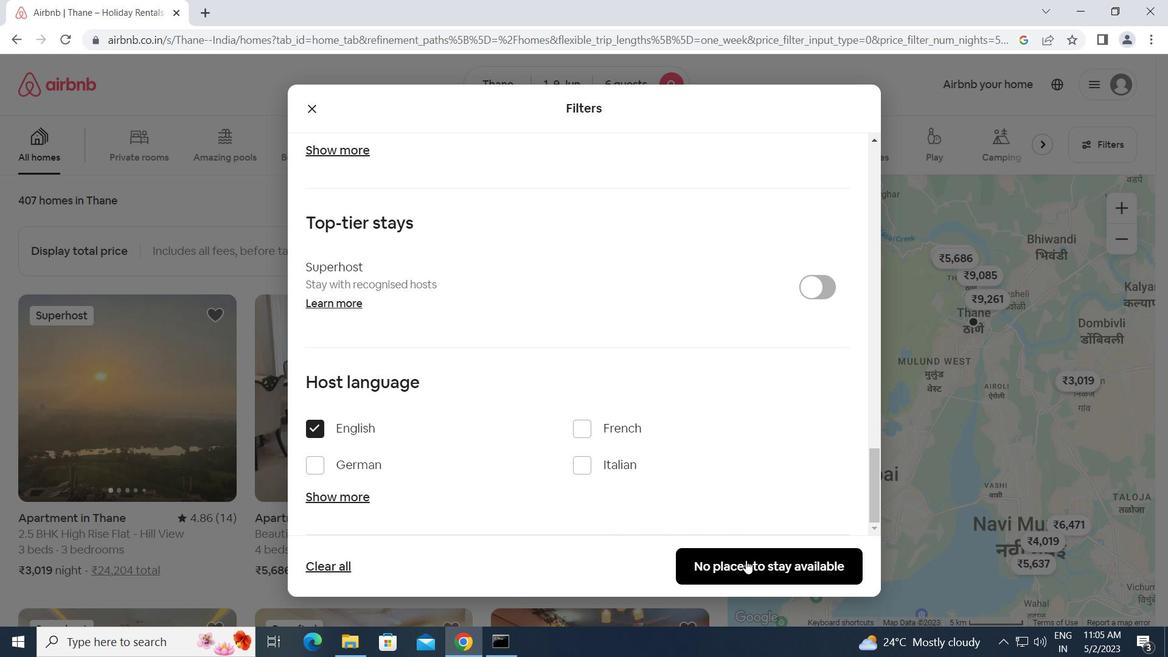 
Action: Mouse moved to (744, 564)
Screenshot: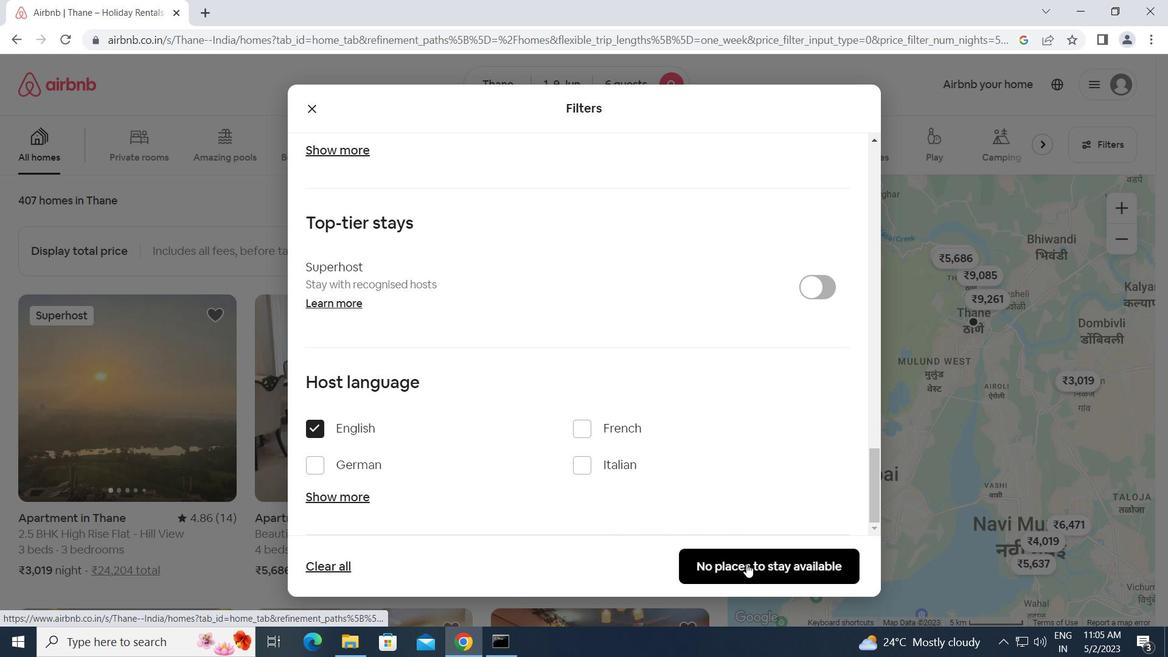 
